 Task: Set up business hours and create a process to update the 'Trainer Category' field in Salesforce.
Action: Mouse moved to (893, 14)
Screenshot: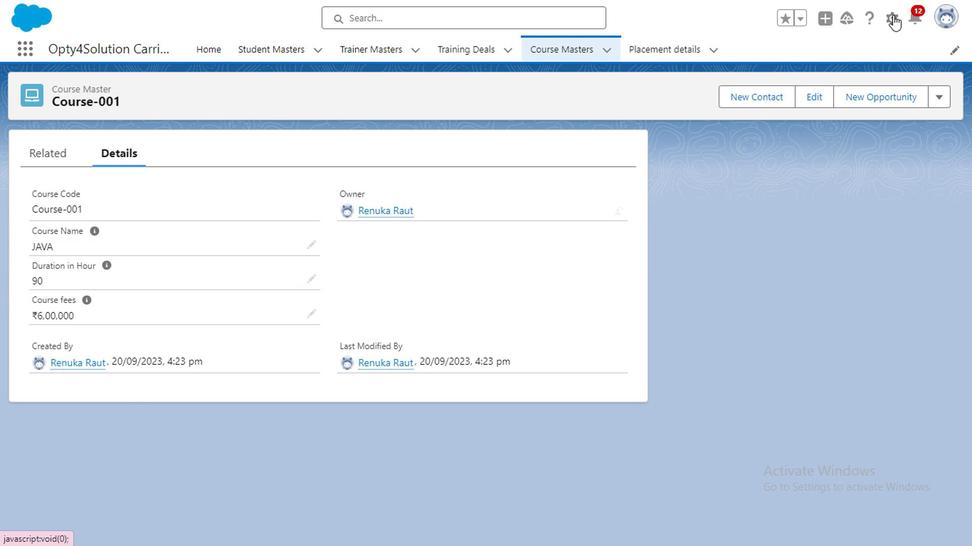 
Action: Mouse pressed left at (893, 14)
Screenshot: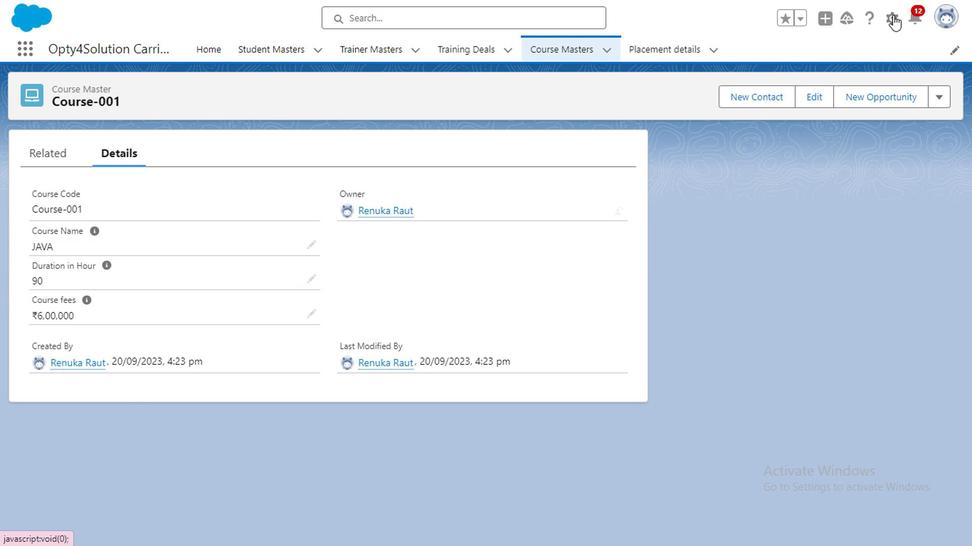 
Action: Mouse moved to (844, 55)
Screenshot: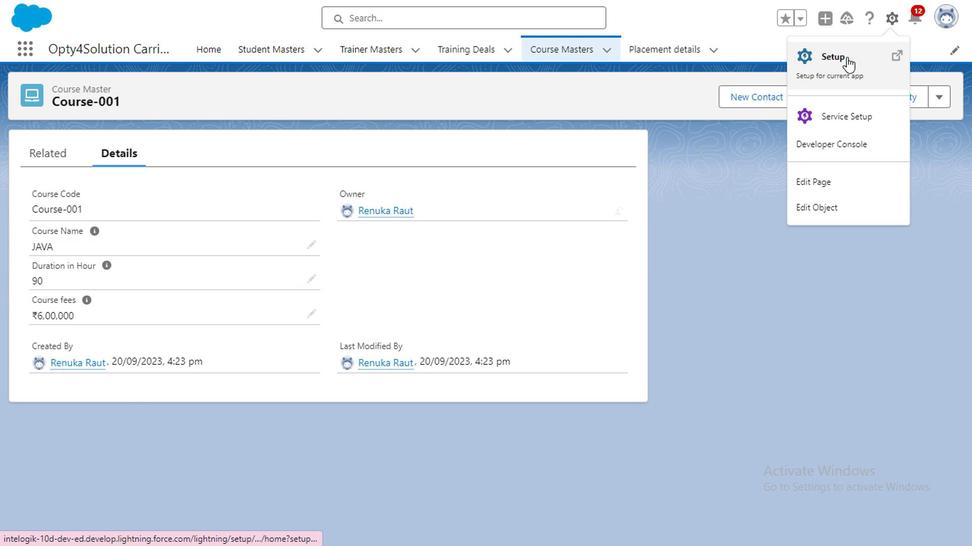 
Action: Mouse pressed left at (844, 55)
Screenshot: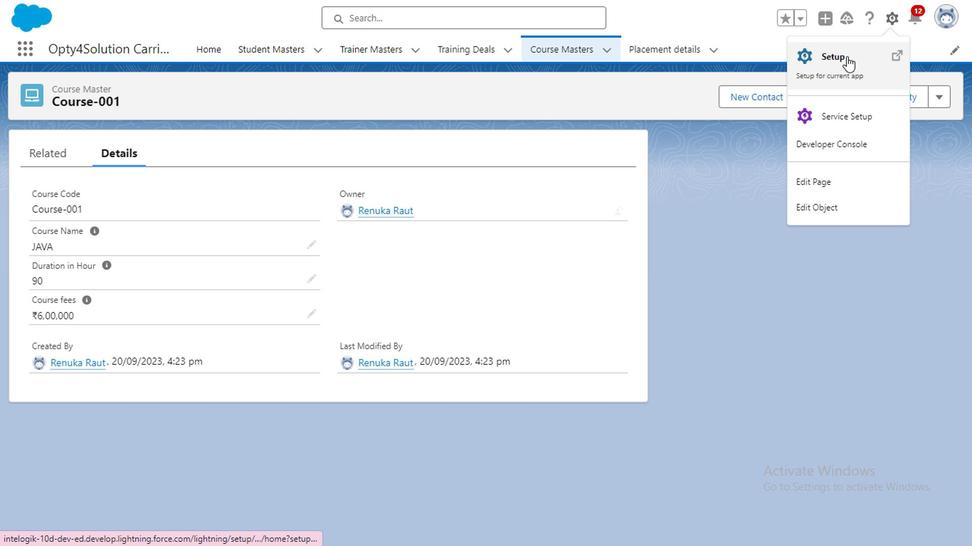
Action: Mouse moved to (85, 86)
Screenshot: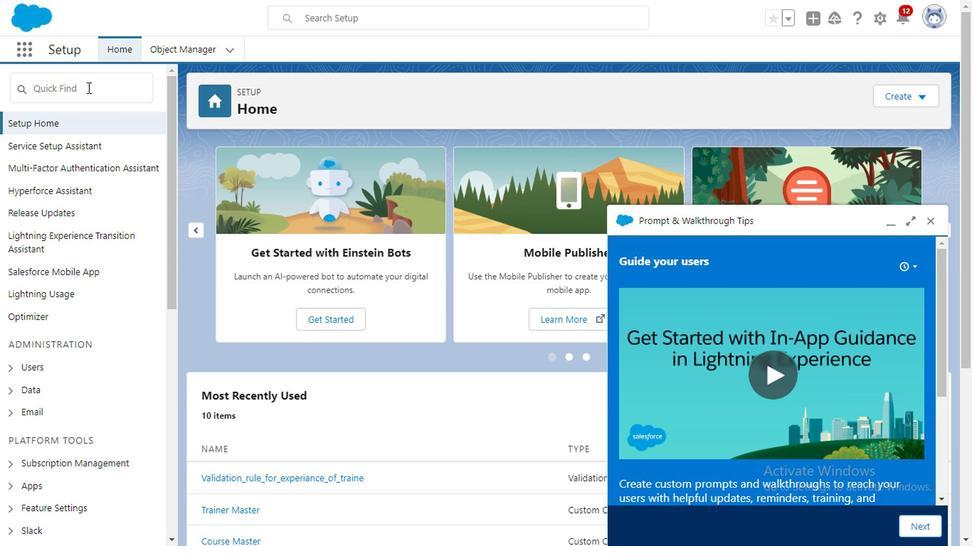 
Action: Mouse pressed left at (85, 86)
Screenshot: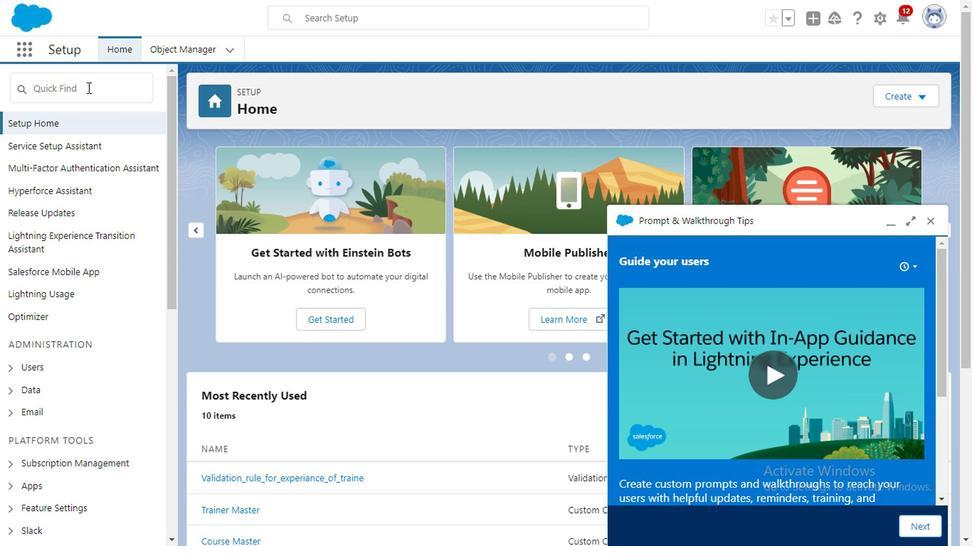 
Action: Mouse moved to (86, 85)
Screenshot: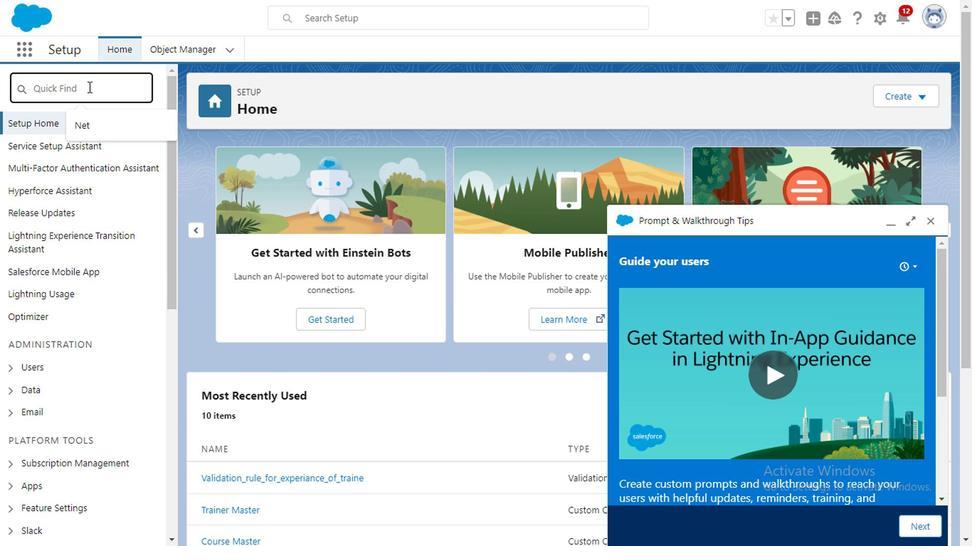 
Action: Key pressed <Key.caps_lock>N<Key.caps_lock>etw
Screenshot: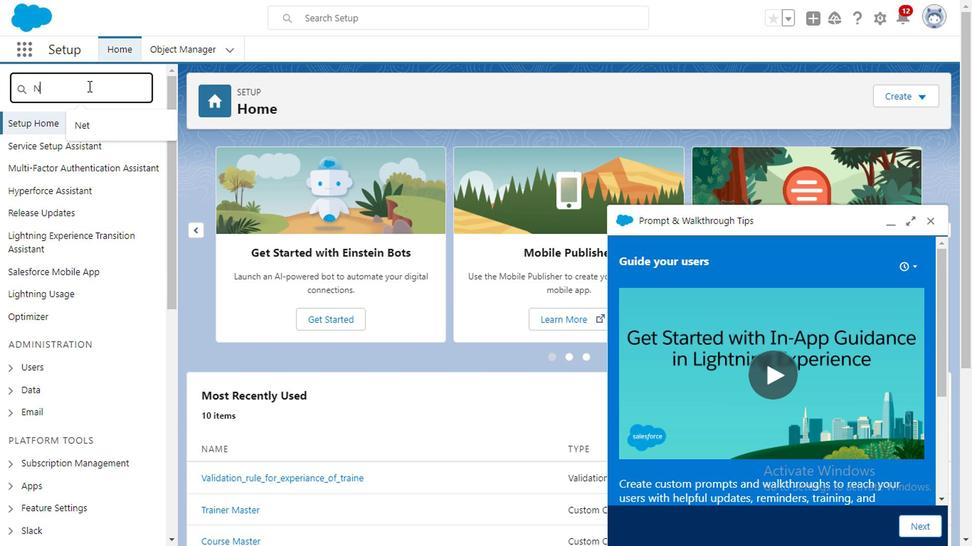 
Action: Mouse moved to (71, 142)
Screenshot: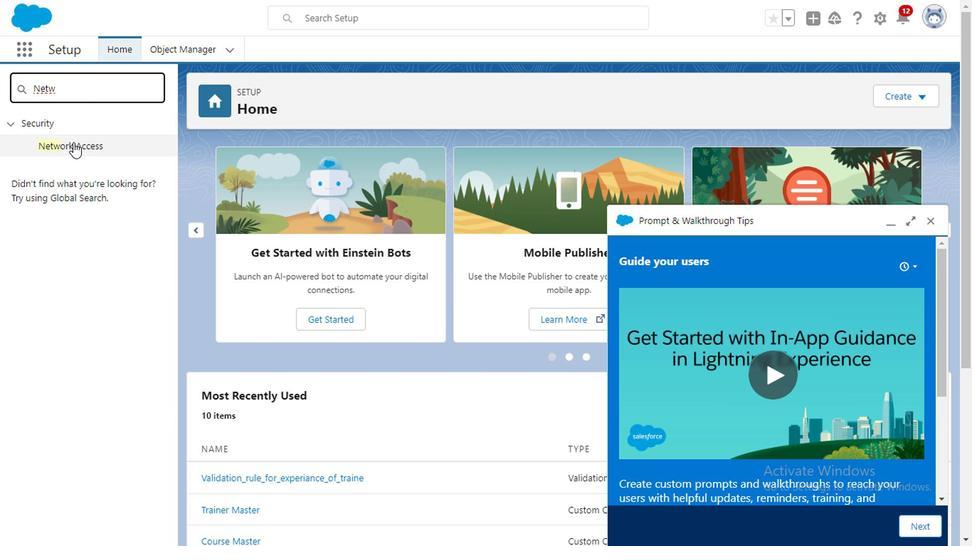 
Action: Mouse pressed left at (71, 142)
Screenshot: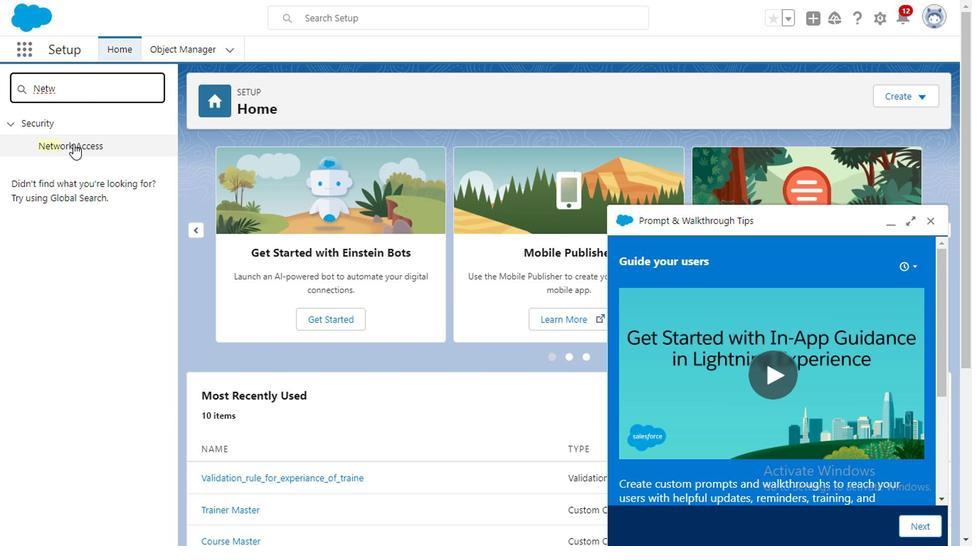 
Action: Mouse moved to (944, 216)
Screenshot: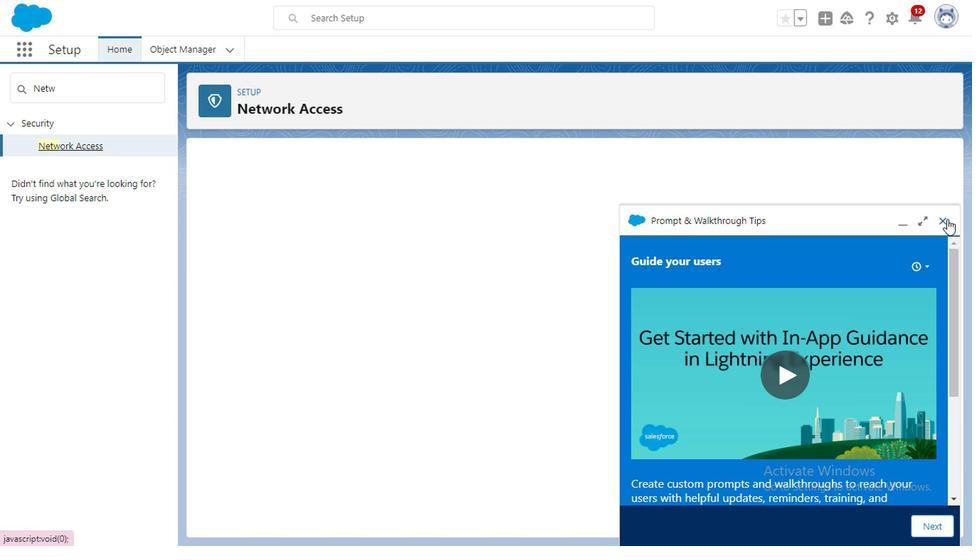 
Action: Mouse pressed left at (944, 216)
Screenshot: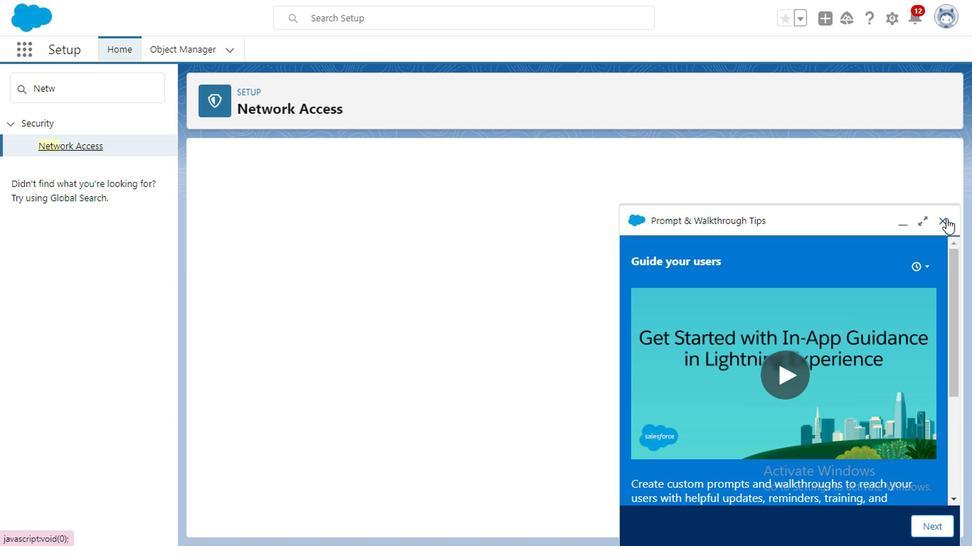 
Action: Mouse moved to (441, 223)
Screenshot: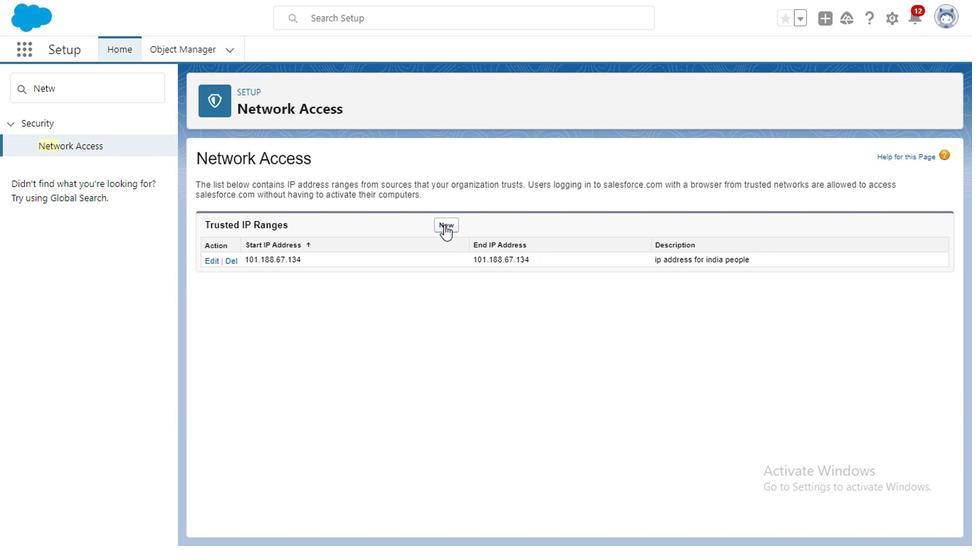 
Action: Mouse pressed left at (441, 223)
Screenshot: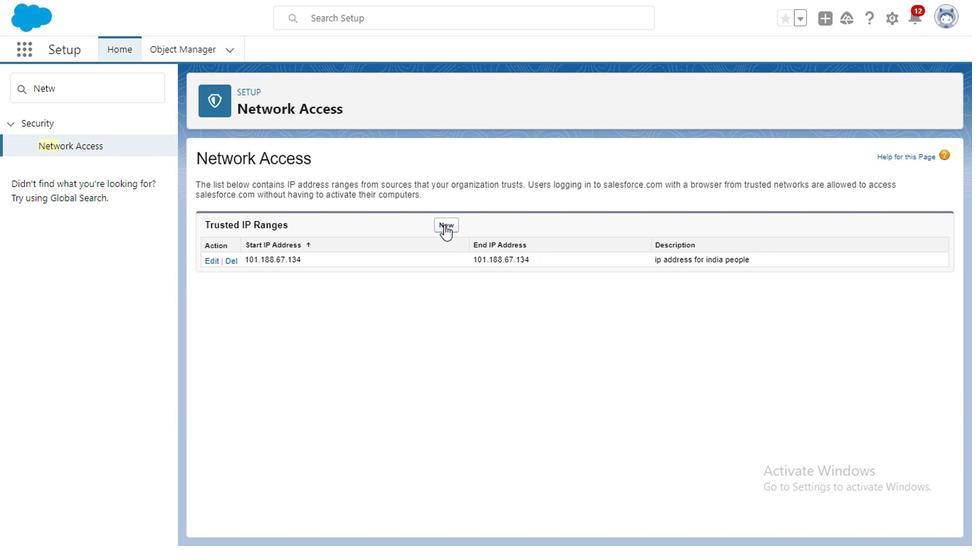 
Action: Mouse moved to (369, 263)
Screenshot: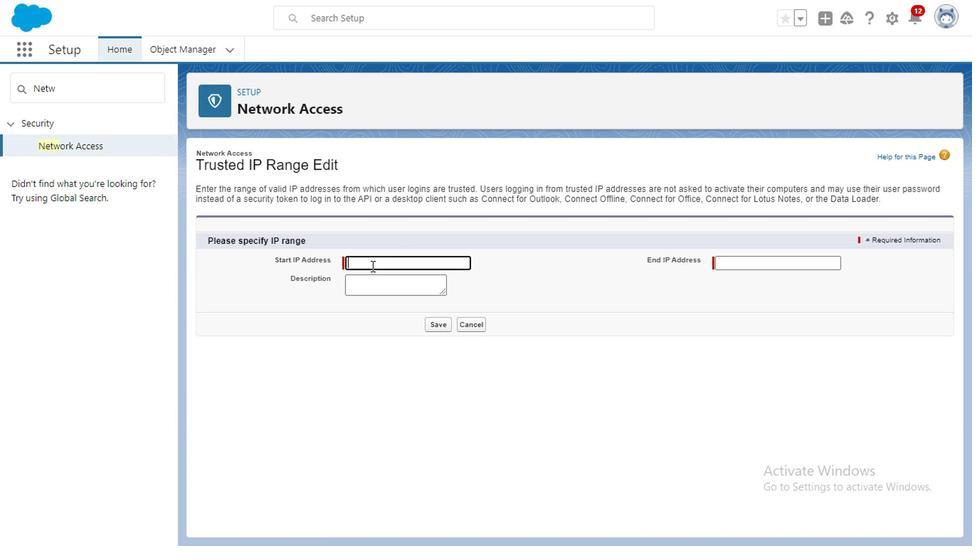 
Action: Key pressed 192.168.1.1
Screenshot: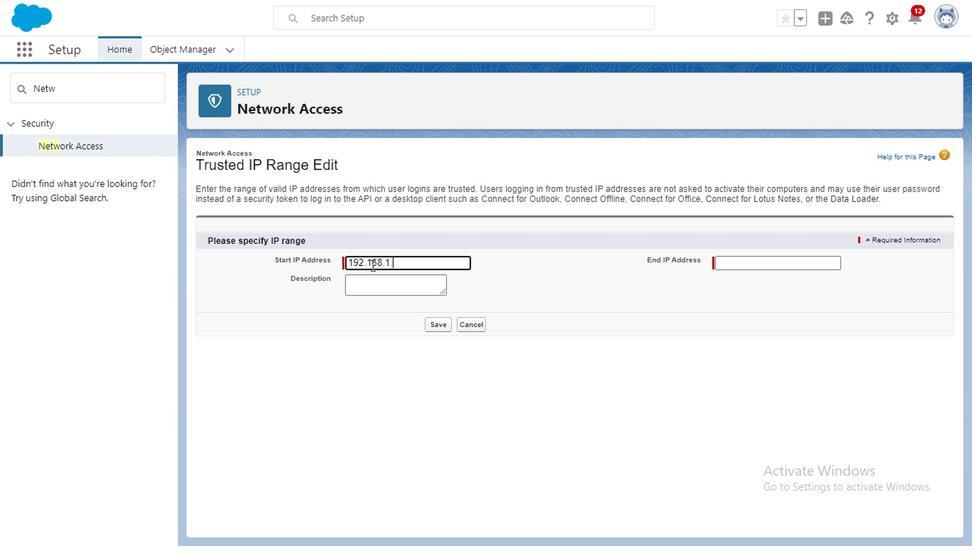 
Action: Mouse moved to (740, 261)
Screenshot: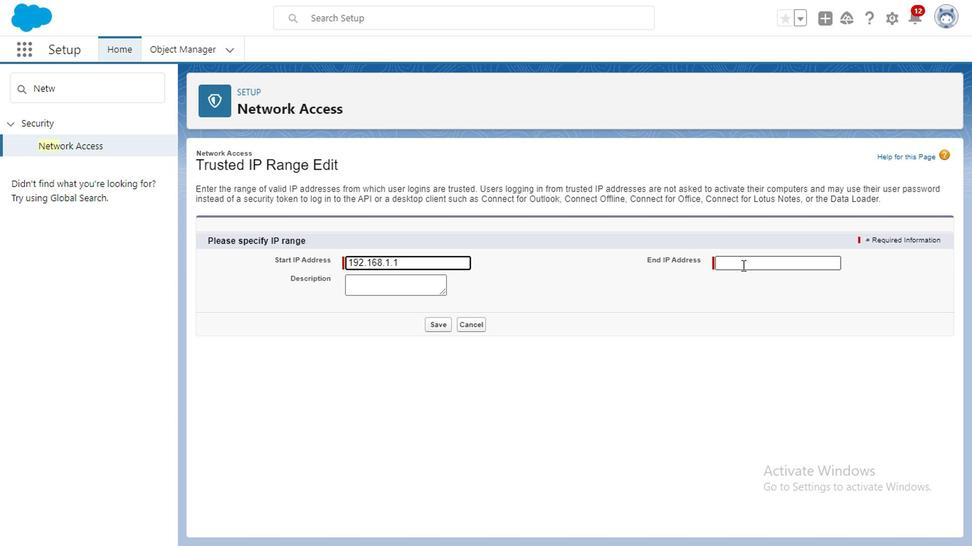 
Action: Mouse pressed left at (740, 261)
Screenshot: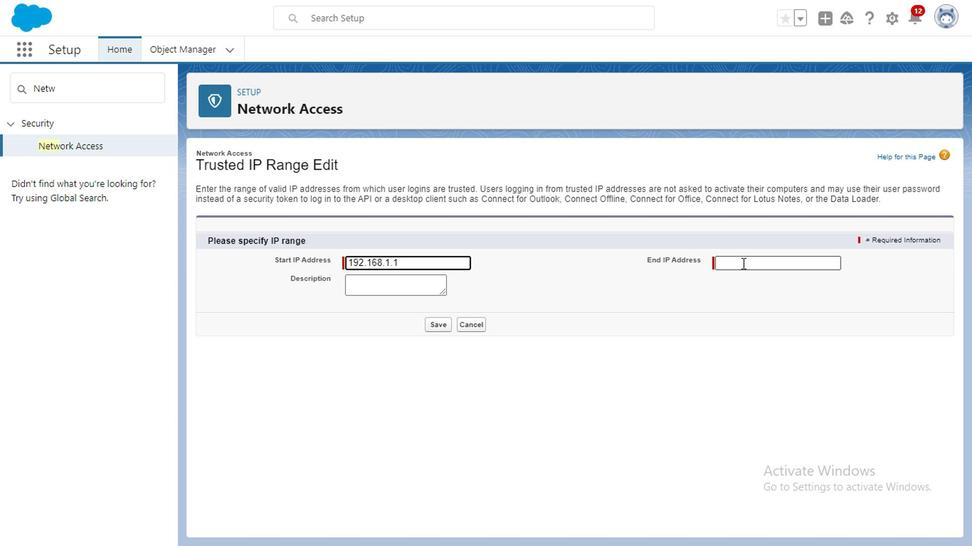 
Action: Mouse moved to (734, 262)
Screenshot: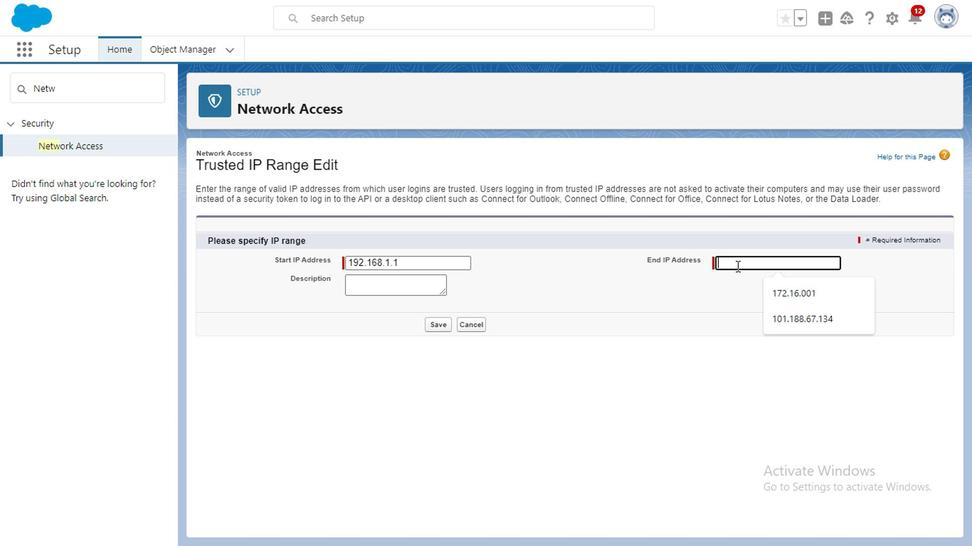 
Action: Key pressed 198<Key.backspace><Key.backspace><Key.backspace>192.168.1.1
Screenshot: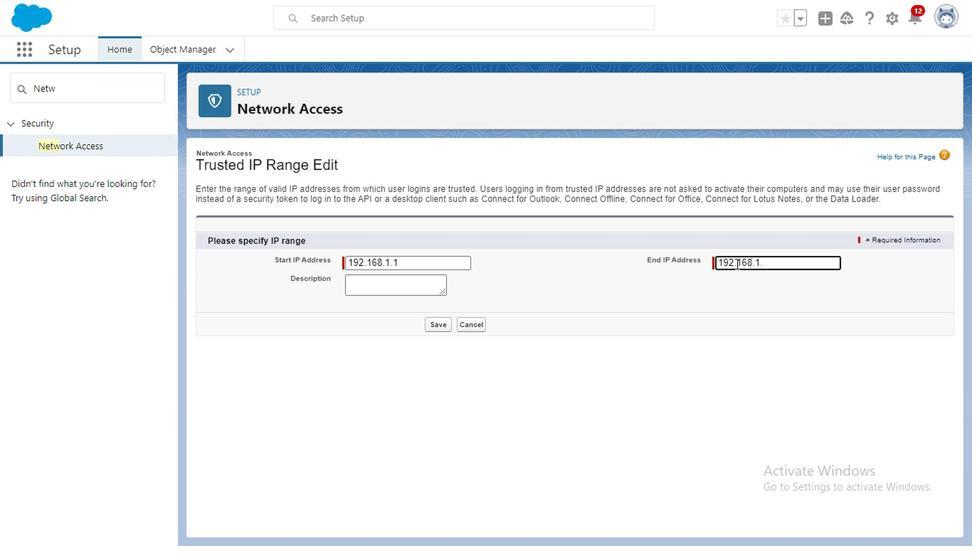 
Action: Mouse moved to (383, 287)
Screenshot: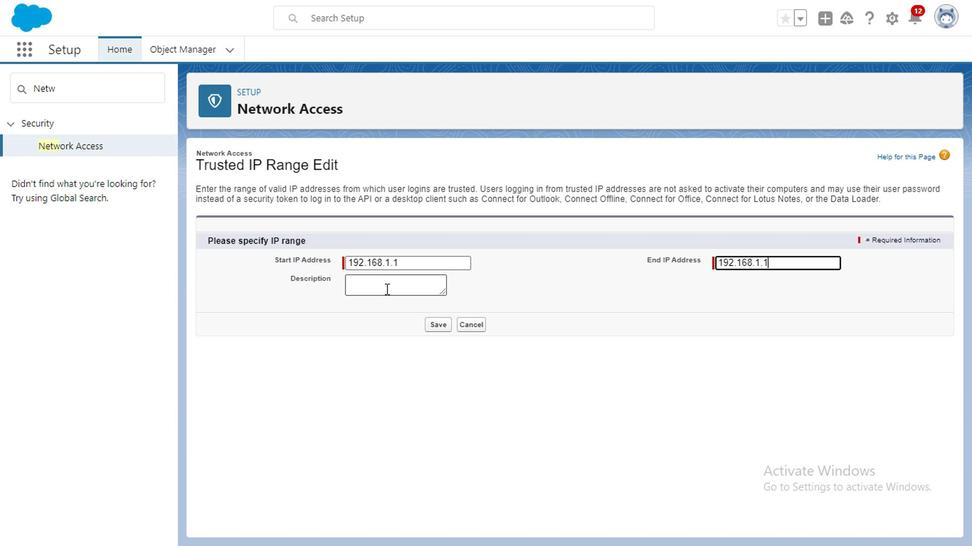 
Action: Mouse pressed left at (383, 287)
Screenshot: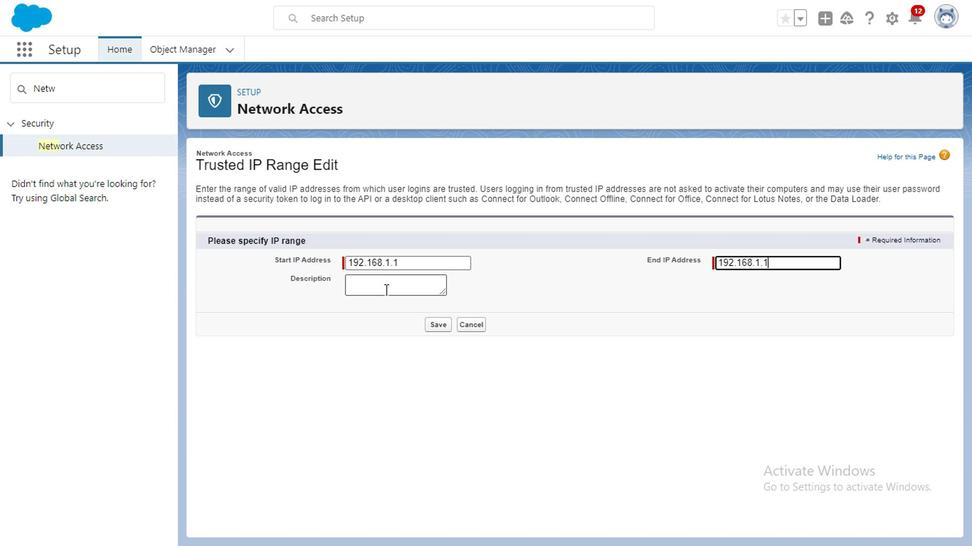 
Action: Mouse moved to (383, 285)
Screenshot: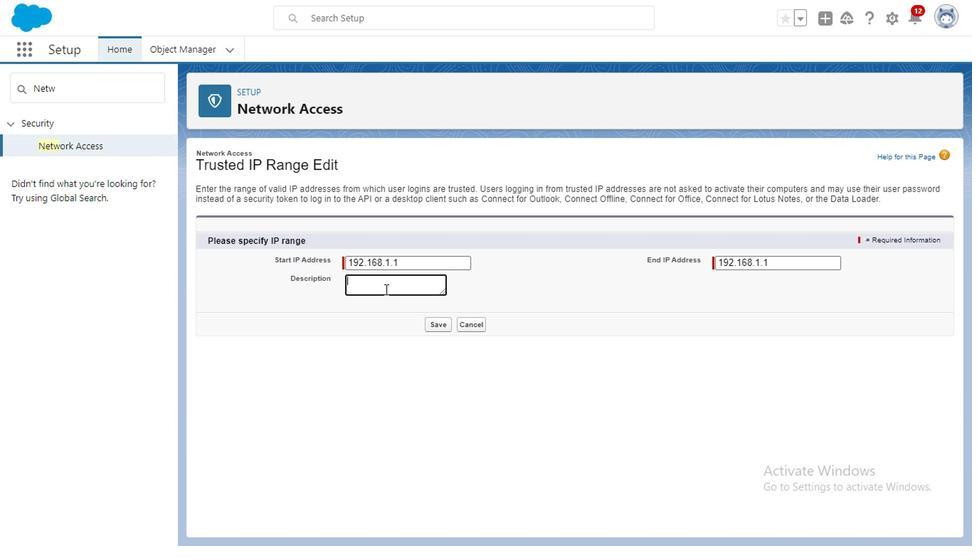 
Action: Key pressed <Key.caps_lock>H<Key.caps_lock>arry<Key.space><Key.caps_lock>D<Key.caps_lock>epartment
Screenshot: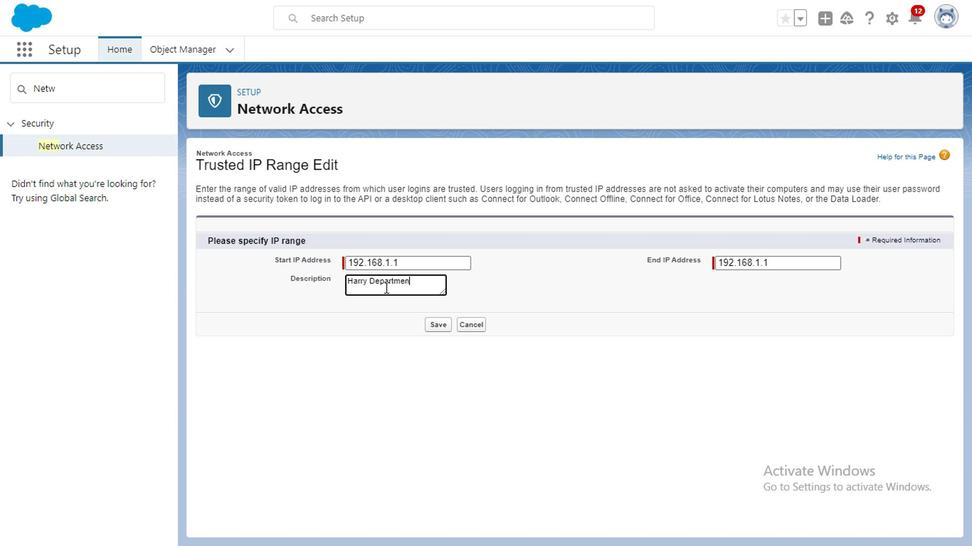 
Action: Mouse moved to (439, 322)
Screenshot: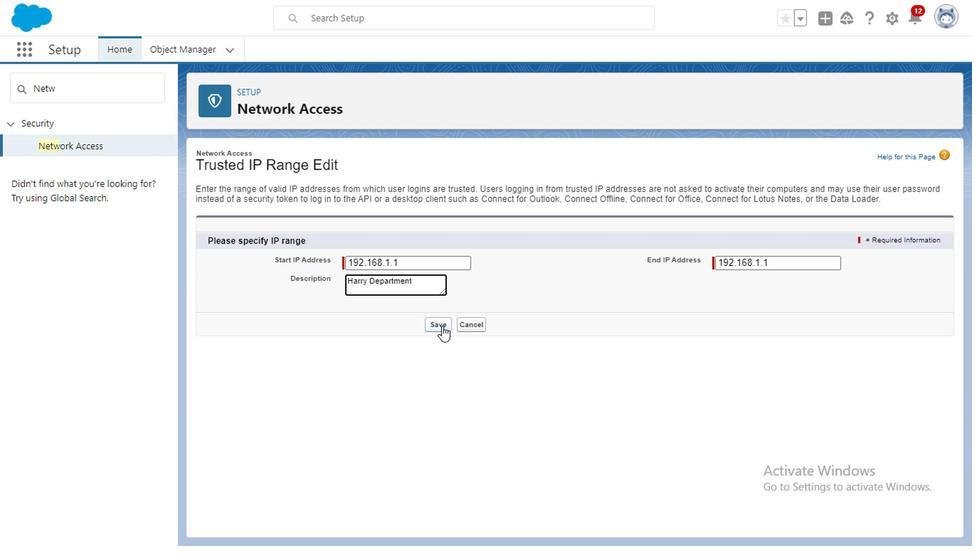 
Action: Mouse pressed left at (439, 322)
Screenshot: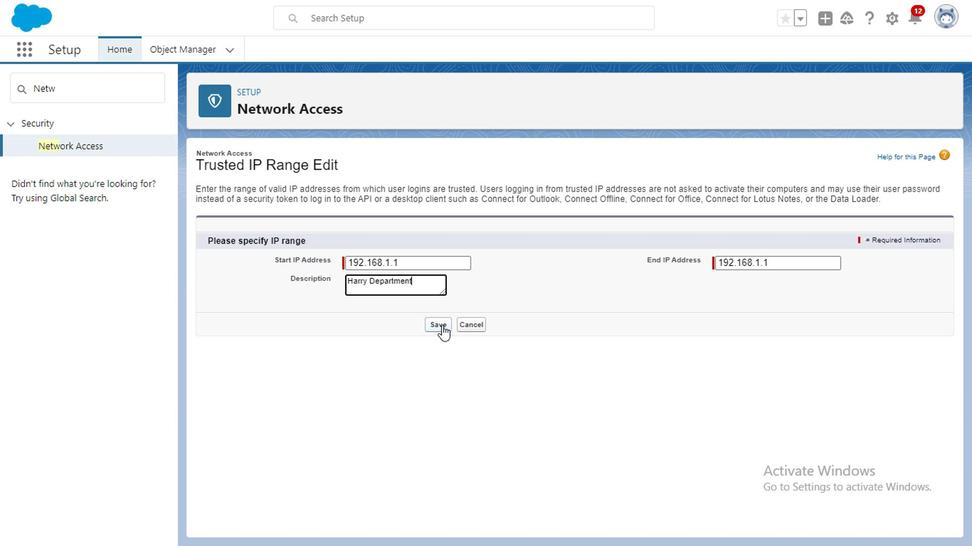 
Action: Mouse moved to (445, 221)
Screenshot: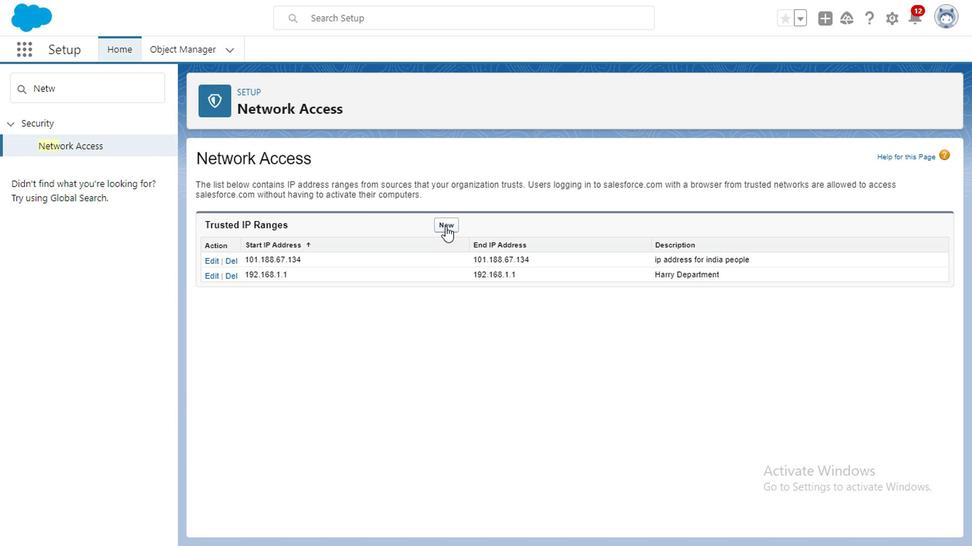 
Action: Mouse pressed left at (445, 221)
Screenshot: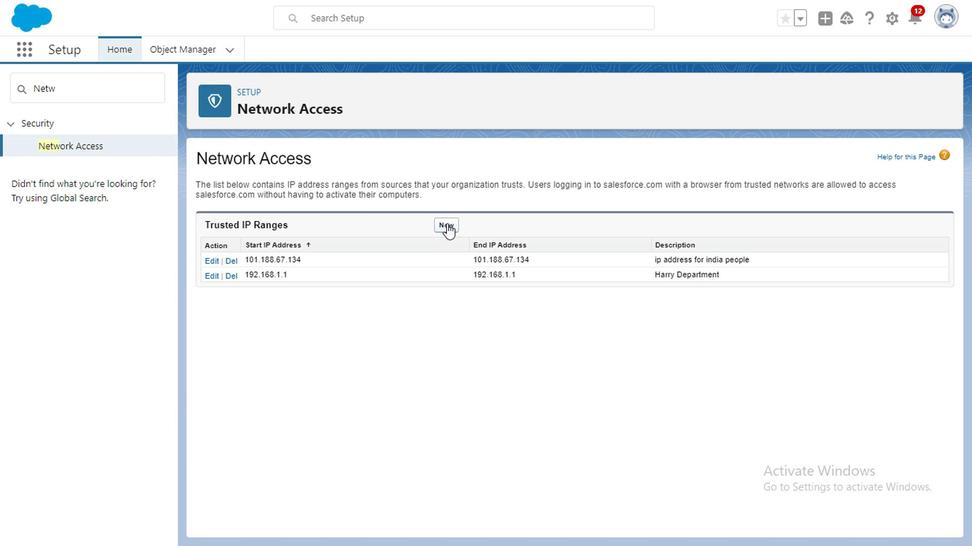 
Action: Mouse moved to (375, 258)
Screenshot: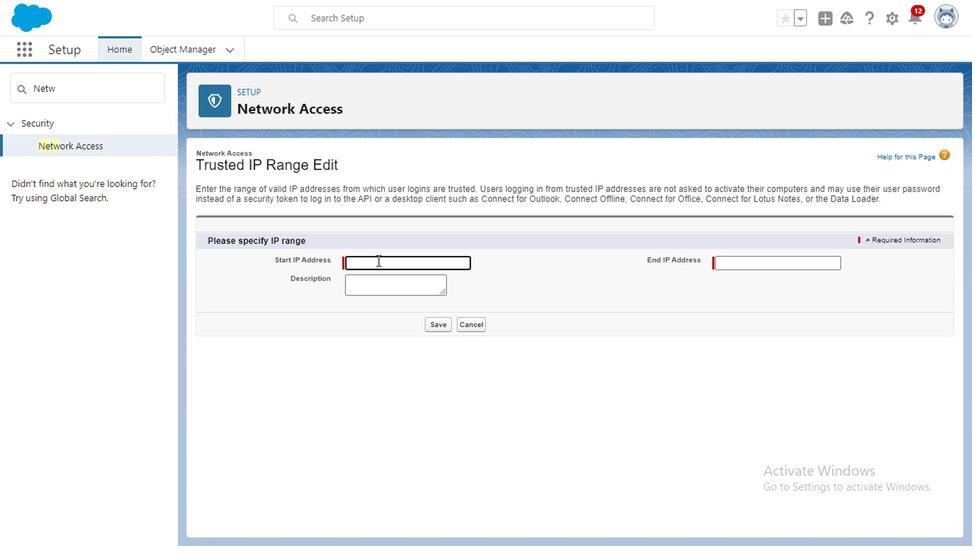 
Action: Mouse pressed left at (375, 258)
Screenshot: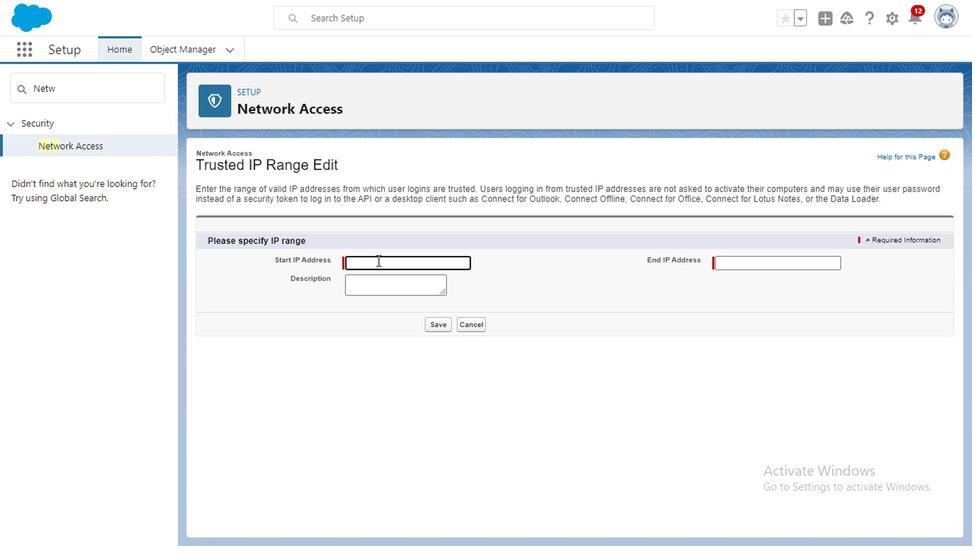 
Action: Mouse moved to (375, 261)
Screenshot: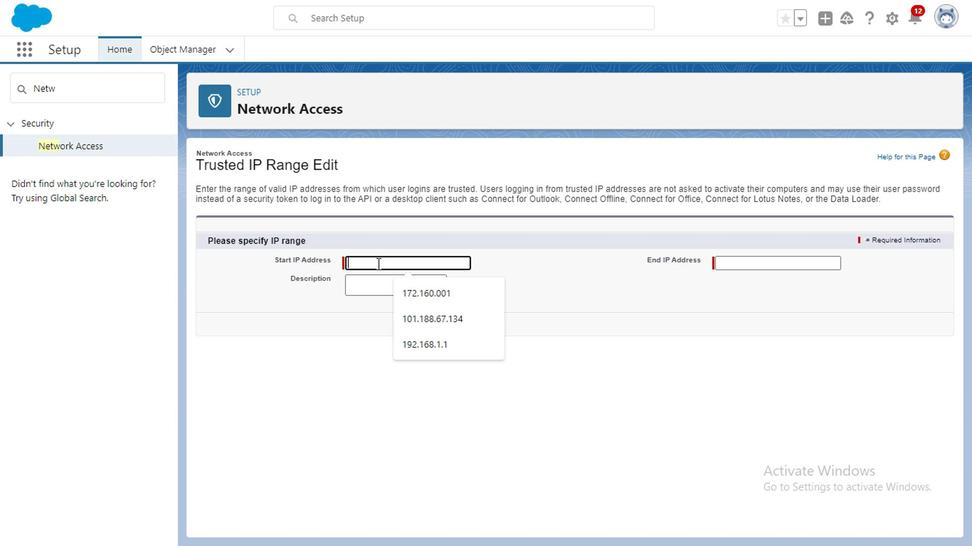 
Action: Key pressed 1<Key.backspace>198<Key.backspace>4.168.15.20
Screenshot: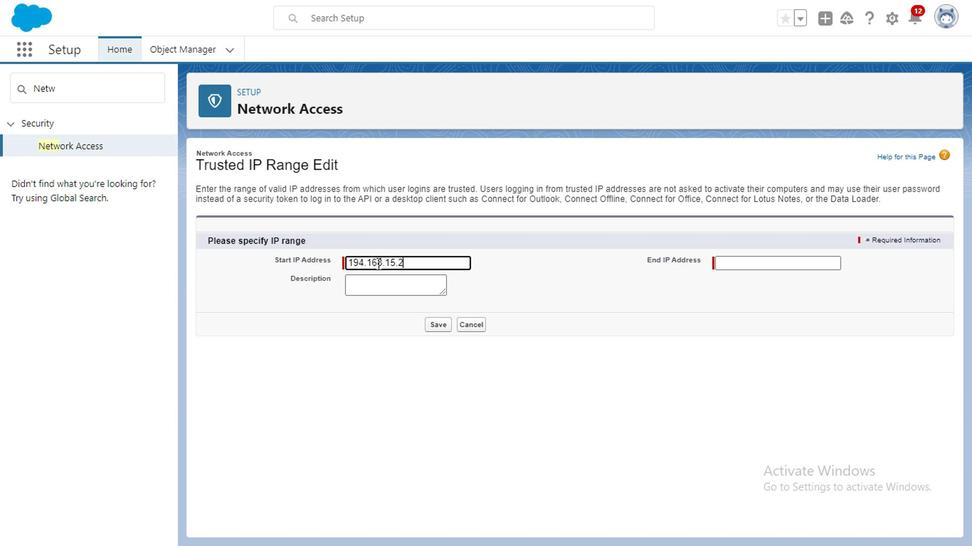
Action: Mouse moved to (761, 261)
Screenshot: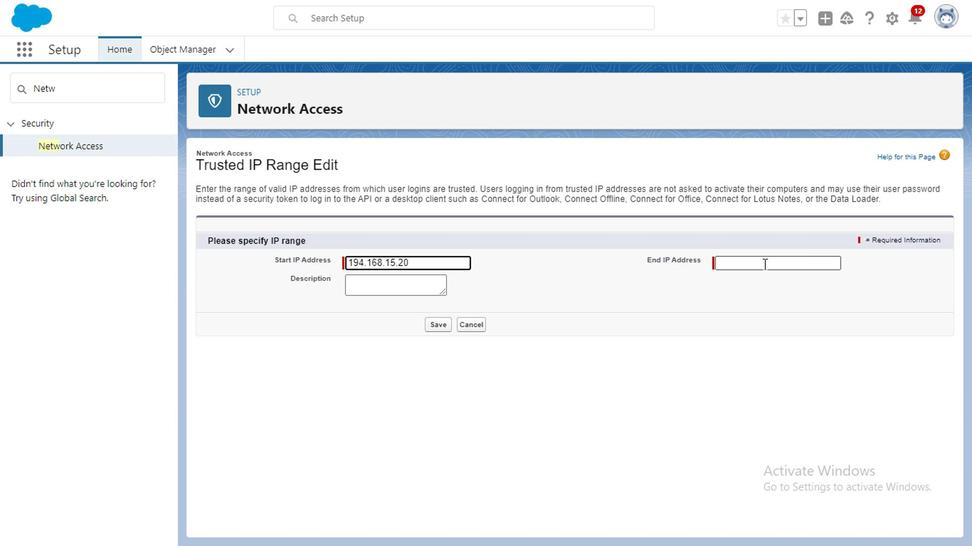 
Action: Mouse pressed left at (761, 261)
Screenshot: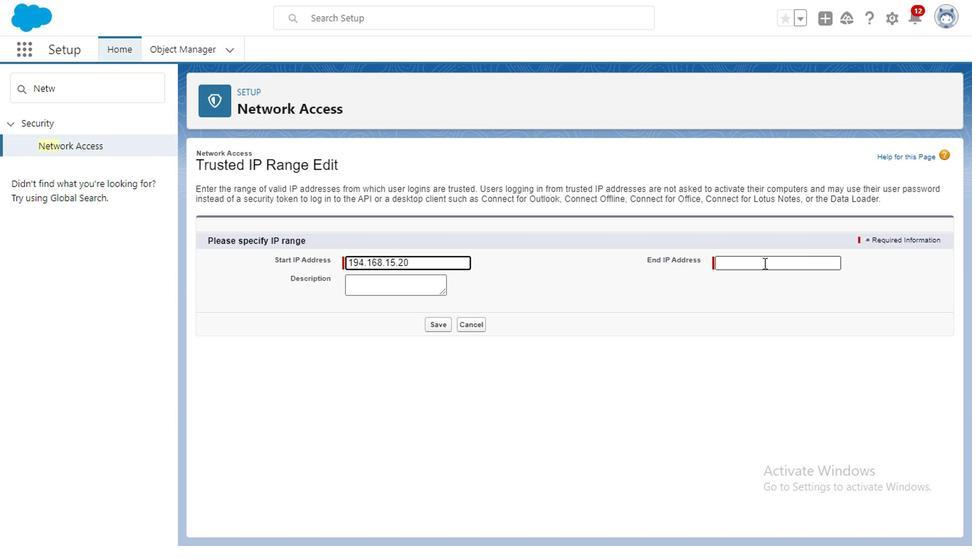 
Action: Mouse moved to (762, 268)
Screenshot: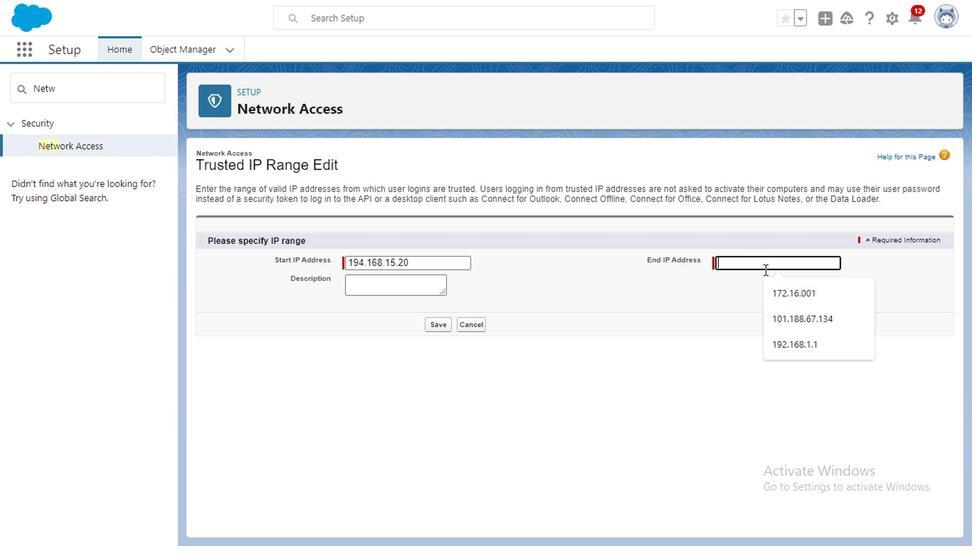 
Action: Key pressed 1
Screenshot: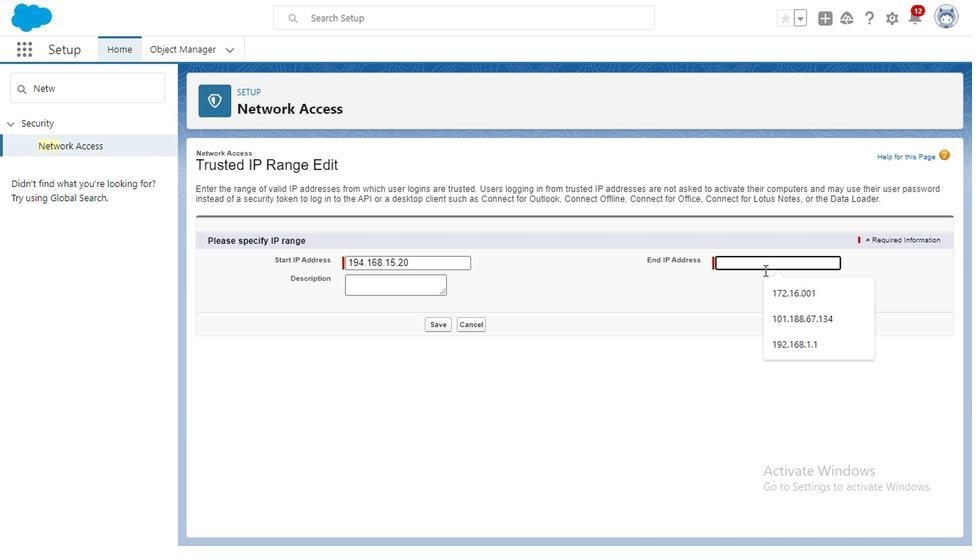 
Action: Mouse moved to (762, 269)
Screenshot: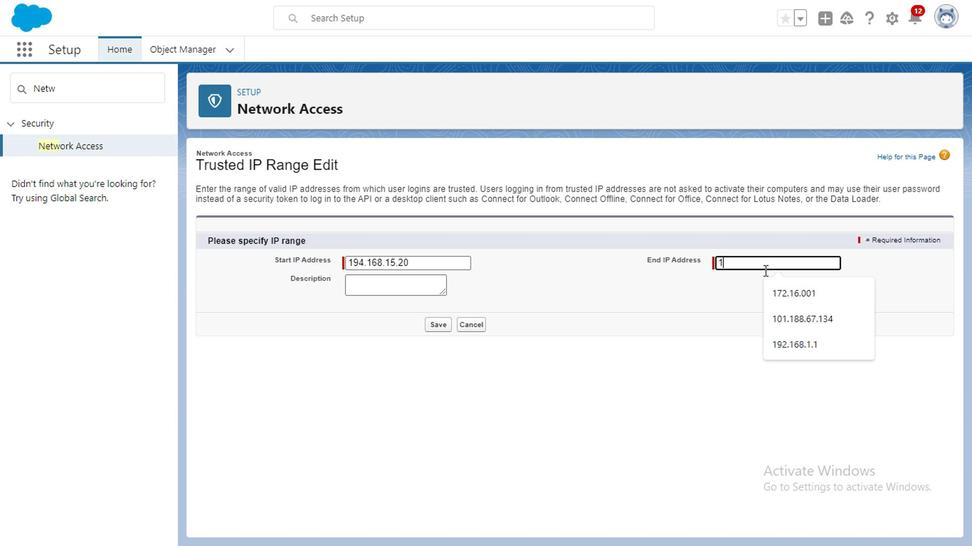 
Action: Key pressed 92
Screenshot: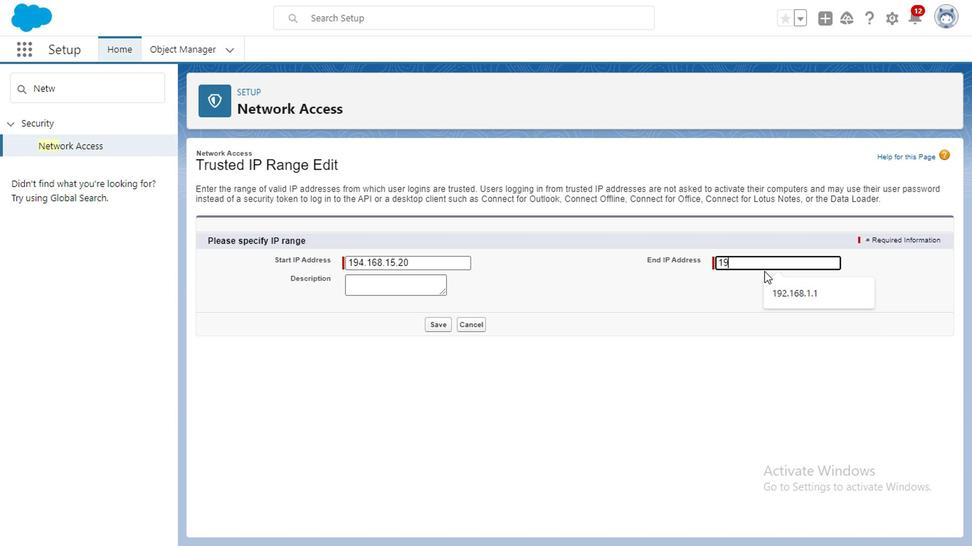 
Action: Mouse moved to (762, 269)
Screenshot: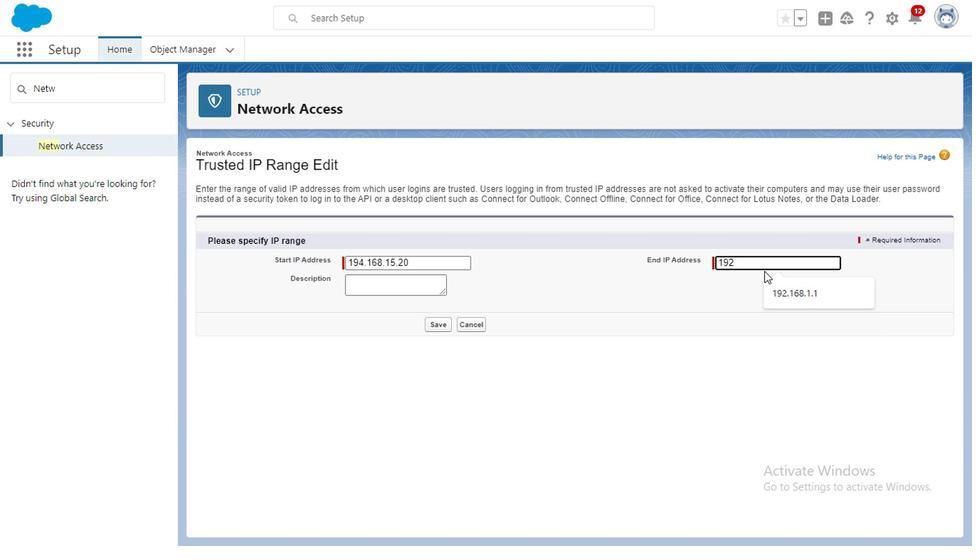 
Action: Key pressed <Key.backspace>4
Screenshot: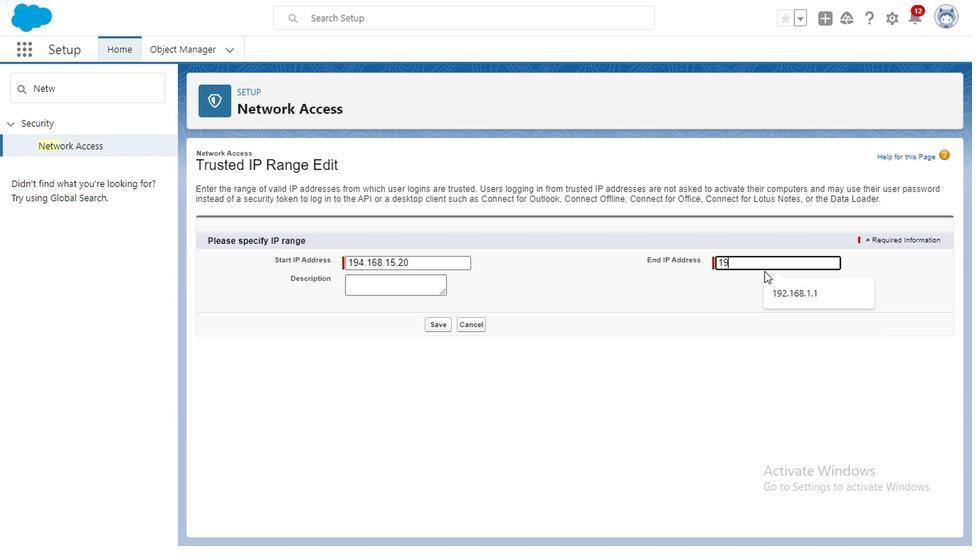 
Action: Mouse moved to (762, 269)
Screenshot: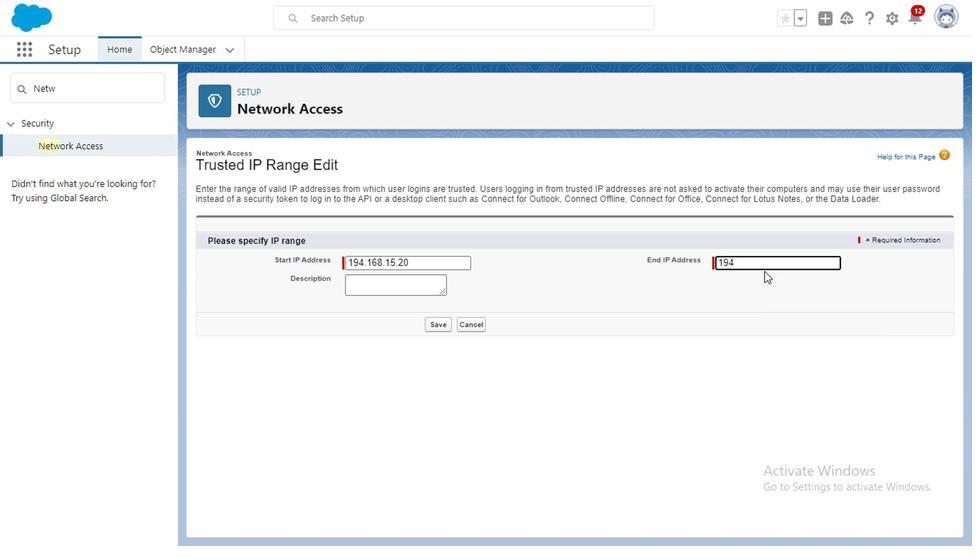 
Action: Key pressed .168.
Screenshot: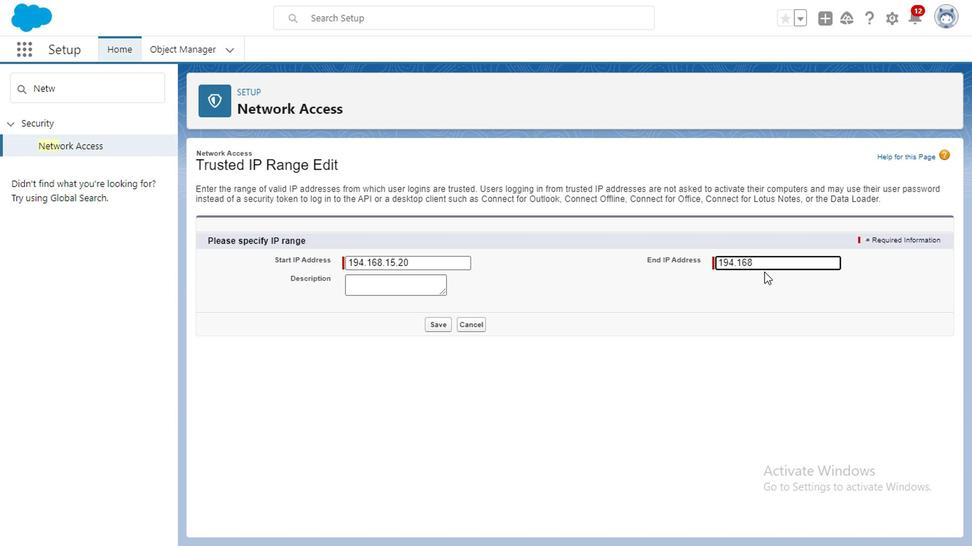 
Action: Mouse moved to (762, 270)
Screenshot: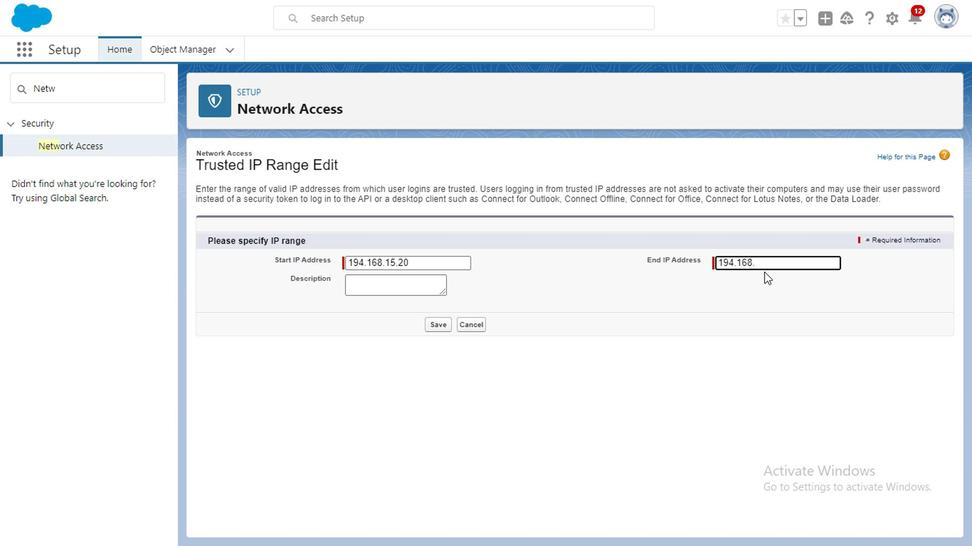 
Action: Key pressed 10.
Screenshot: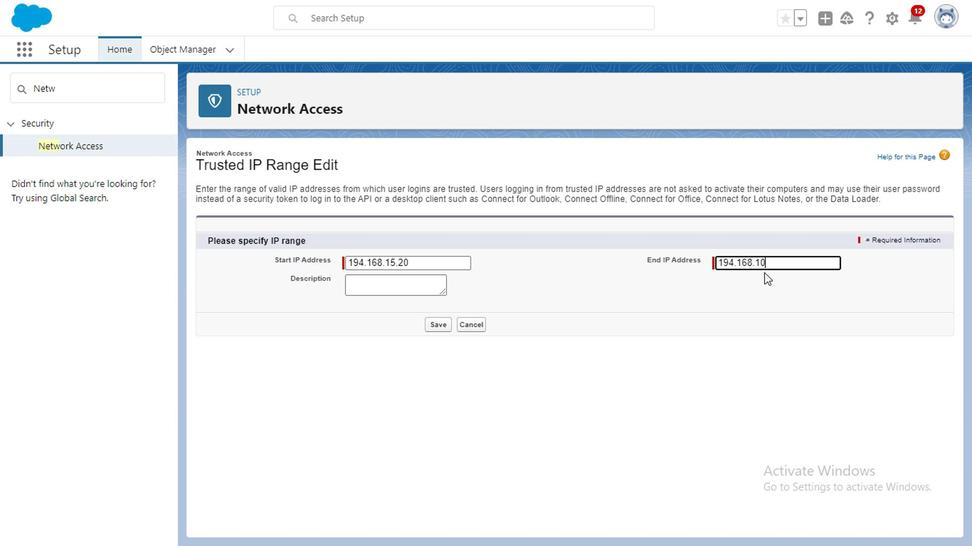 
Action: Mouse moved to (762, 270)
Screenshot: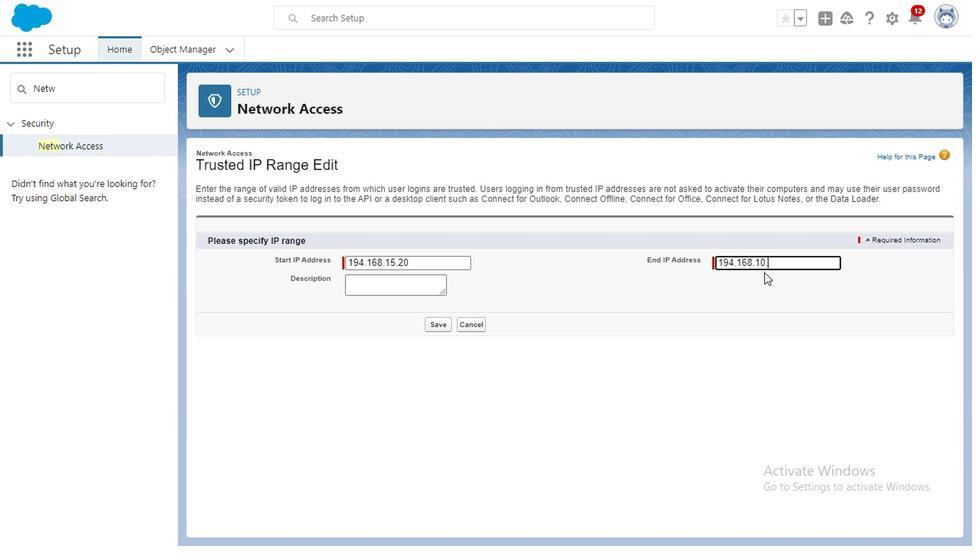 
Action: Key pressed 11
Screenshot: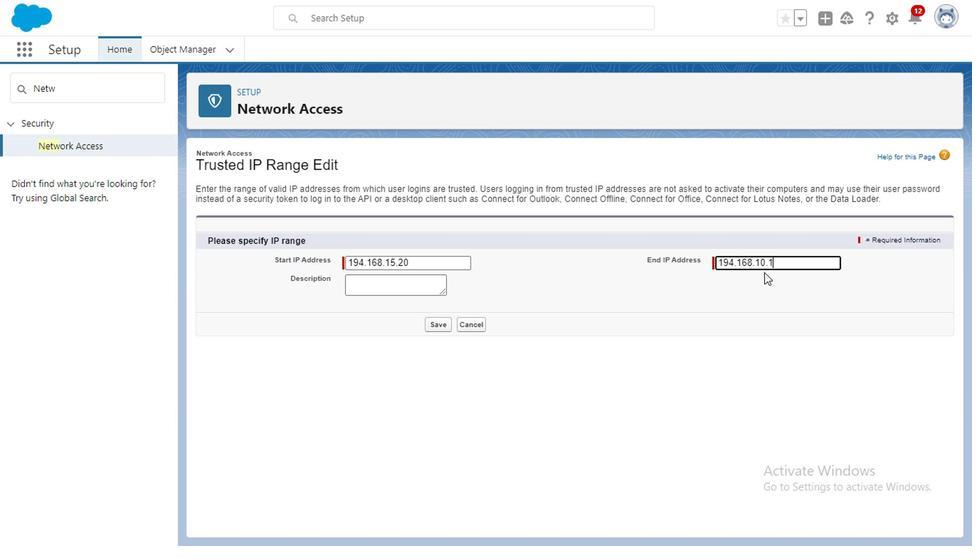 
Action: Mouse moved to (762, 270)
Screenshot: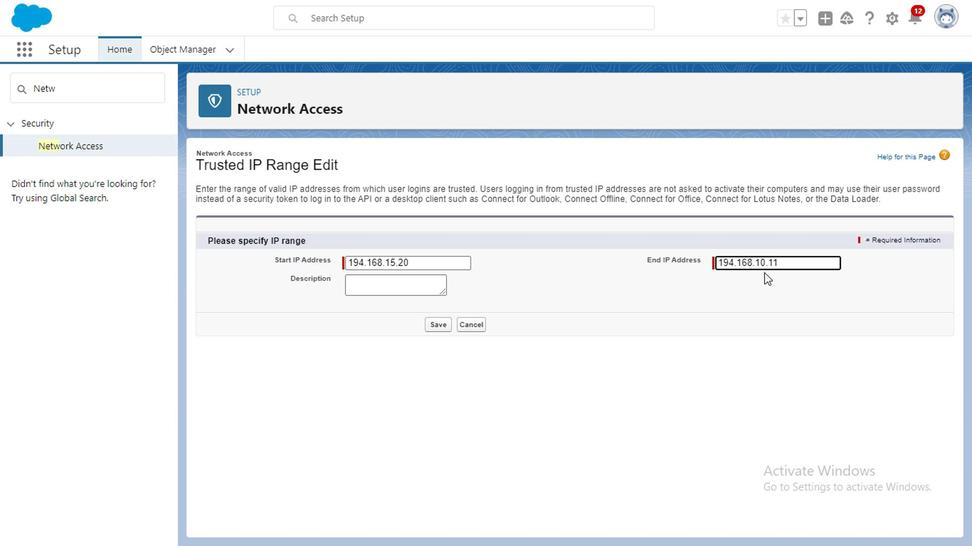 
Action: Key pressed <Key.backspace><Key.backspace><Key.backspace><Key.backspace><Key.backspace><Key.backspace><Key.backspace><Key.backspace><Key.backspace><Key.backspace><Key.backspace><Key.backspace><Key.backspace><Key.backspace><Key.backspace><Key.backspace><Key.backspace><Key.backspace><Key.backspace><Key.backspace>194.168.15.20
Screenshot: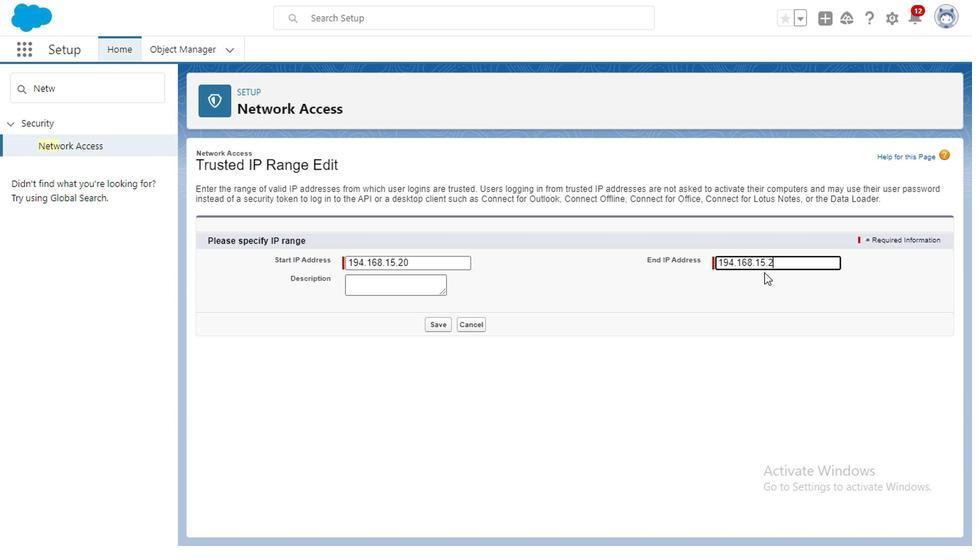 
Action: Mouse moved to (399, 282)
Screenshot: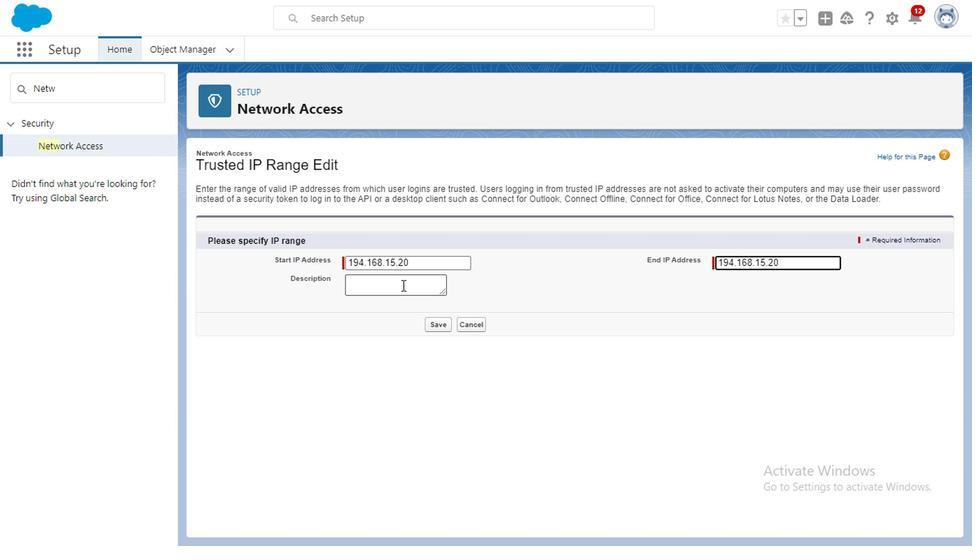 
Action: Mouse pressed left at (399, 282)
Screenshot: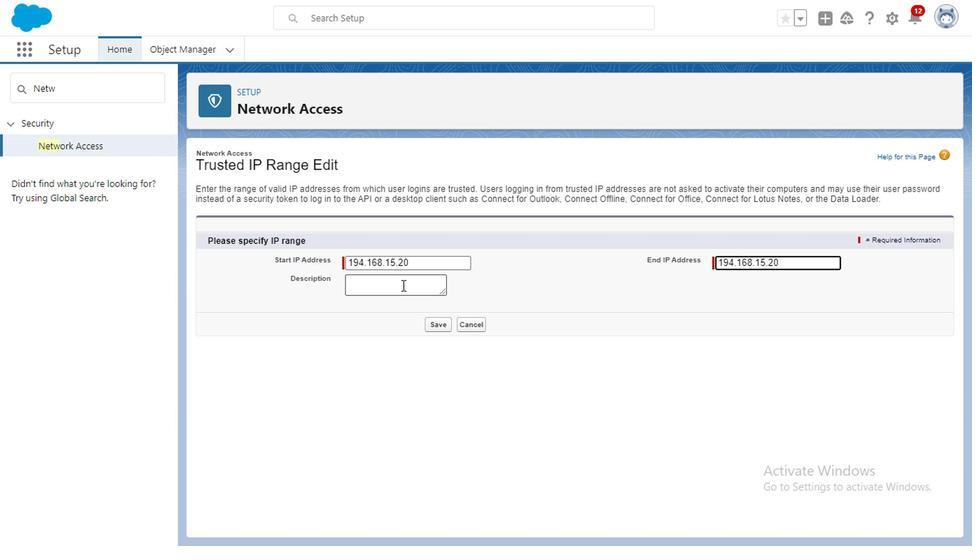 
Action: Mouse moved to (399, 284)
Screenshot: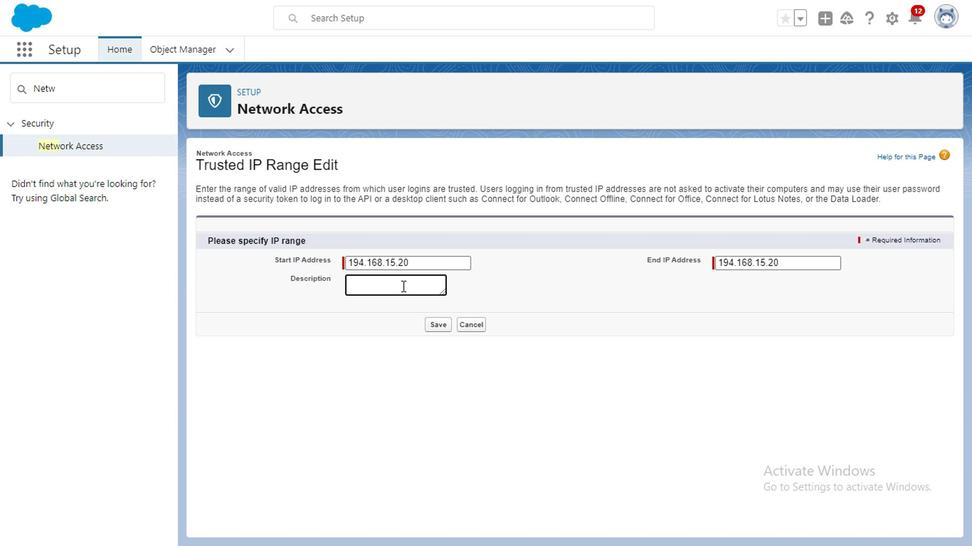 
Action: Key pressed <Key.caps_lock>P<Key.caps_lock>eter<Key.space>depa<Key.caps_lock>RT<Key.backspace><Key.backspace><Key.caps_lock>a<Key.backspace>rt<Key.space><Key.backspace><Key.backspace>tment
Screenshot: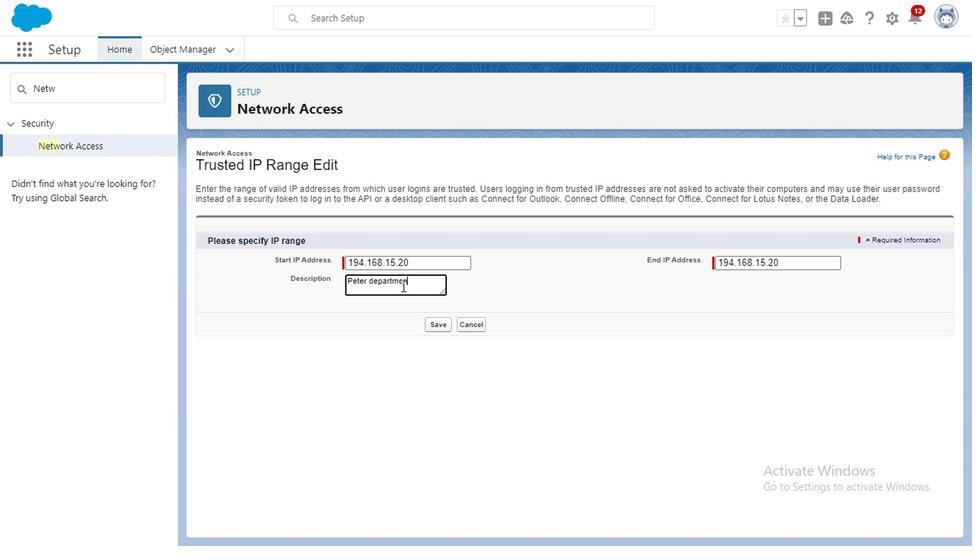 
Action: Mouse moved to (434, 320)
Screenshot: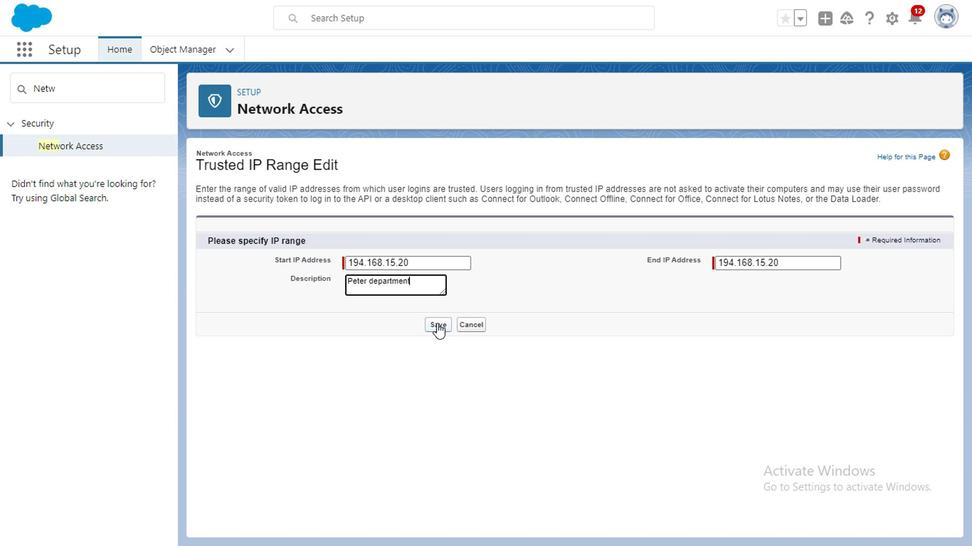 
Action: Mouse pressed left at (434, 320)
Screenshot: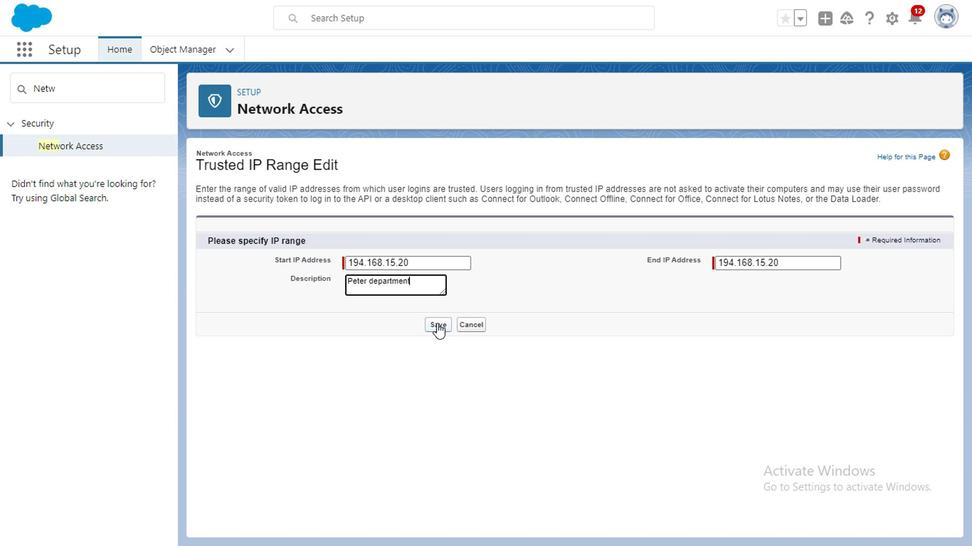 
Action: Mouse moved to (447, 216)
Screenshot: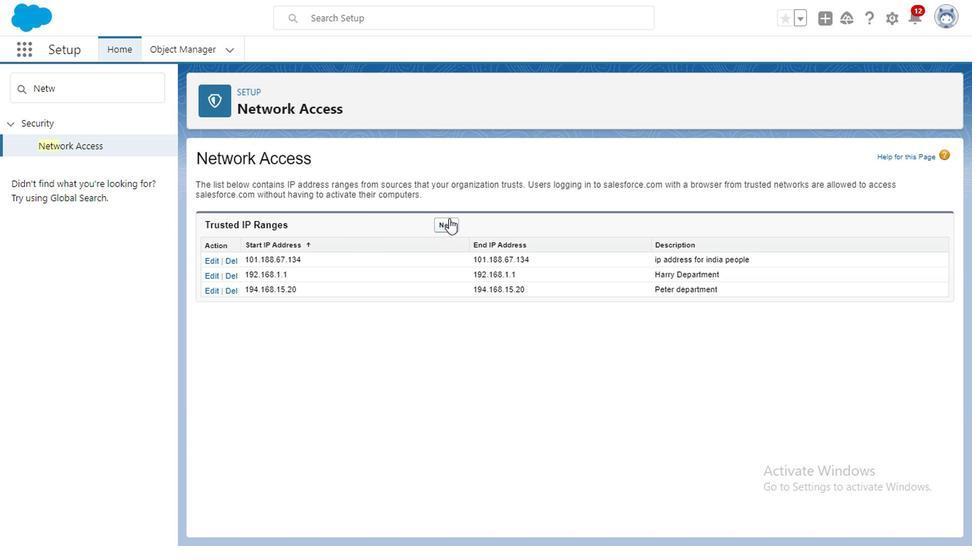 
Action: Mouse pressed left at (447, 216)
Screenshot: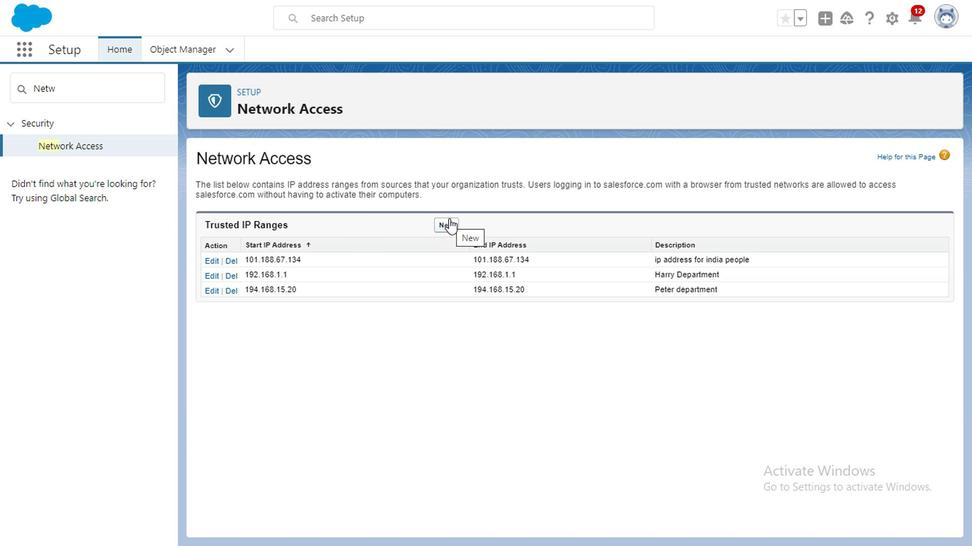 
Action: Mouse moved to (377, 295)
Screenshot: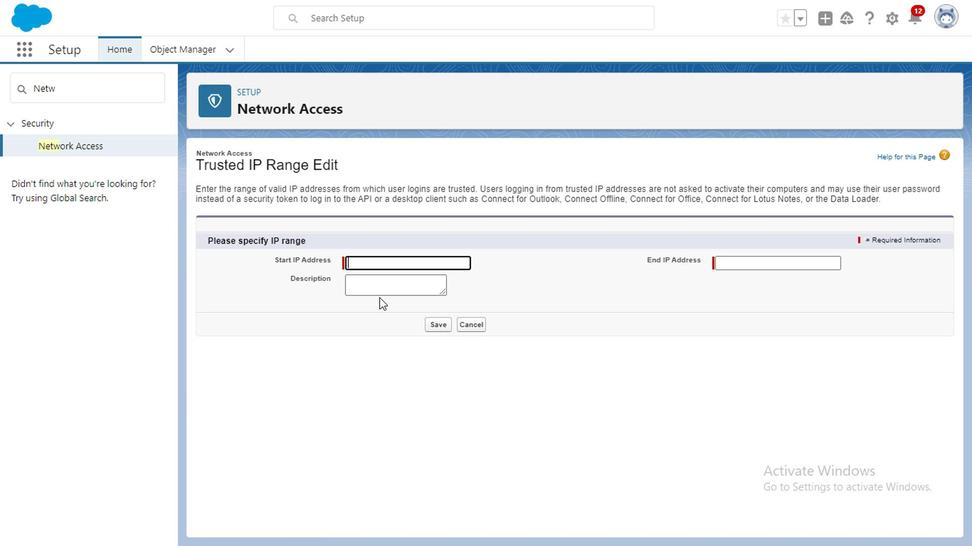 
Action: Key pressed 194.168.10.11
Screenshot: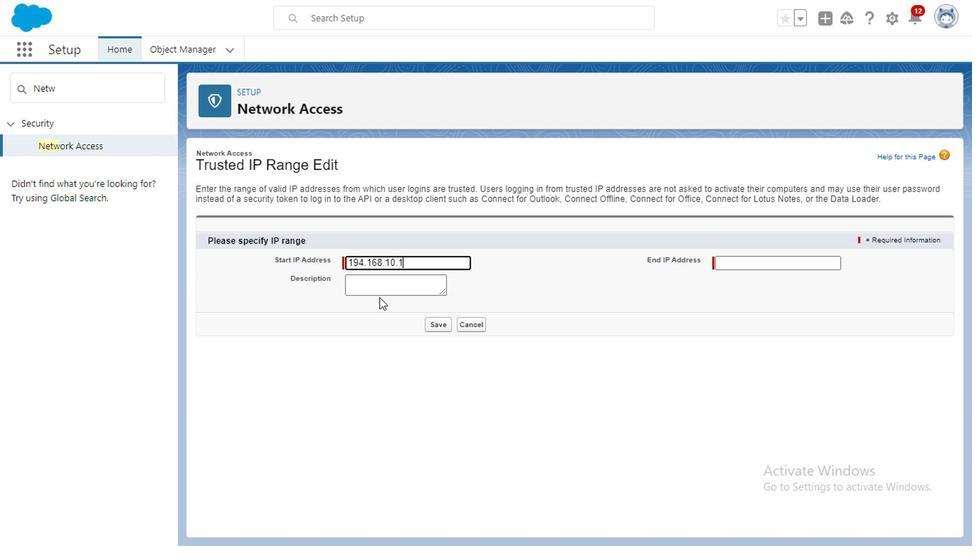 
Action: Mouse moved to (756, 265)
Screenshot: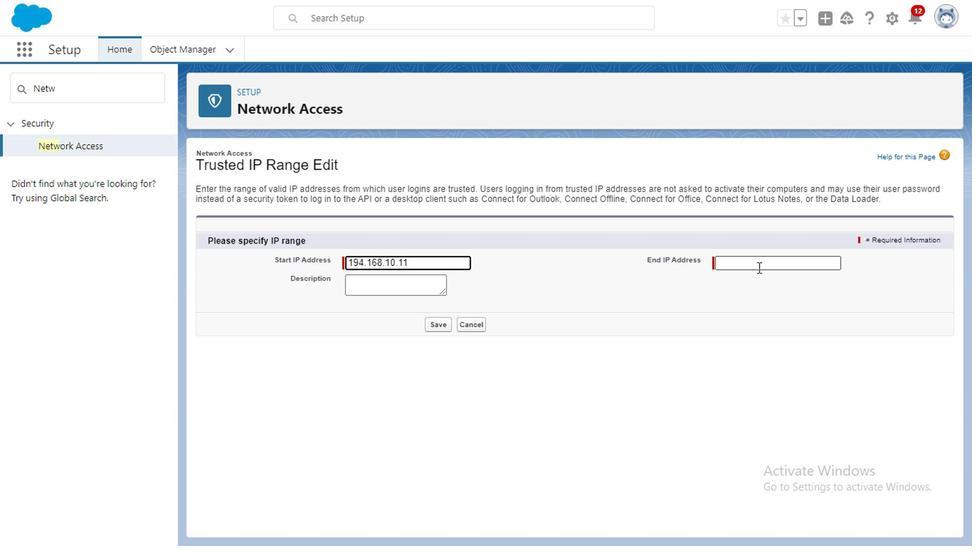 
Action: Mouse pressed left at (756, 265)
Screenshot: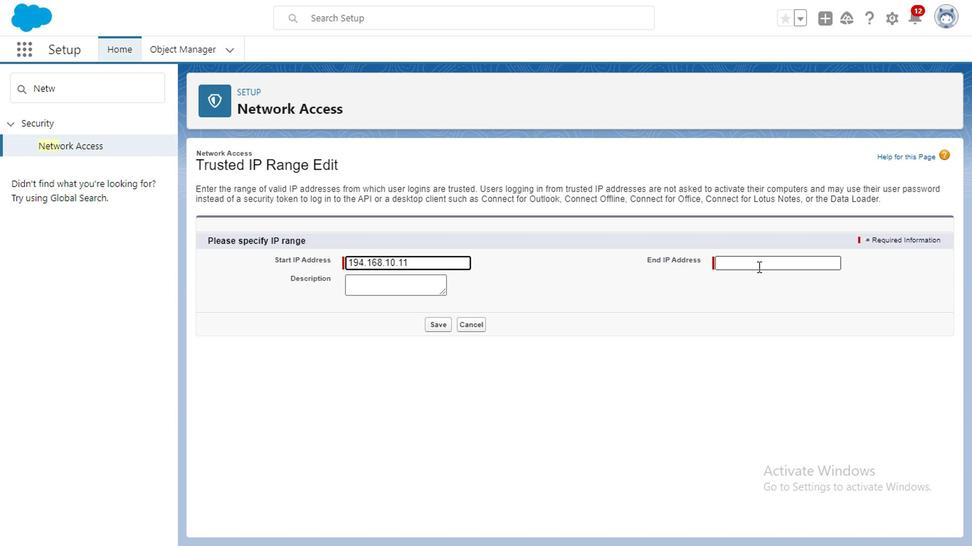 
Action: Mouse moved to (756, 266)
Screenshot: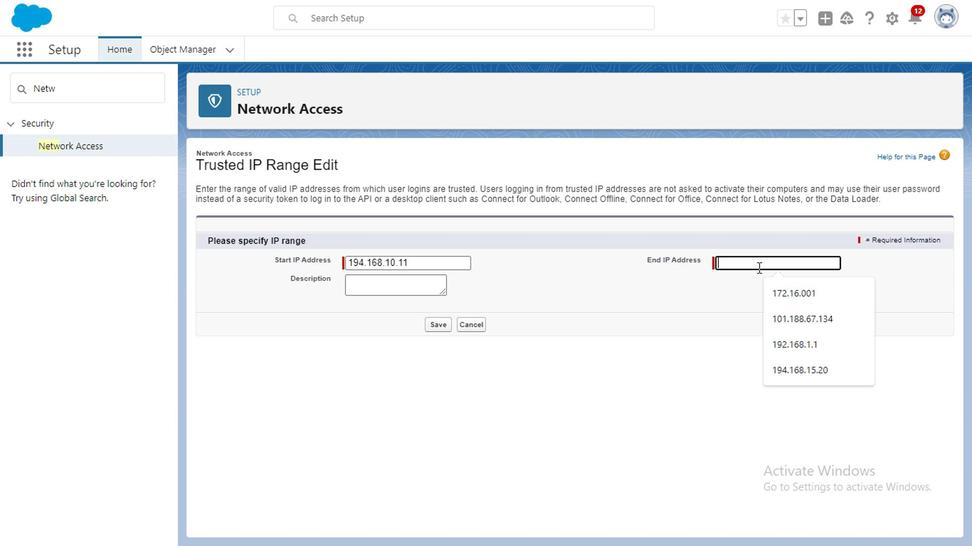 
Action: Key pressed 194.168.10.11
Screenshot: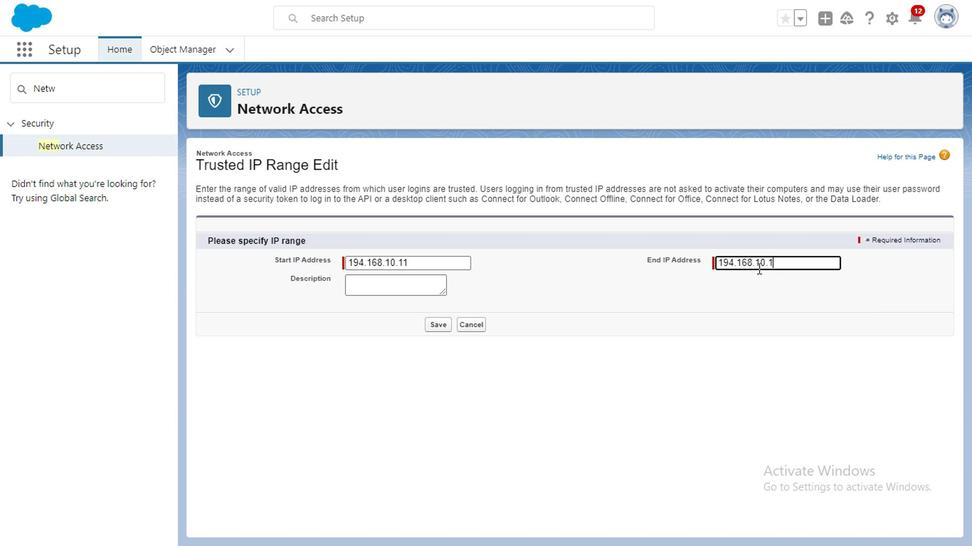 
Action: Mouse moved to (402, 281)
Screenshot: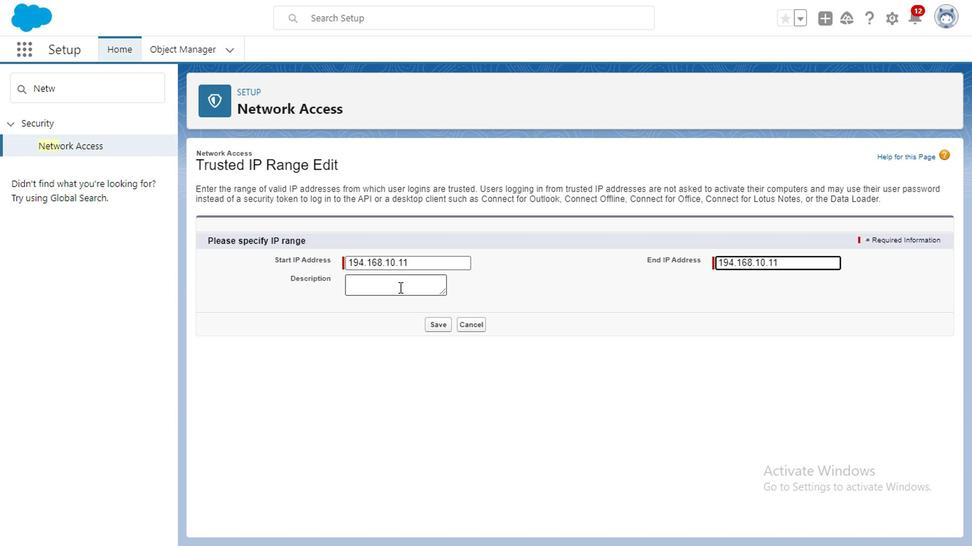 
Action: Mouse pressed left at (402, 281)
Screenshot: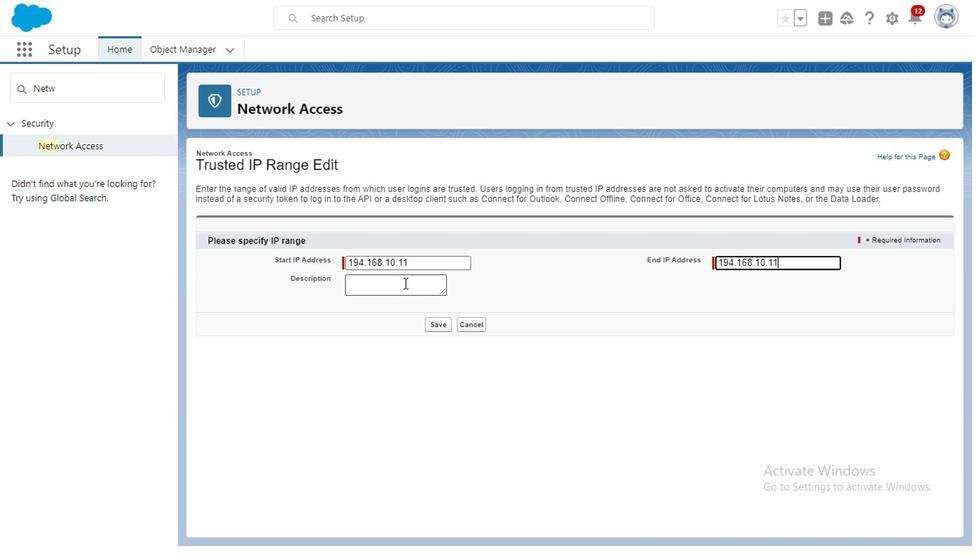 
Action: Mouse moved to (402, 279)
Screenshot: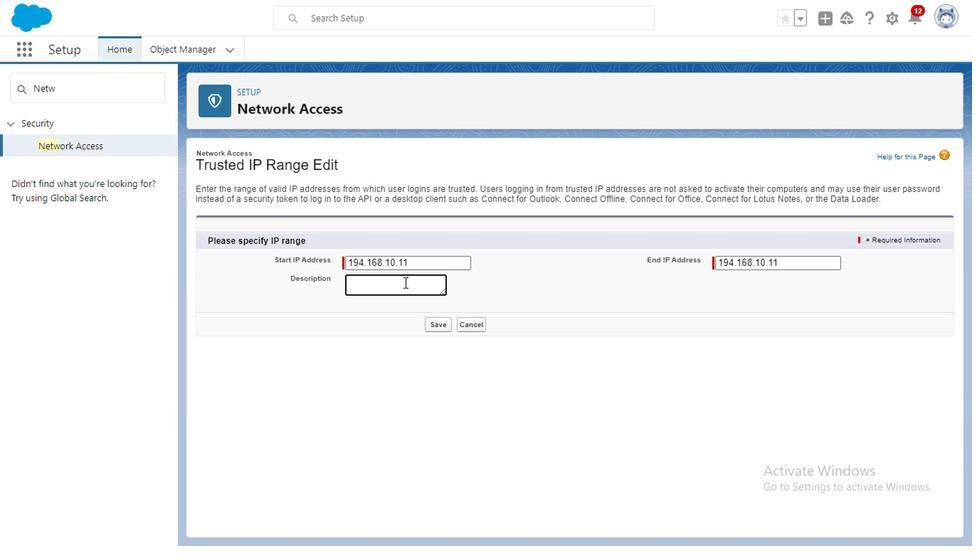 
Action: Key pressed <Key.caps_lock>P<Key.caps_lock>eter<Key.space>department
Screenshot: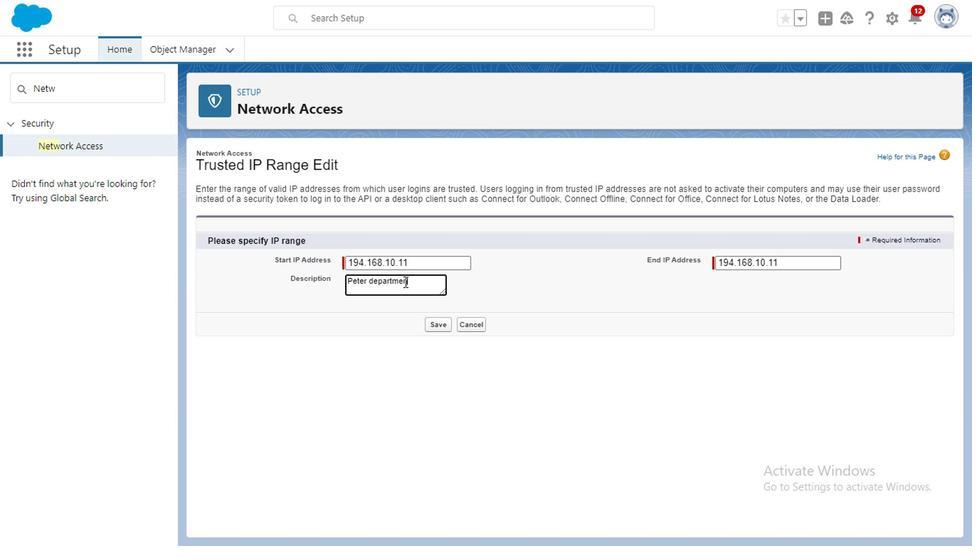 
Action: Mouse moved to (430, 324)
Screenshot: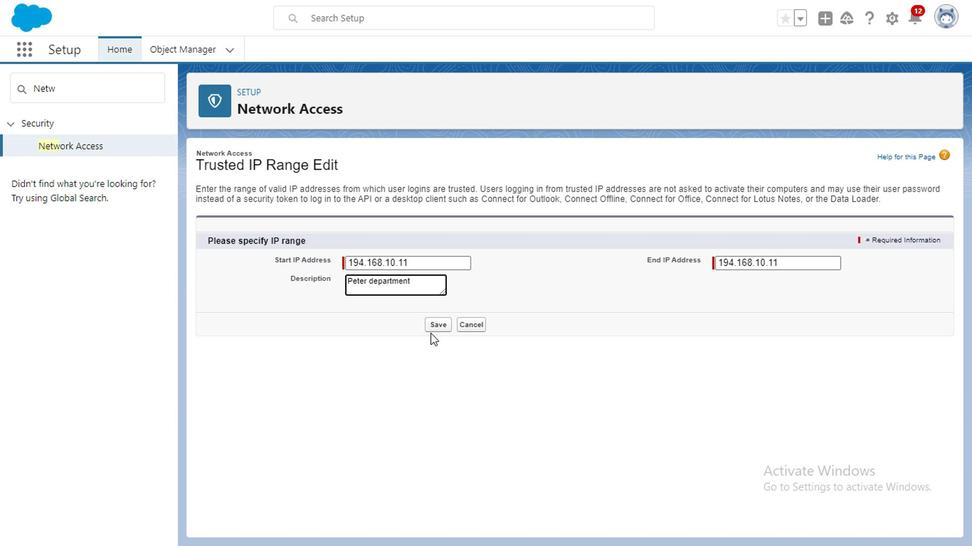 
Action: Mouse pressed left at (430, 324)
Screenshot: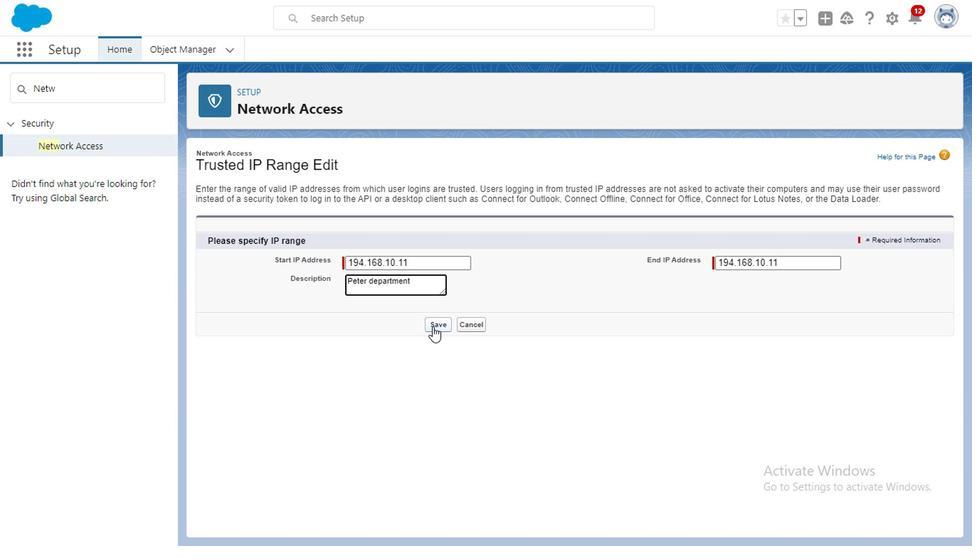 
Action: Mouse moved to (449, 221)
Screenshot: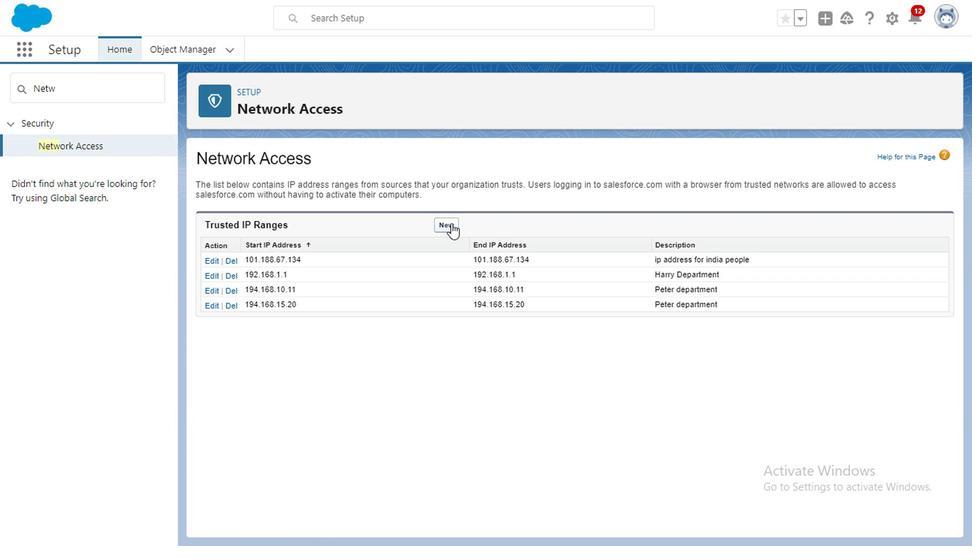 
Action: Mouse pressed left at (449, 221)
Screenshot: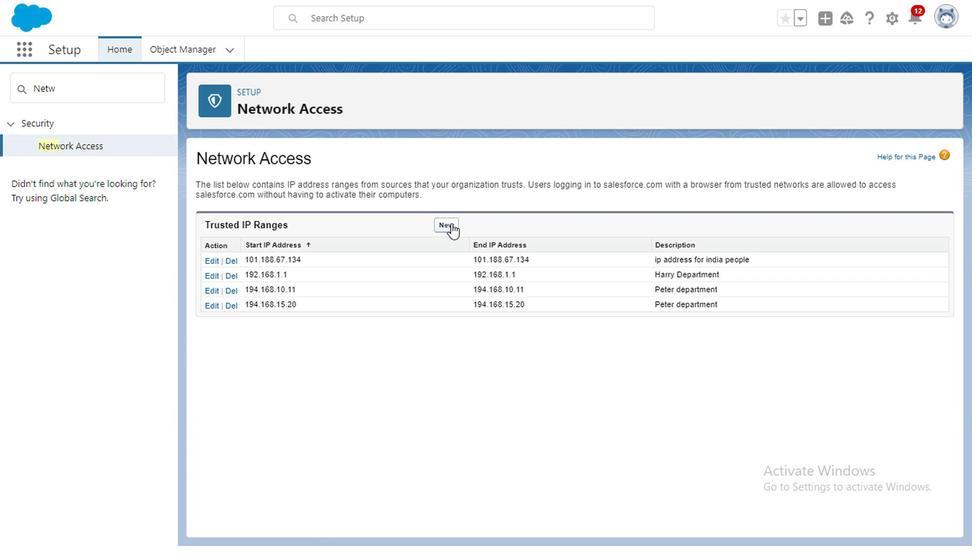 
Action: Mouse moved to (352, 256)
Screenshot: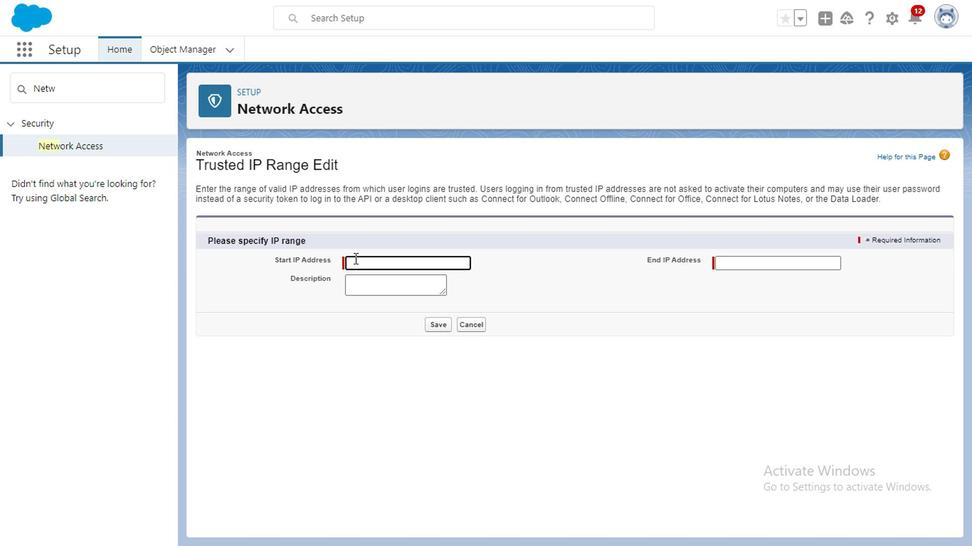 
Action: Key pressed 198.168.15.20
Screenshot: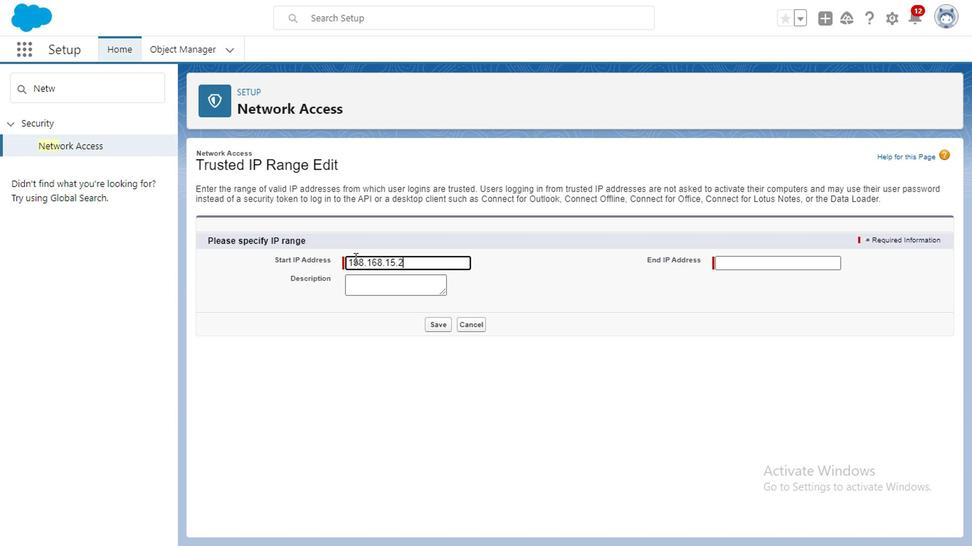 
Action: Mouse moved to (741, 262)
Screenshot: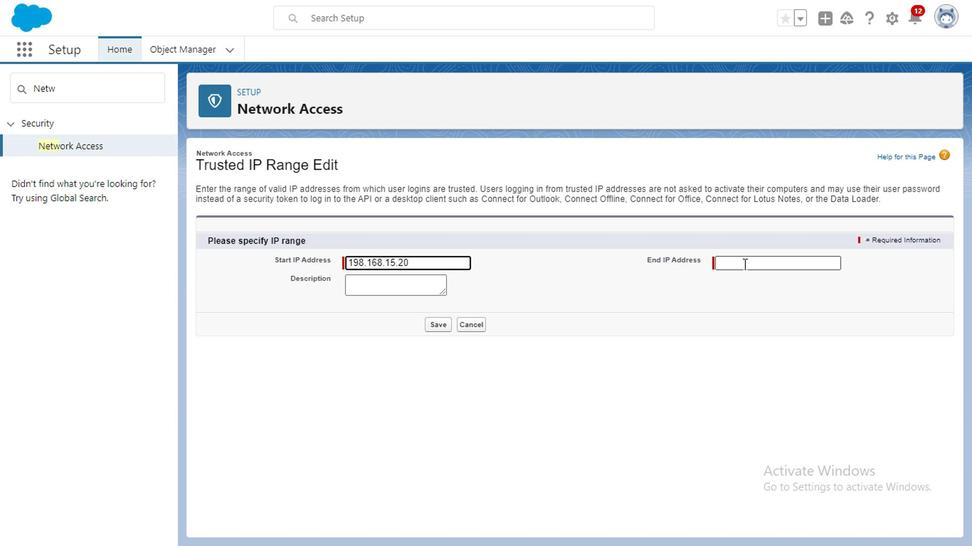 
Action: Mouse pressed left at (741, 262)
Screenshot: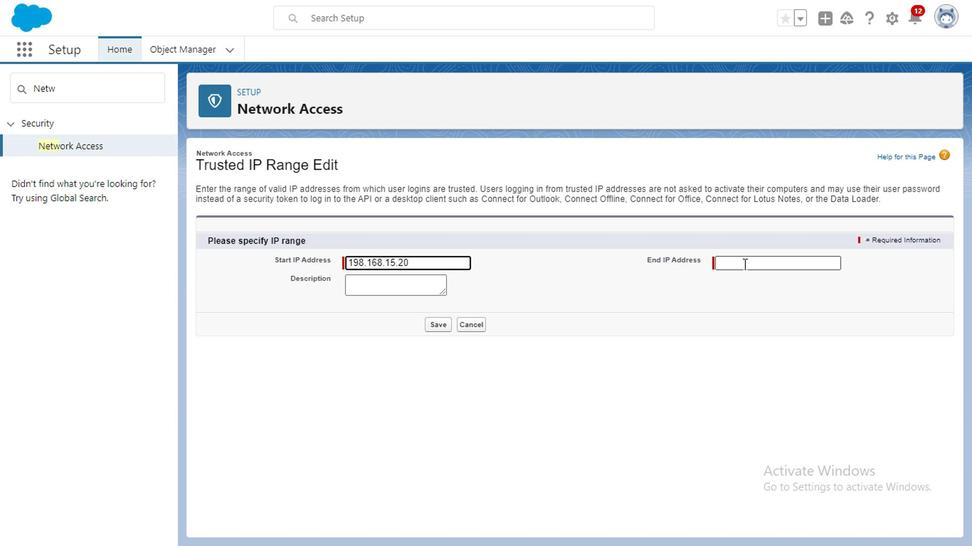 
Action: Mouse moved to (739, 273)
Screenshot: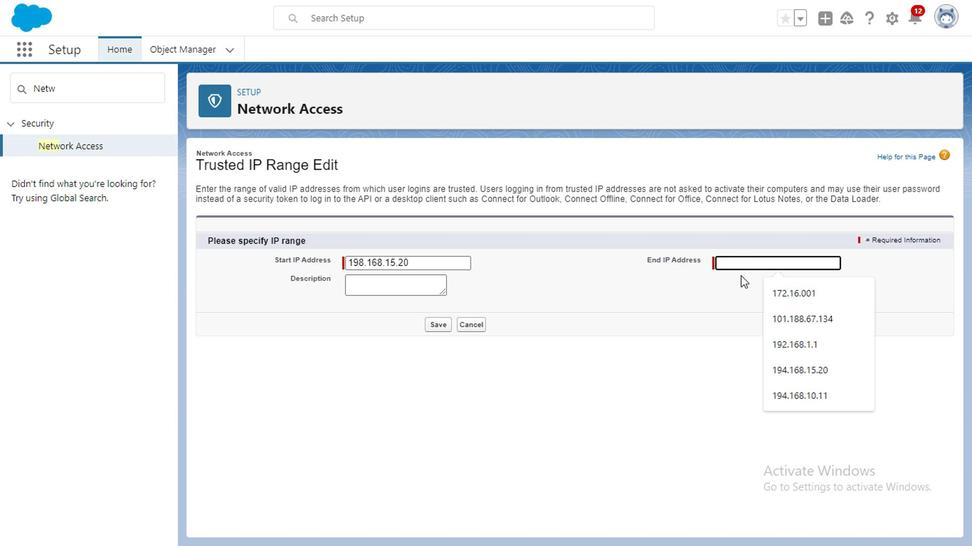 
Action: Key pressed 198.168
Screenshot: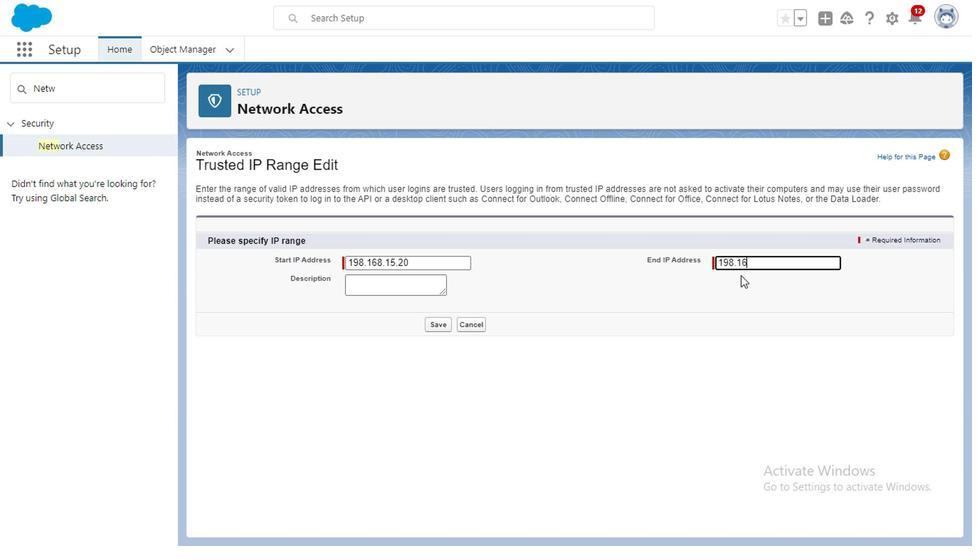 
Action: Mouse moved to (739, 273)
Screenshot: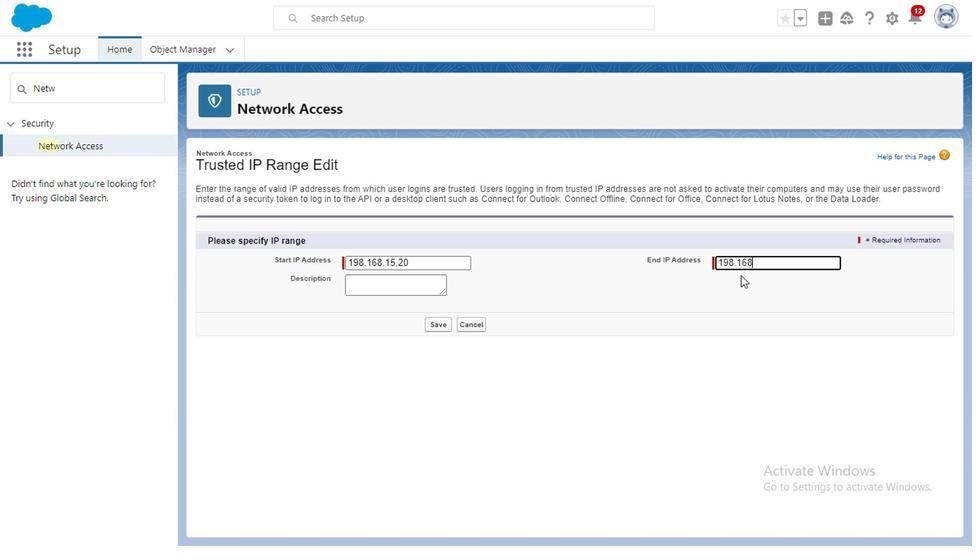 
Action: Key pressed .15.20
Screenshot: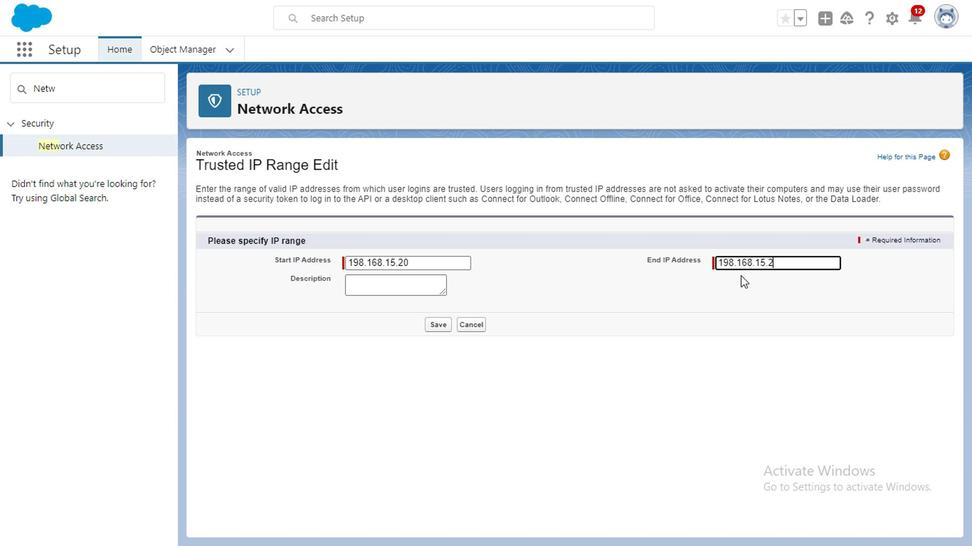 
Action: Mouse moved to (399, 281)
Screenshot: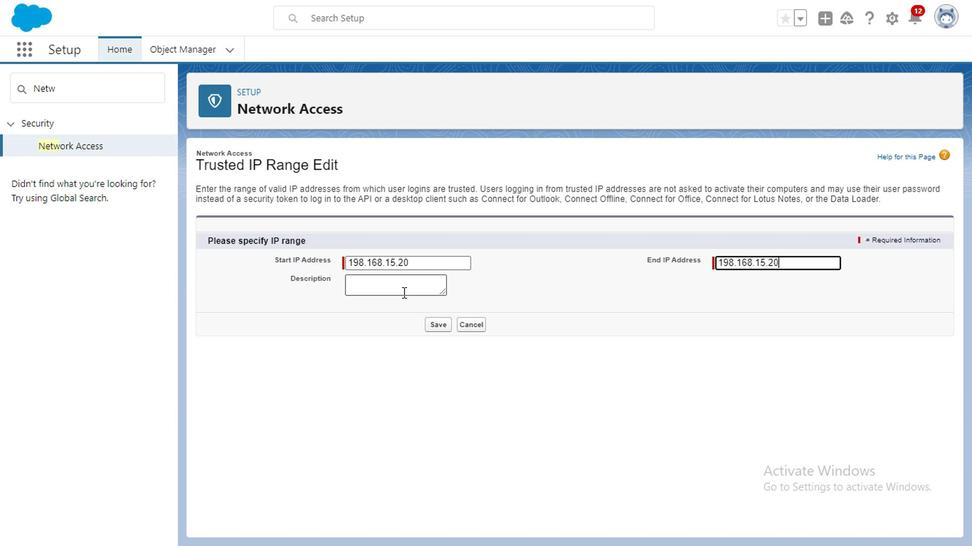 
Action: Mouse pressed left at (399, 281)
Screenshot: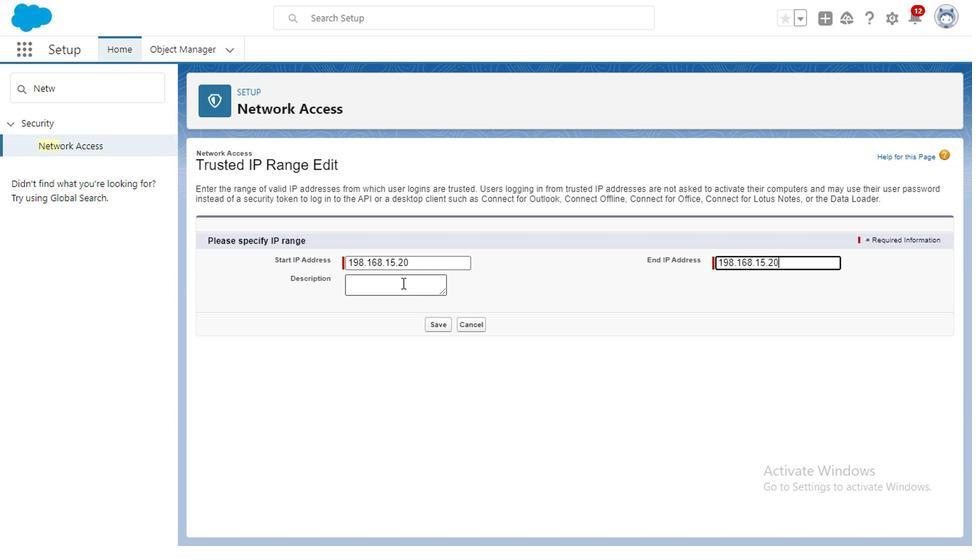 
Action: Mouse moved to (399, 283)
Screenshot: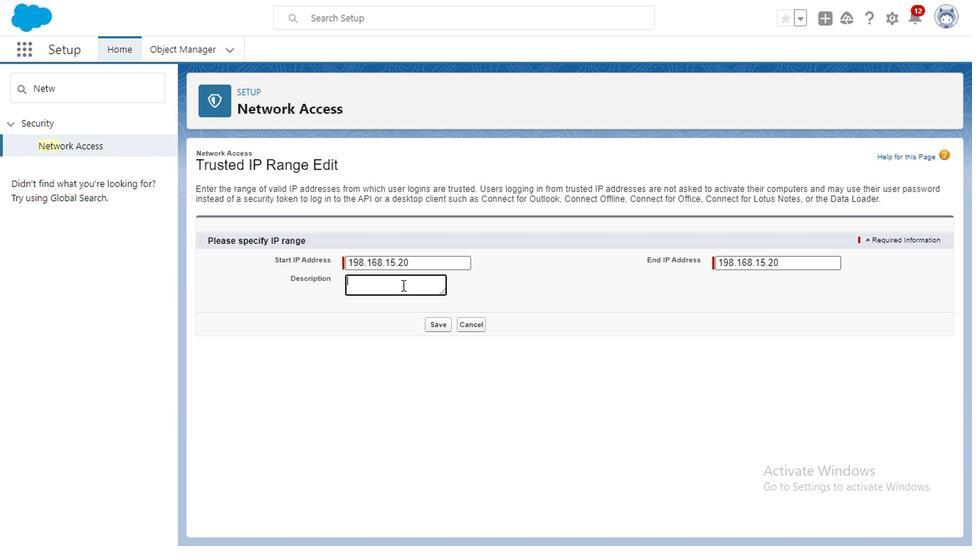 
Action: Key pressed <Key.caps_lock>H<Key.caps_lock>arry<Key.space>department
Screenshot: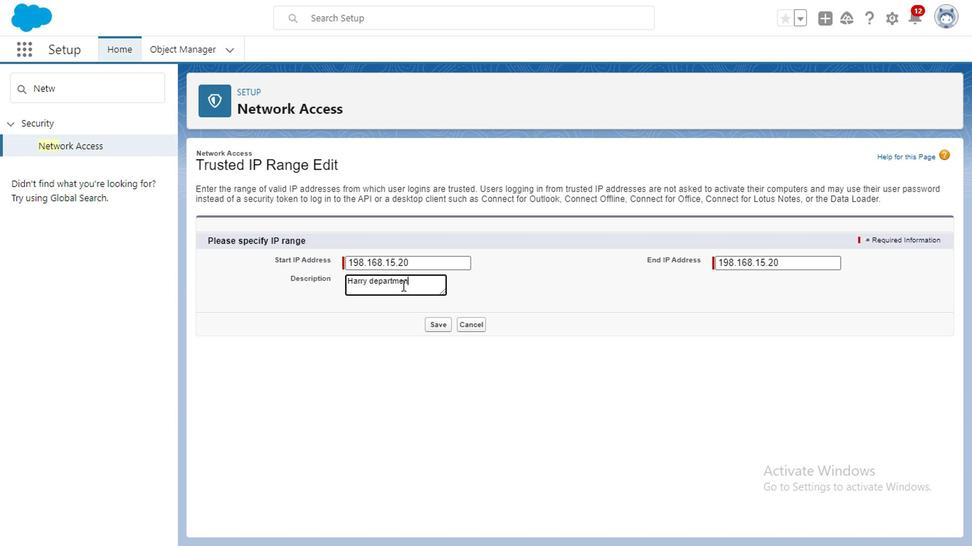 
Action: Mouse moved to (436, 324)
Screenshot: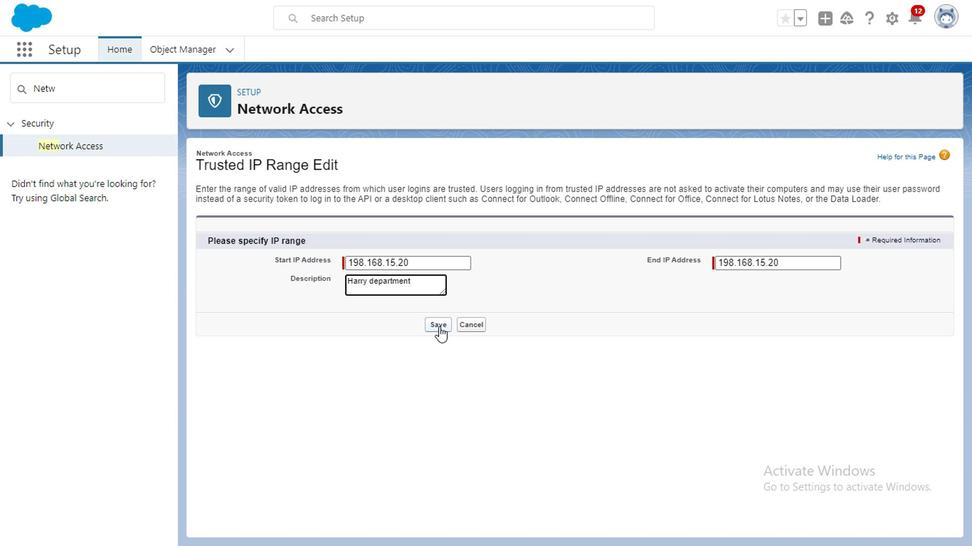 
Action: Mouse pressed left at (436, 324)
Screenshot: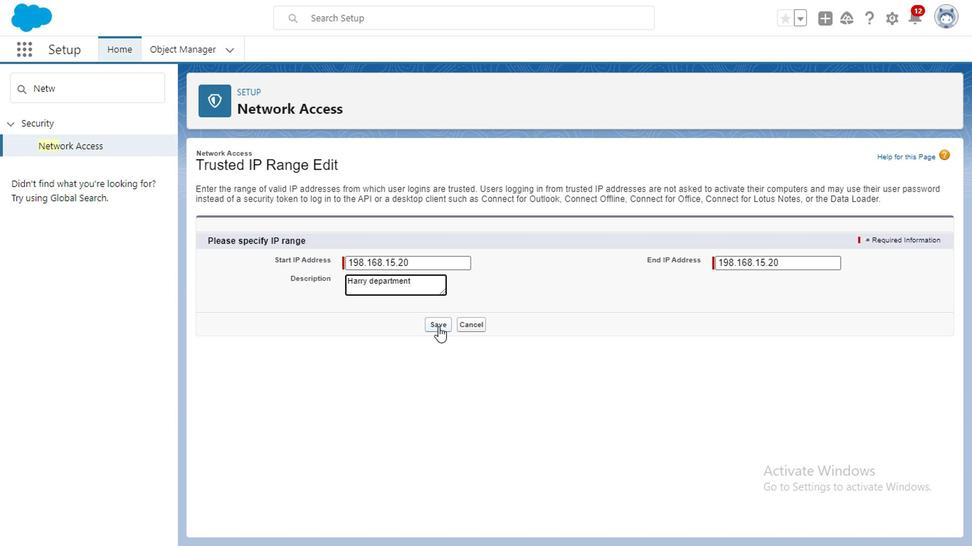 
Action: Mouse moved to (125, 84)
Screenshot: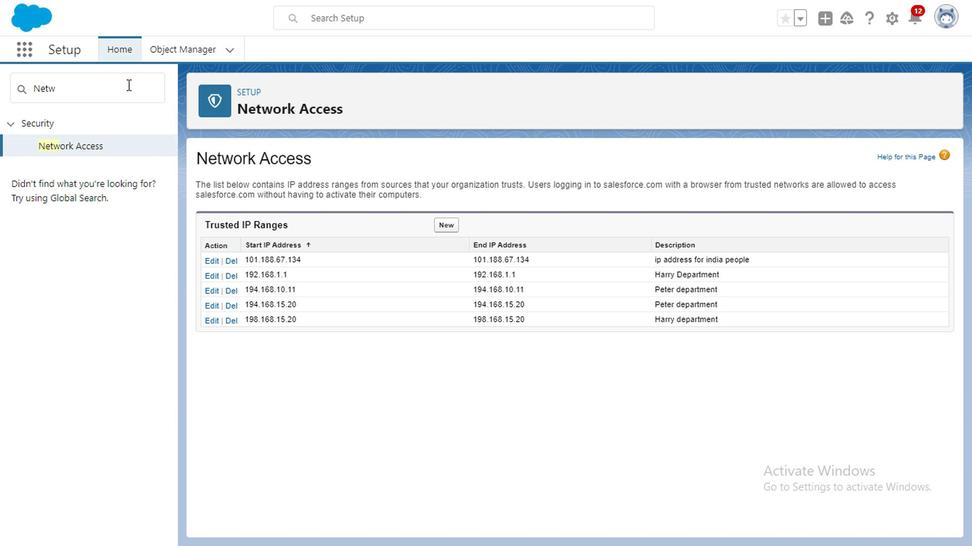 
Action: Mouse pressed left at (125, 84)
Screenshot: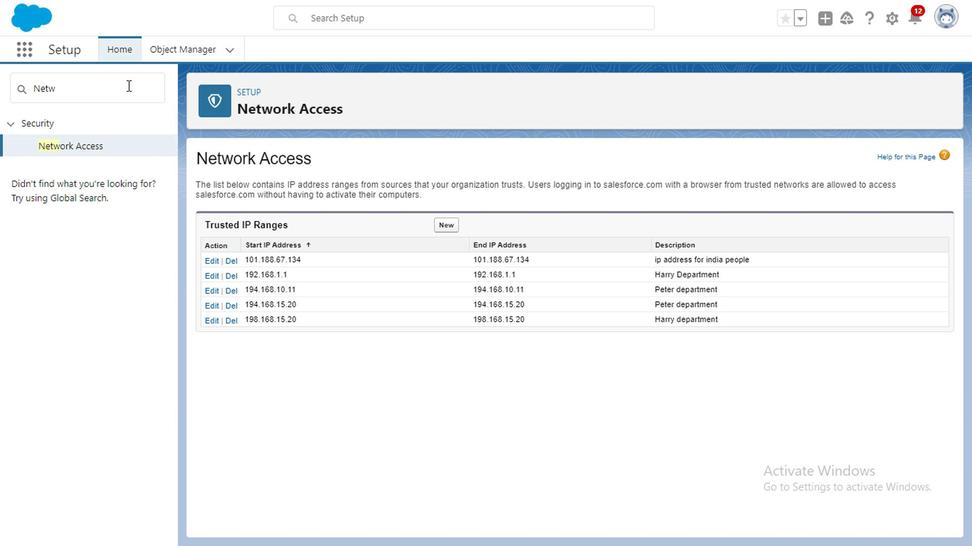 
Action: Mouse moved to (125, 83)
Screenshot: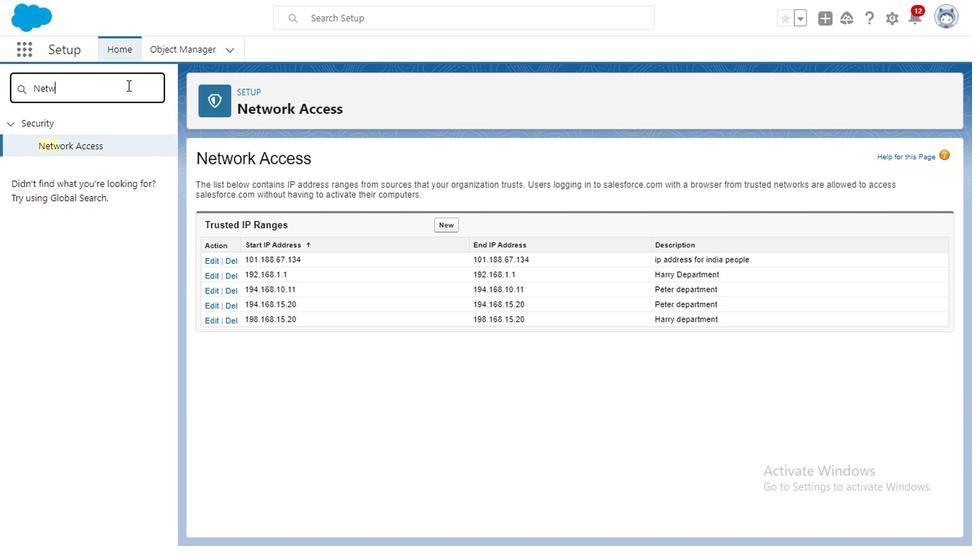 
Action: Key pressed <Key.backspace><Key.backspace><Key.backspace><Key.backspace><Key.backspace><Key.backspace><Key.backspace><Key.backspace><Key.backspace><Key.backspace><Key.backspace><Key.backspace><Key.backspace><Key.backspace><Key.backspace><Key.backspace><Key.backspace><Key.backspace><Key.backspace><Key.backspace><Key.caps_lock>H<Key.caps_lock>ol
Screenshot: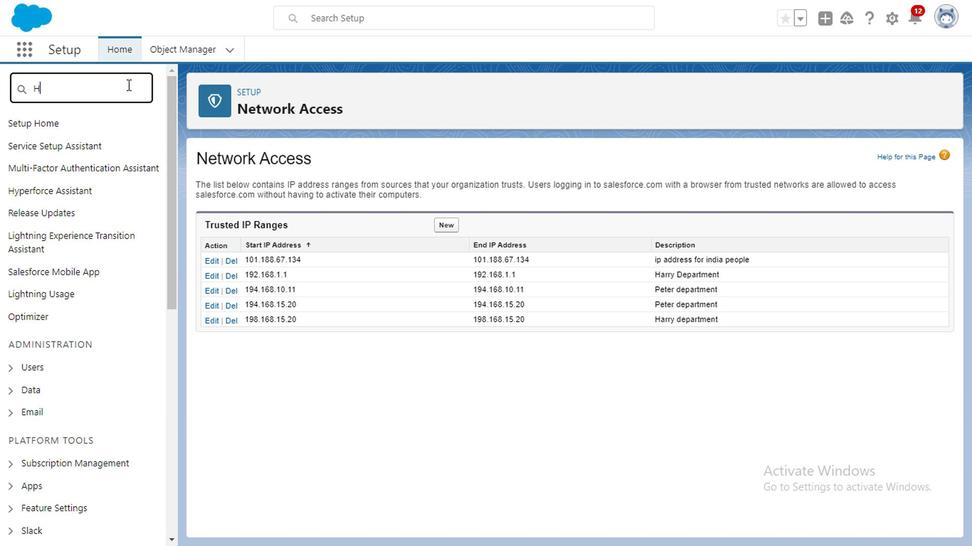 
Action: Mouse moved to (49, 139)
Screenshot: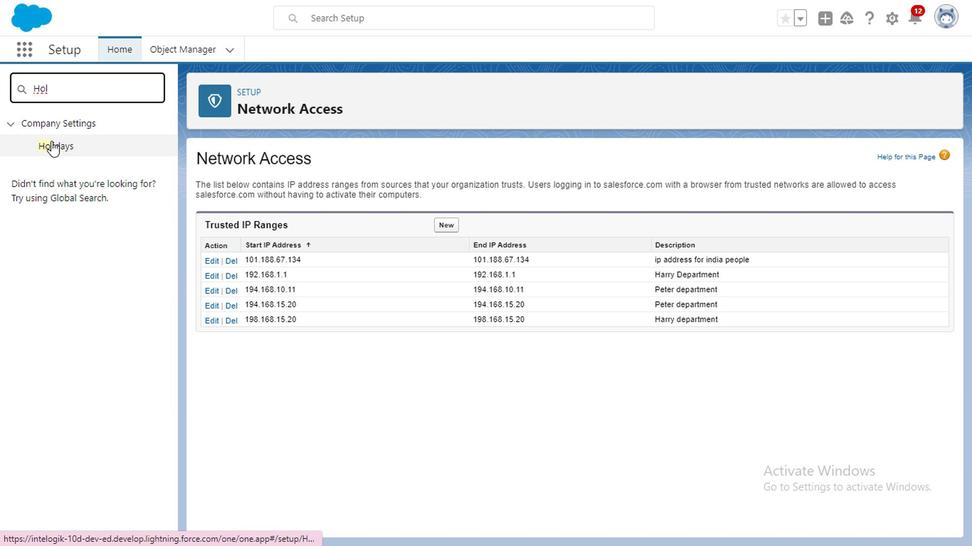 
Action: Mouse pressed left at (49, 139)
Screenshot: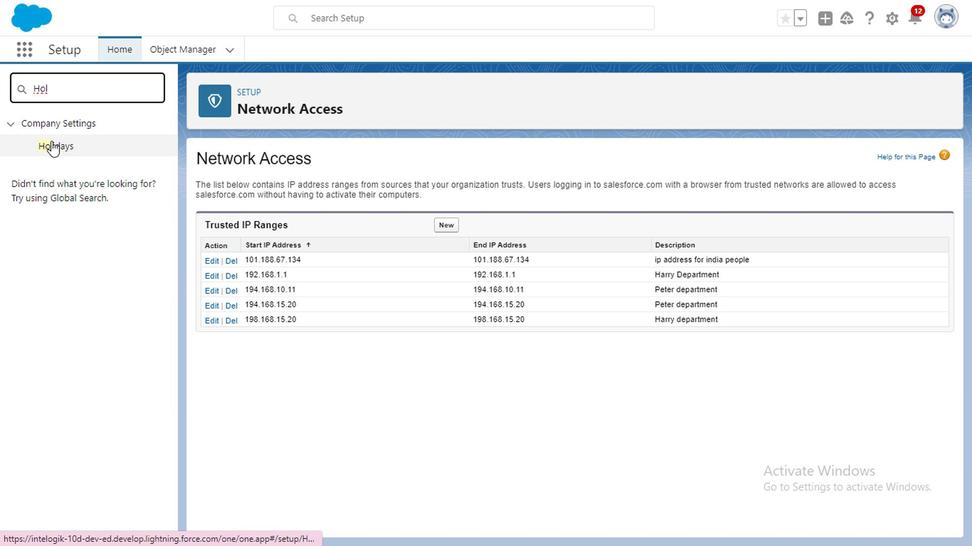 
Action: Mouse moved to (441, 220)
Screenshot: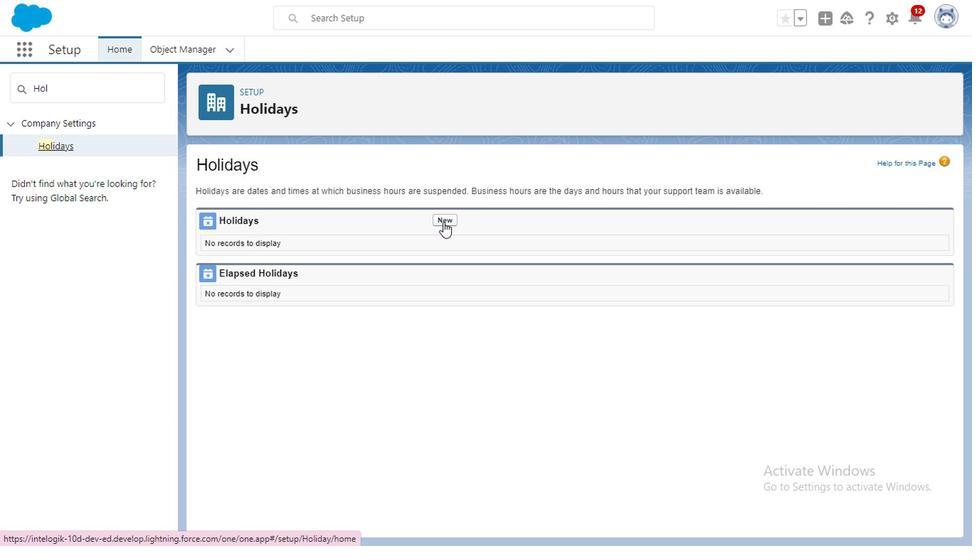 
Action: Mouse pressed left at (441, 220)
Screenshot: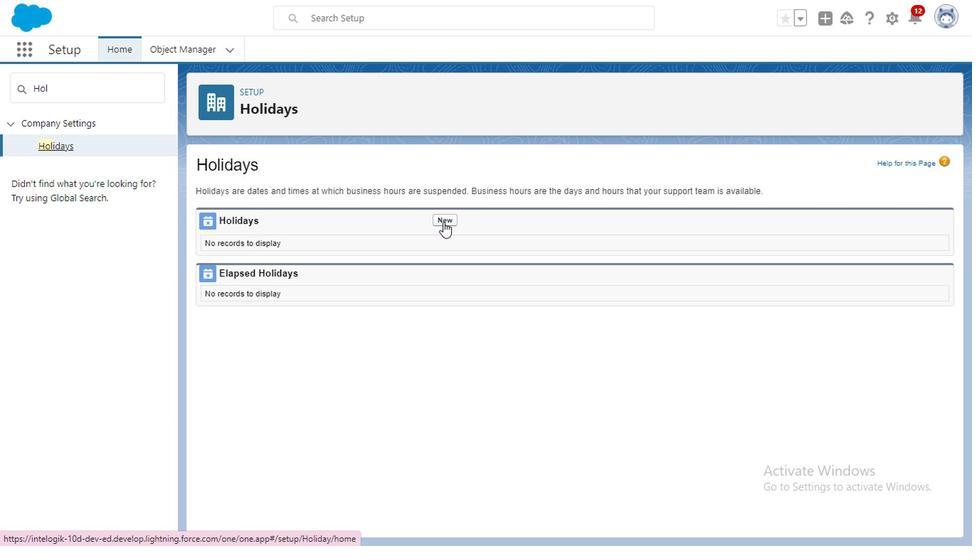 
Action: Mouse moved to (385, 313)
Screenshot: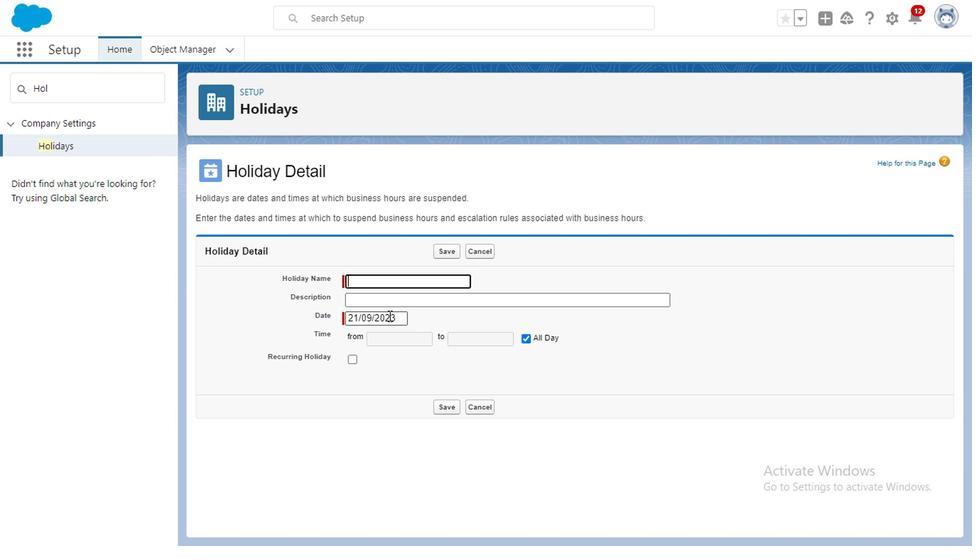 
Action: Mouse pressed left at (385, 313)
Screenshot: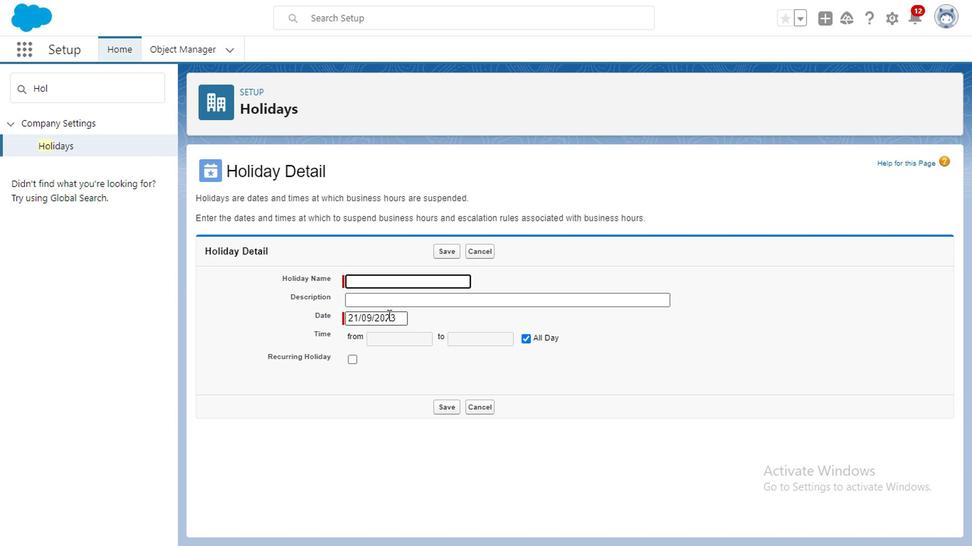 
Action: Mouse moved to (356, 279)
Screenshot: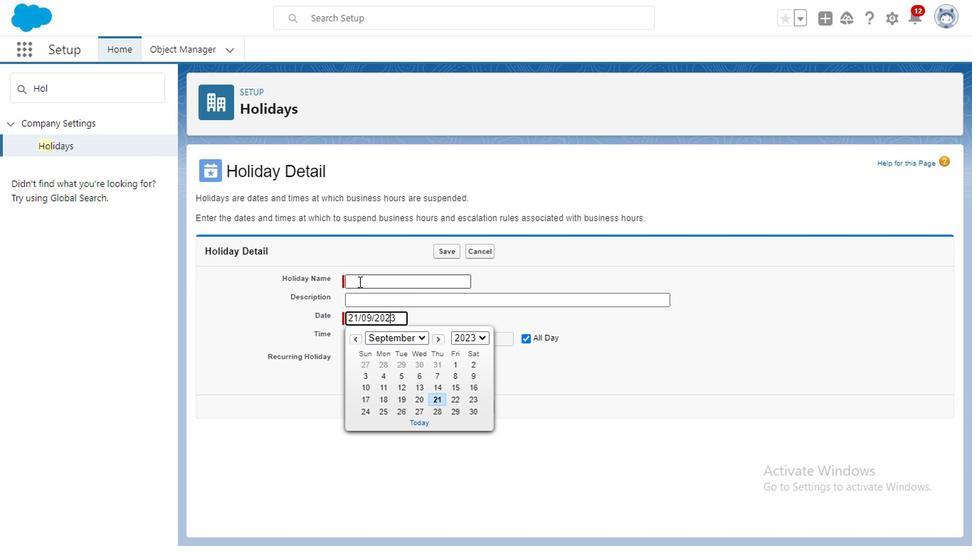 
Action: Mouse pressed left at (356, 279)
Screenshot: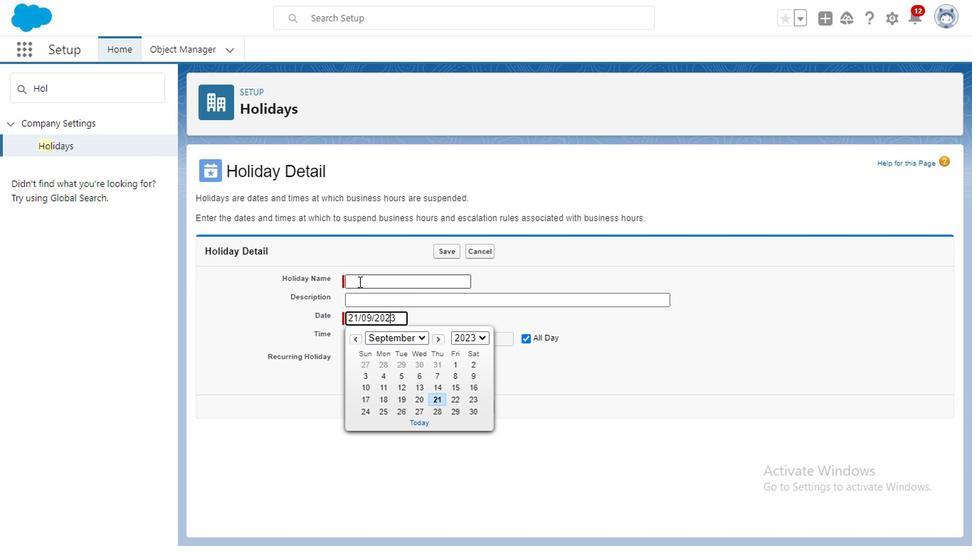 
Action: Mouse moved to (356, 281)
Screenshot: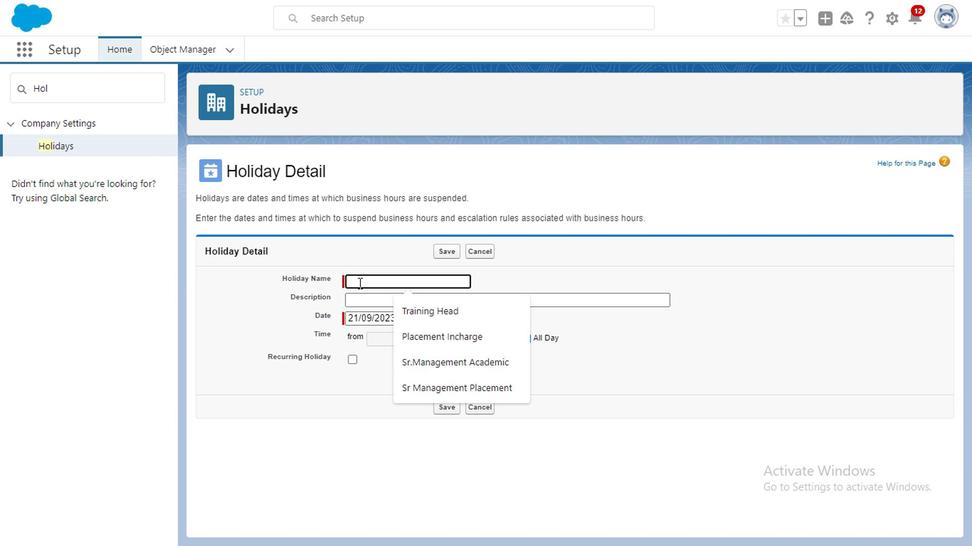 
Action: Key pressed <Key.caps_lock>J<Key.caps_lock>uly<Key.space><Key.backspace><Key.backspace><Key.backspace><Key.backspace><Key.backspace><Key.backspace><Key.backspace><Key.backspace><Key.backspace><Key.backspace><Key.caps_lock>C<Key.caps_lock>anada<Key.space><Key.caps_lock>D<Key.caps_lock>ay
Screenshot: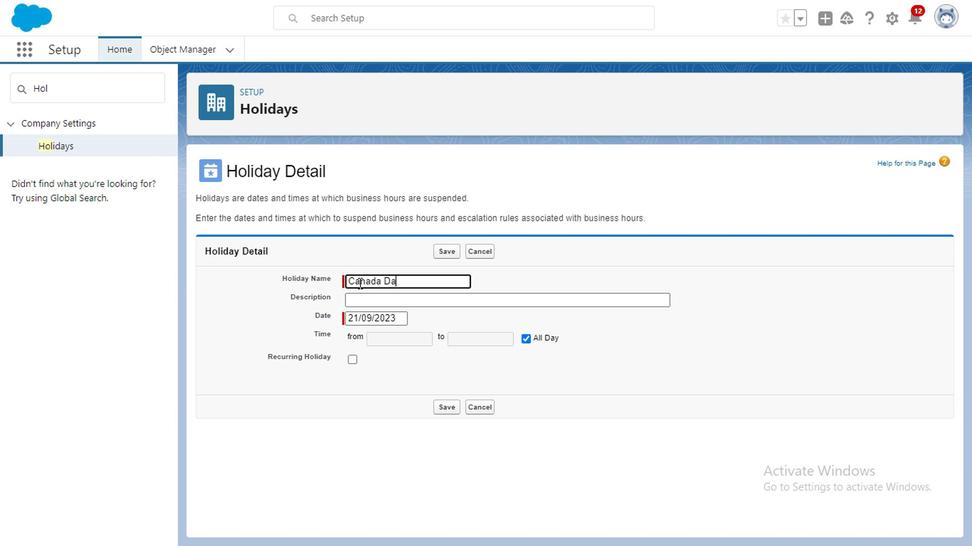 
Action: Mouse moved to (362, 296)
Screenshot: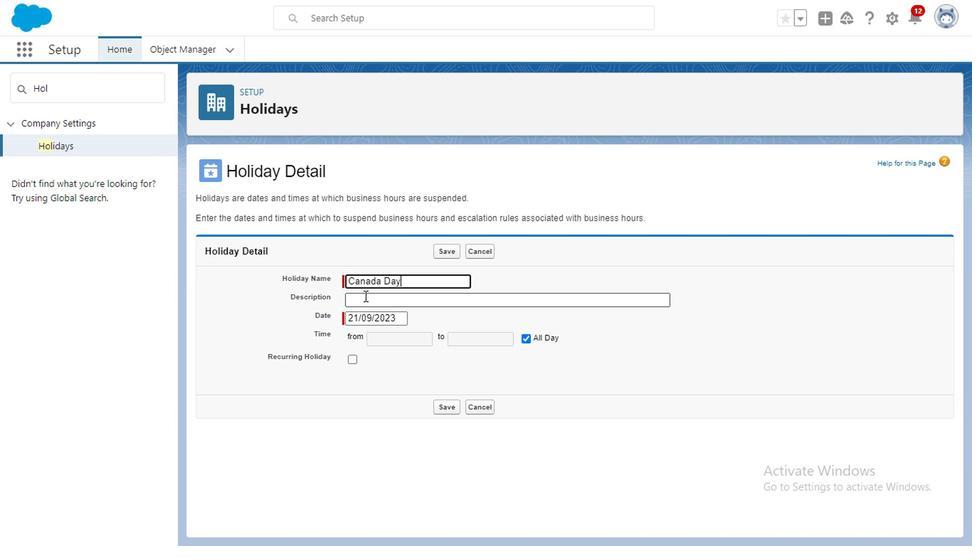 
Action: Mouse pressed left at (362, 296)
Screenshot: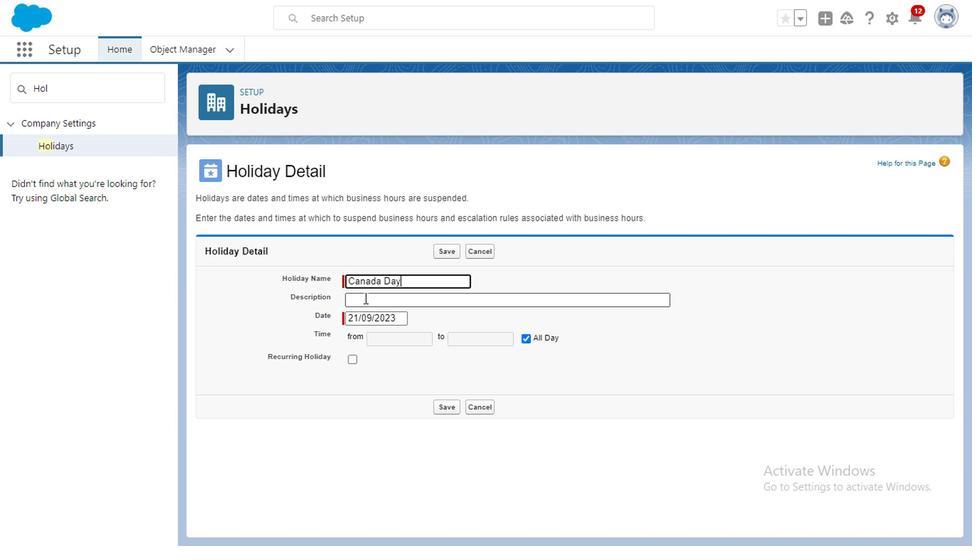 
Action: Mouse moved to (363, 320)
Screenshot: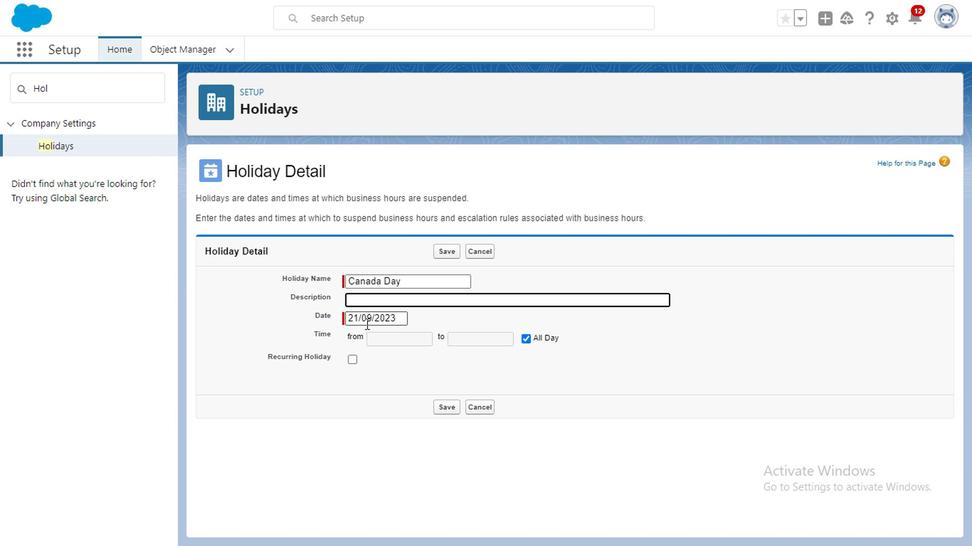 
Action: Mouse pressed left at (363, 320)
Screenshot: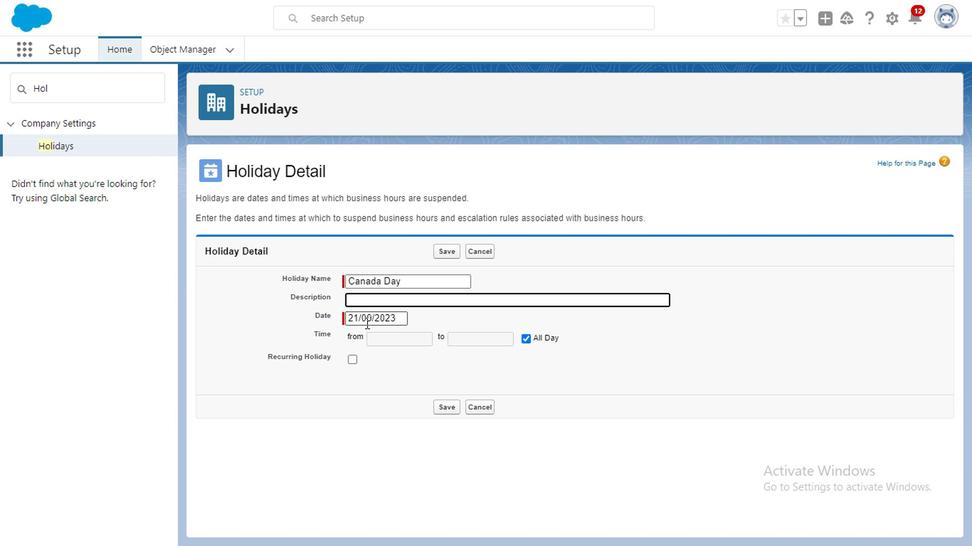 
Action: Mouse moved to (408, 333)
Screenshot: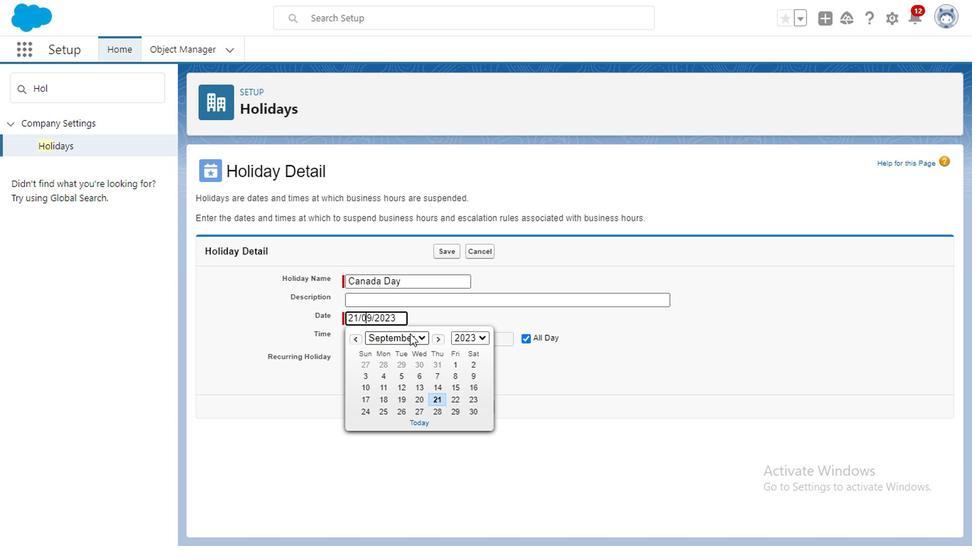 
Action: Mouse pressed left at (408, 333)
Screenshot: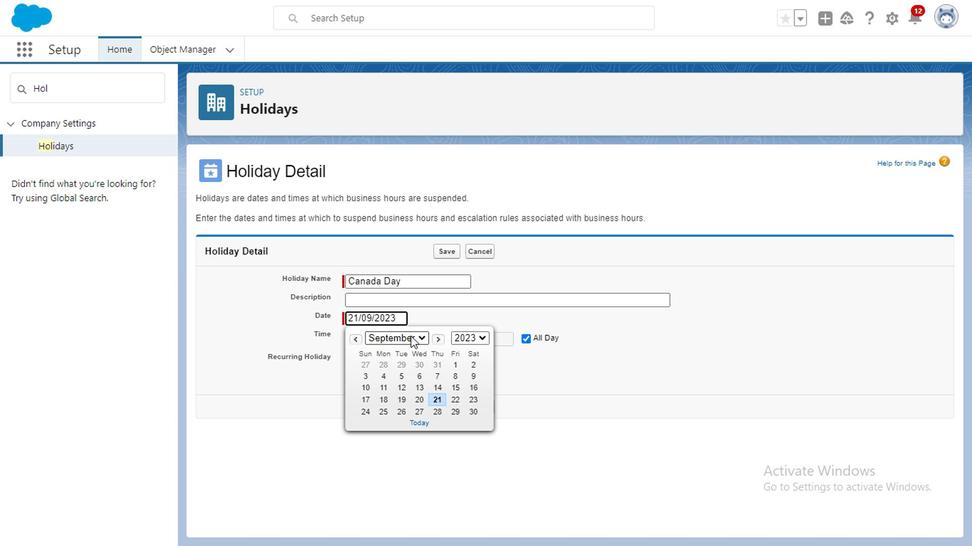 
Action: Mouse moved to (386, 419)
Screenshot: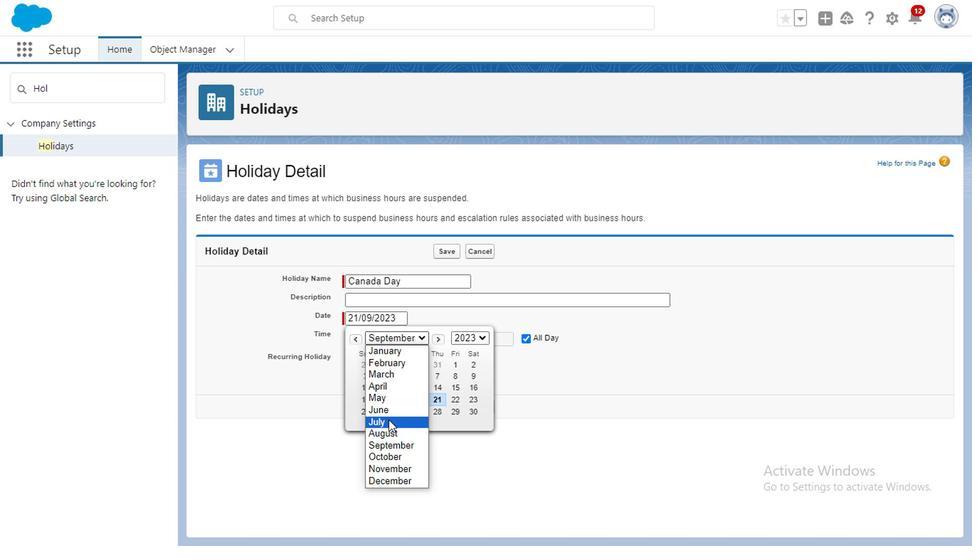 
Action: Mouse pressed left at (386, 419)
Screenshot: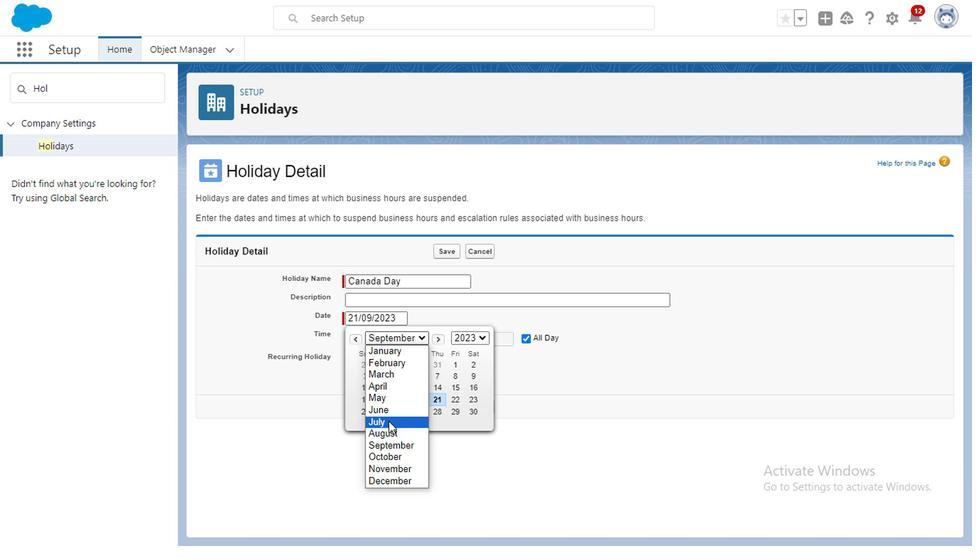 
Action: Mouse moved to (470, 362)
Screenshot: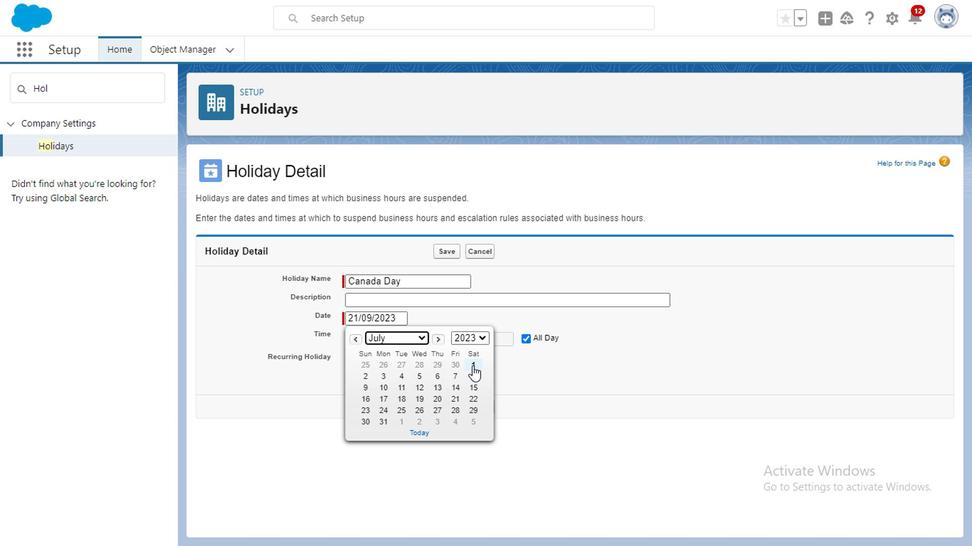 
Action: Mouse pressed left at (470, 362)
Screenshot: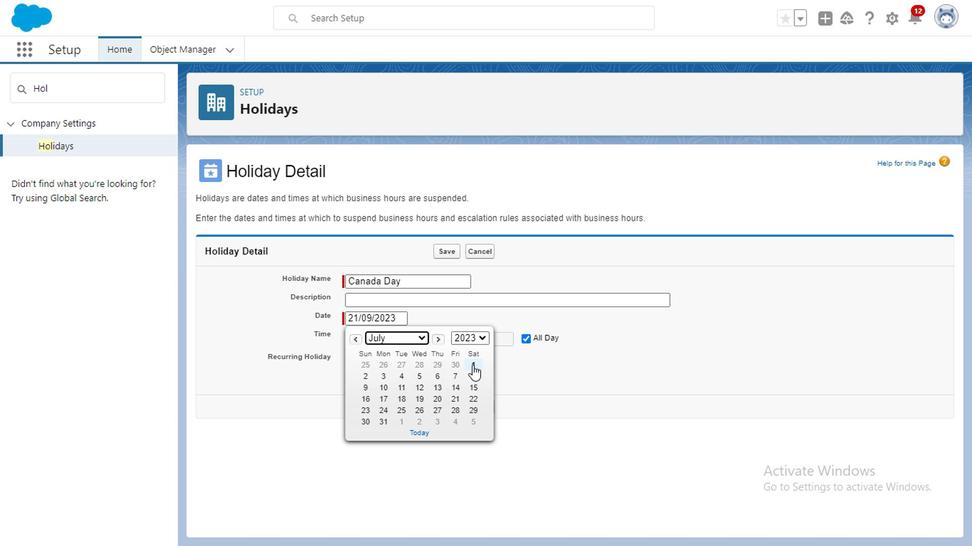 
Action: Mouse moved to (350, 355)
Screenshot: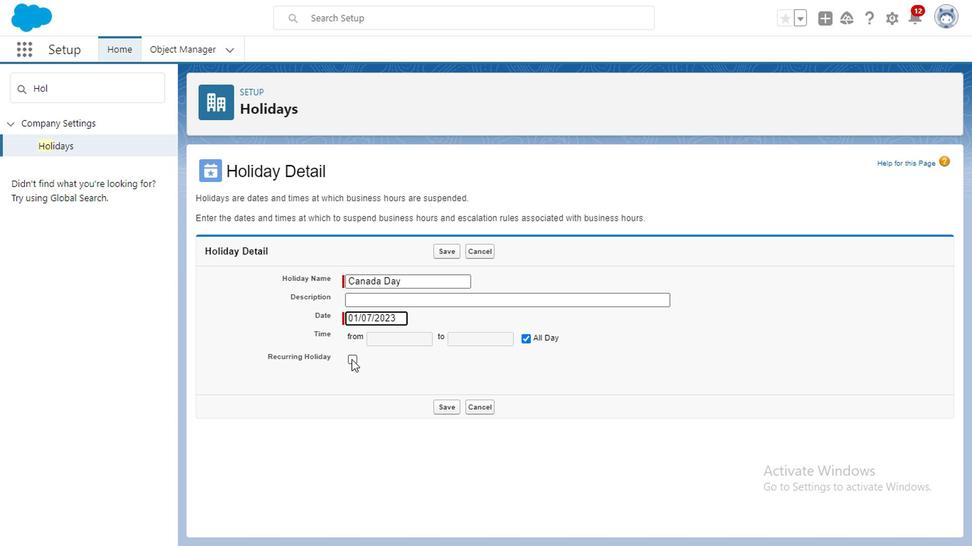 
Action: Mouse pressed left at (350, 355)
Screenshot: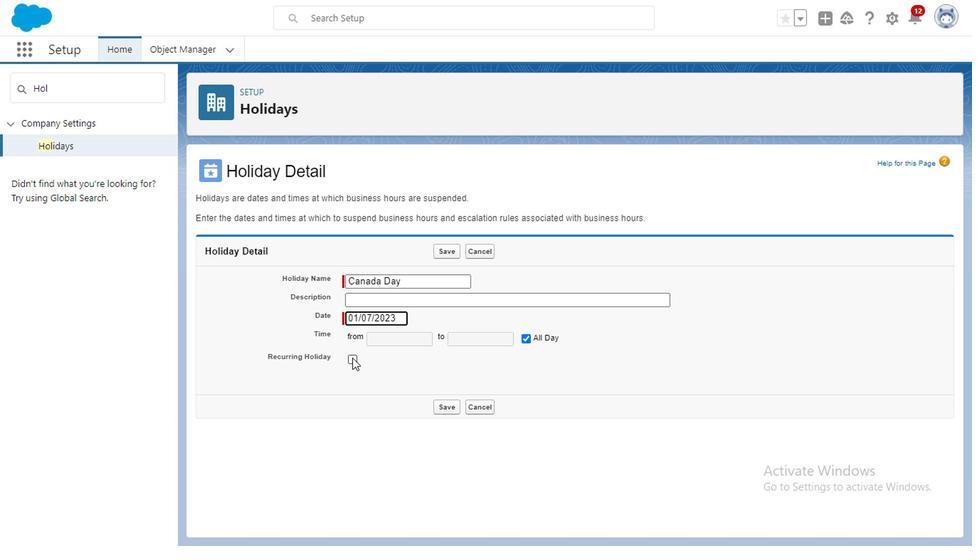 
Action: Mouse moved to (443, 509)
Screenshot: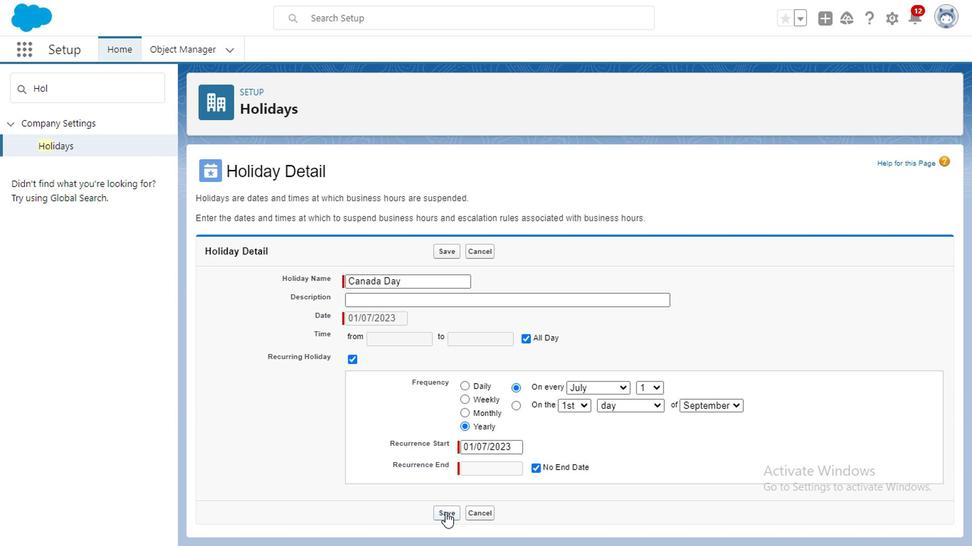 
Action: Mouse pressed left at (443, 509)
Screenshot: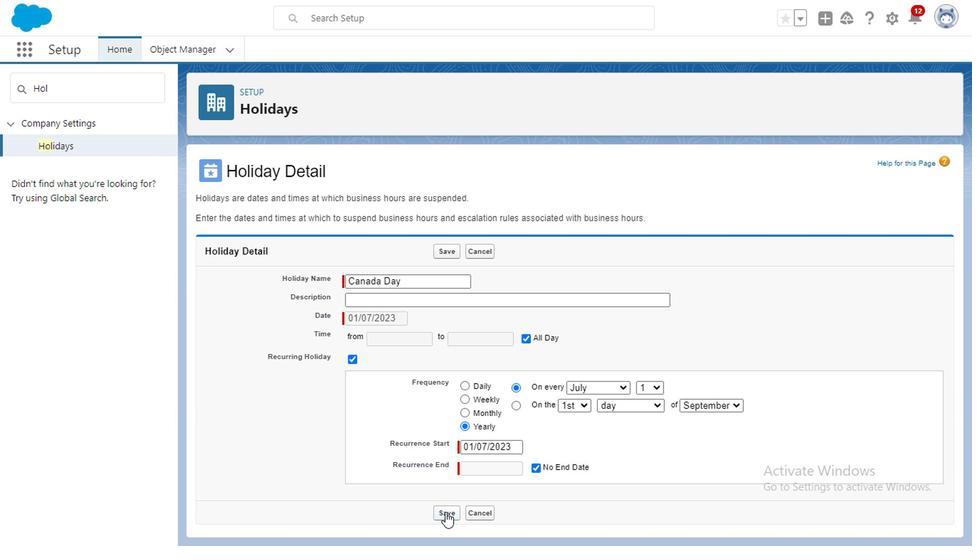 
Action: Mouse moved to (455, 396)
Screenshot: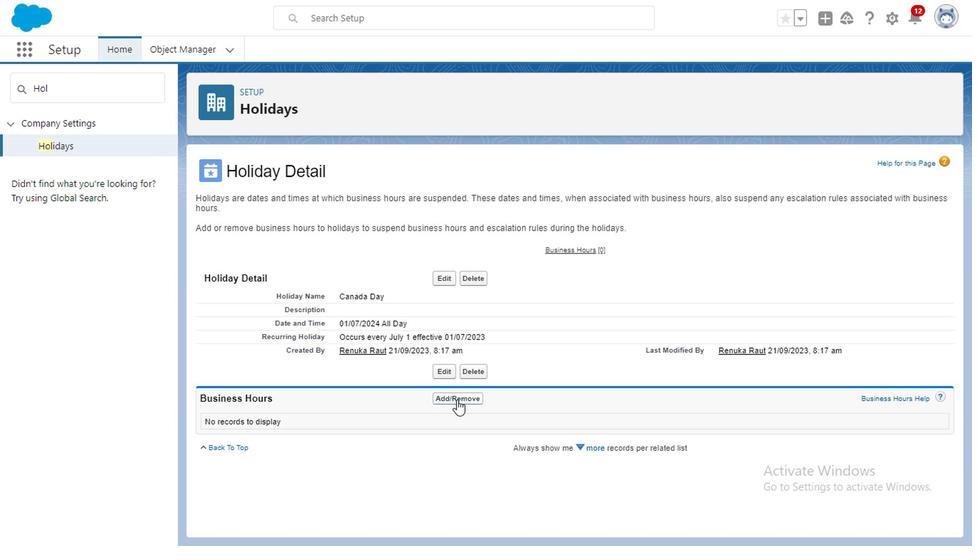 
Action: Mouse pressed left at (455, 396)
Screenshot: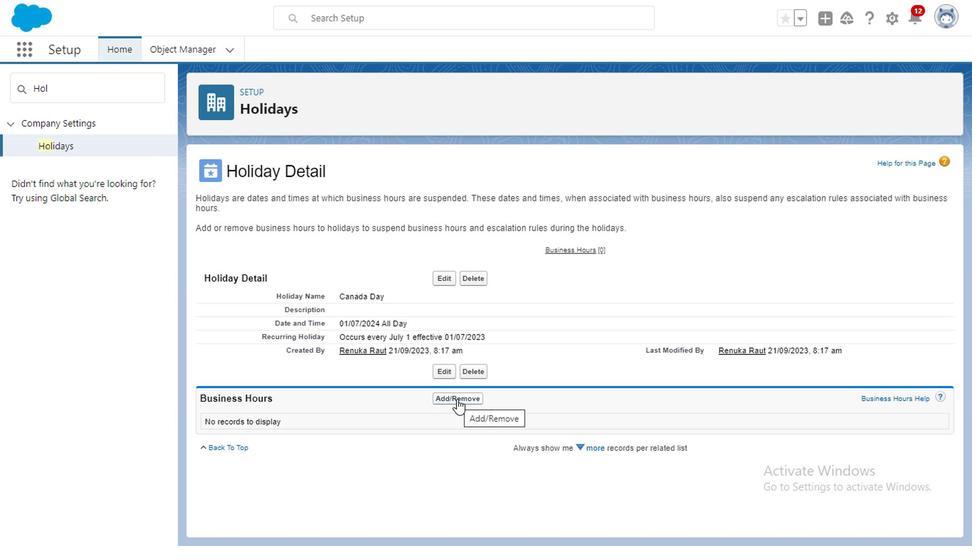 
Action: Mouse moved to (65, 89)
Screenshot: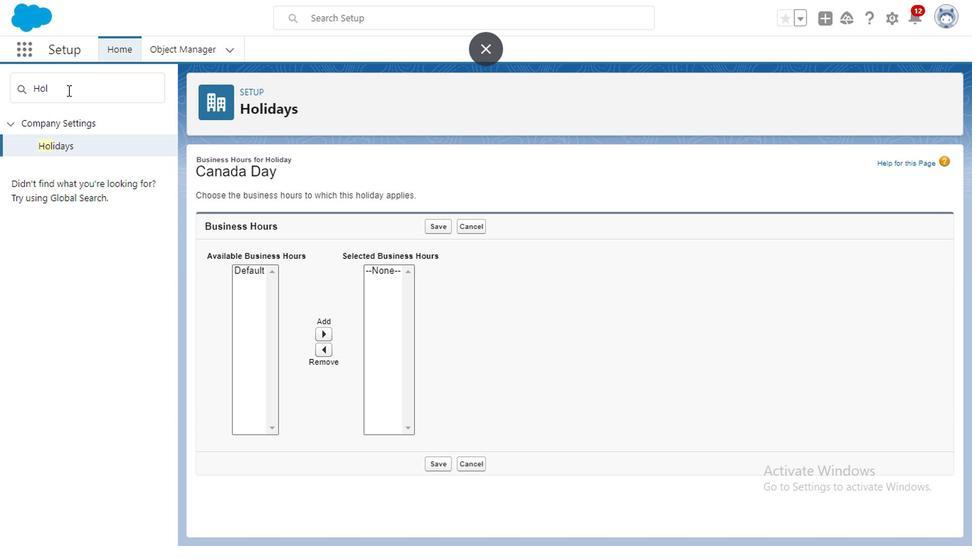 
Action: Mouse pressed left at (65, 89)
Screenshot: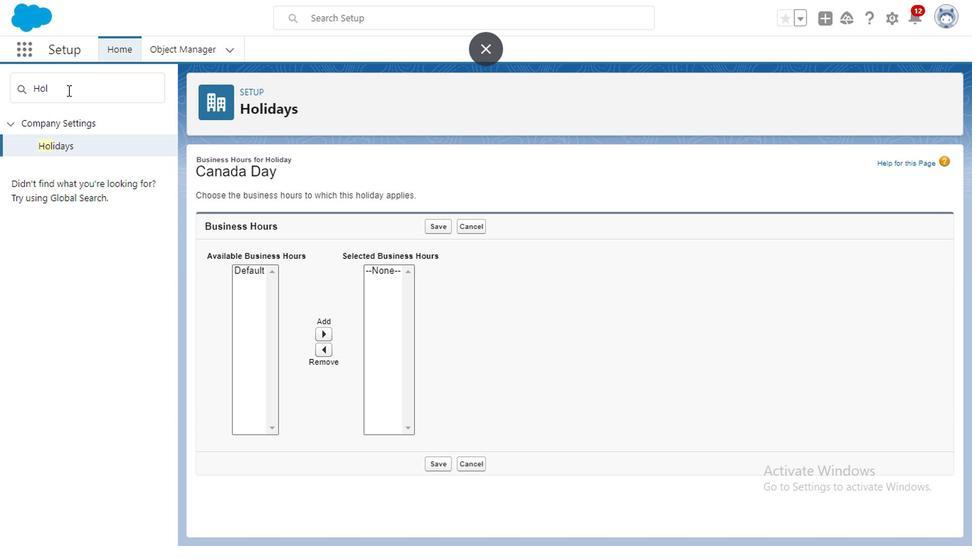 
Action: Mouse moved to (65, 86)
Screenshot: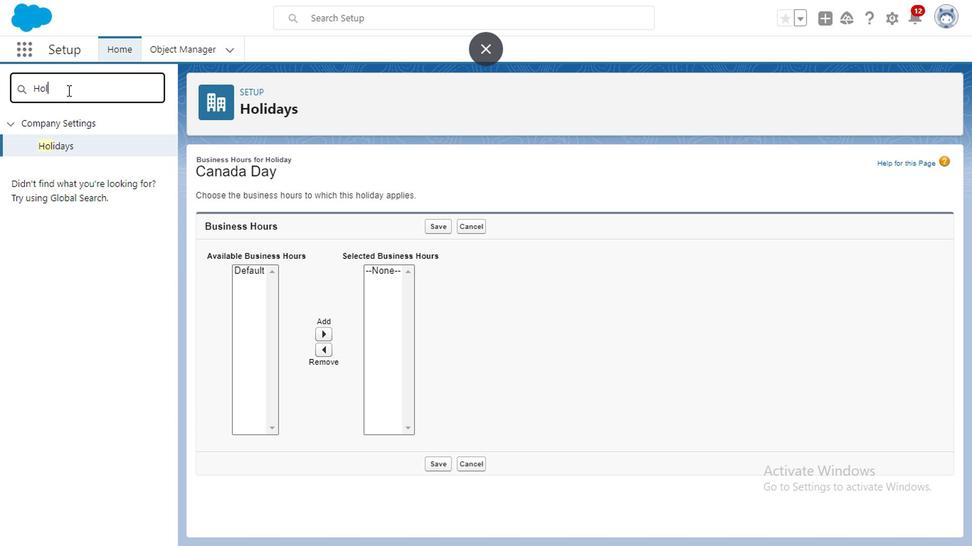 
Action: Key pressed <Key.backspace><Key.backspace><Key.backspace><Key.backspace><Key.backspace><Key.backspace><Key.backspace><Key.backspace><Key.backspace><Key.backspace><Key.backspace><Key.backspace><Key.backspace><Key.backspace><Key.caps_lock>B<Key.caps_lock>us
Screenshot: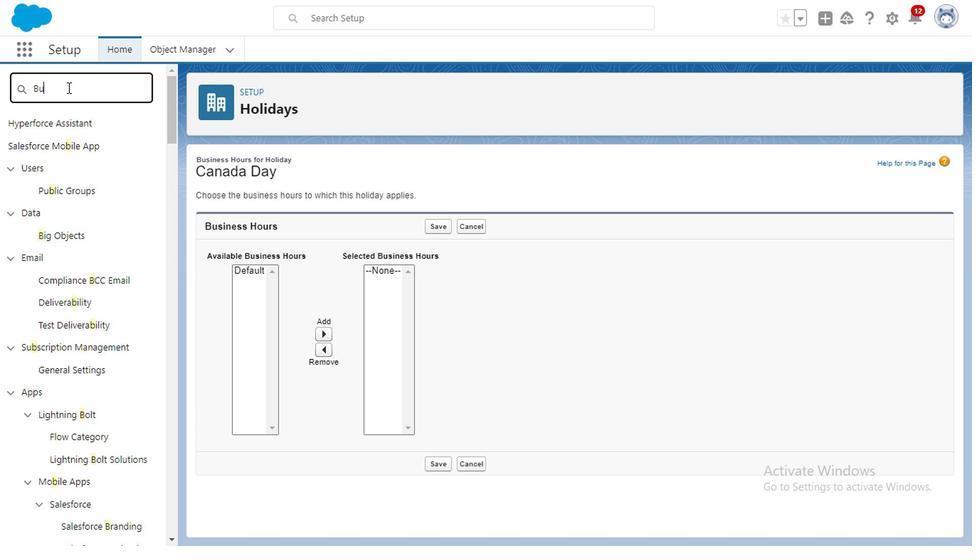 
Action: Mouse moved to (67, 143)
Screenshot: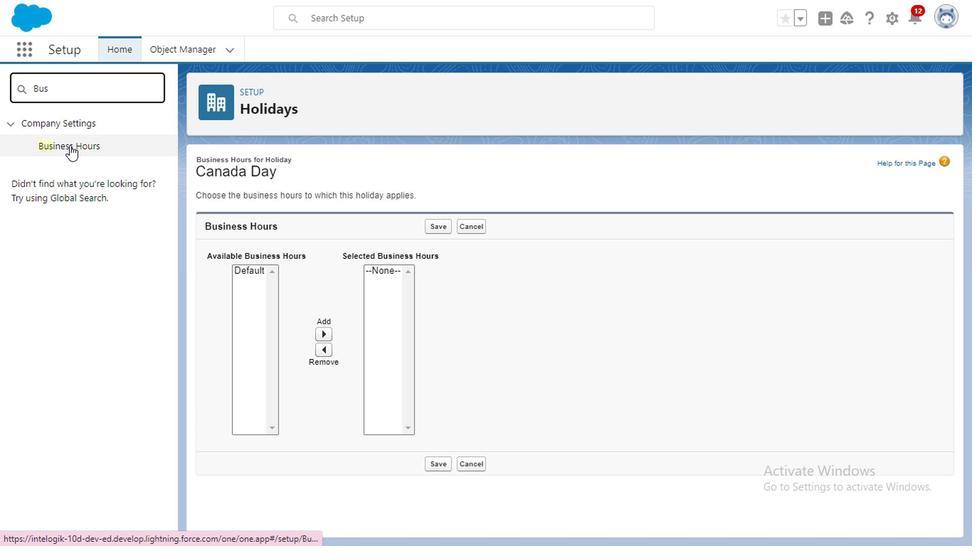
Action: Mouse pressed left at (67, 143)
Screenshot: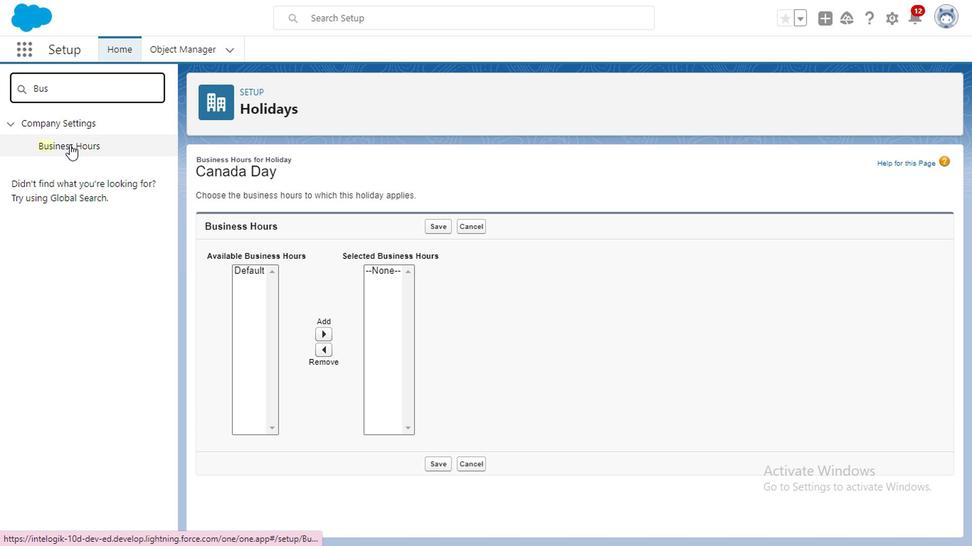 
Action: Mouse moved to (573, 209)
Screenshot: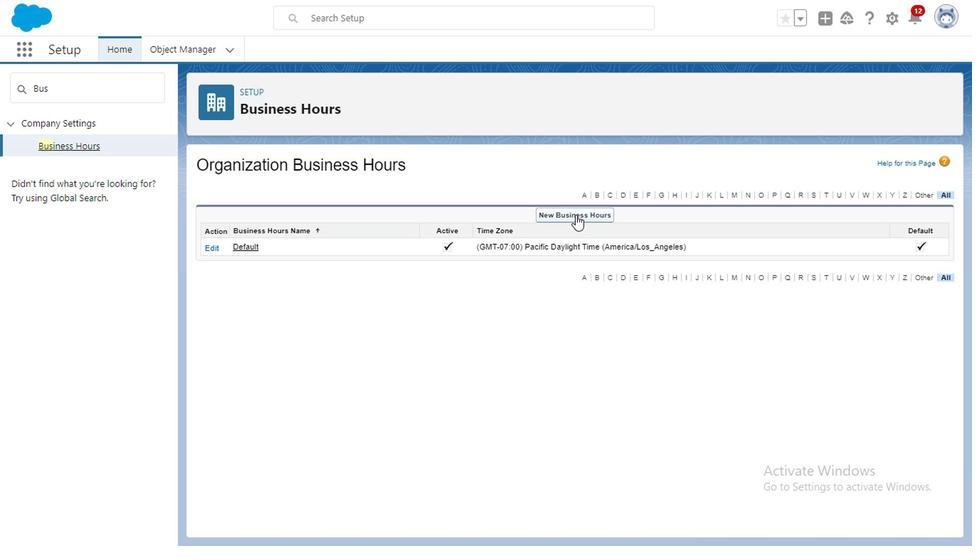 
Action: Mouse pressed left at (573, 209)
Screenshot: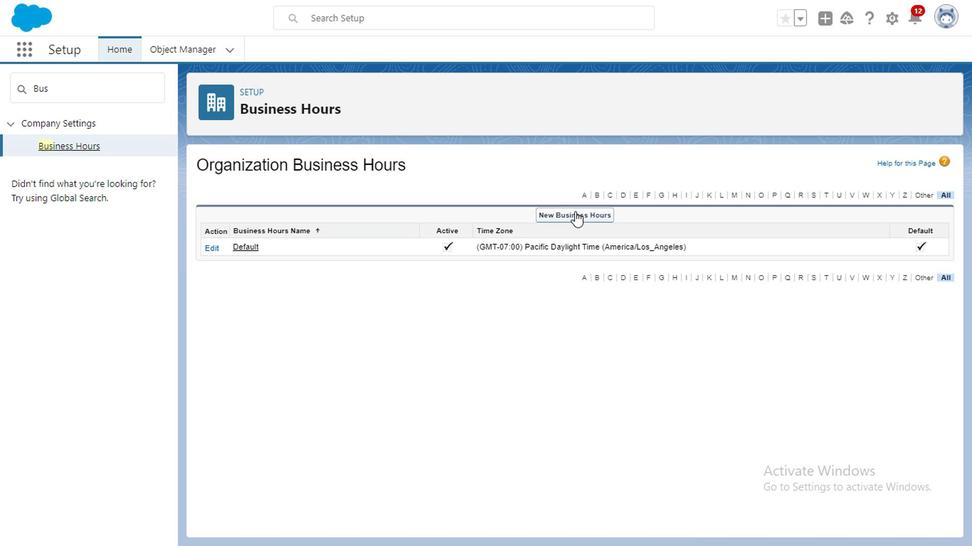 
Action: Mouse moved to (379, 280)
Screenshot: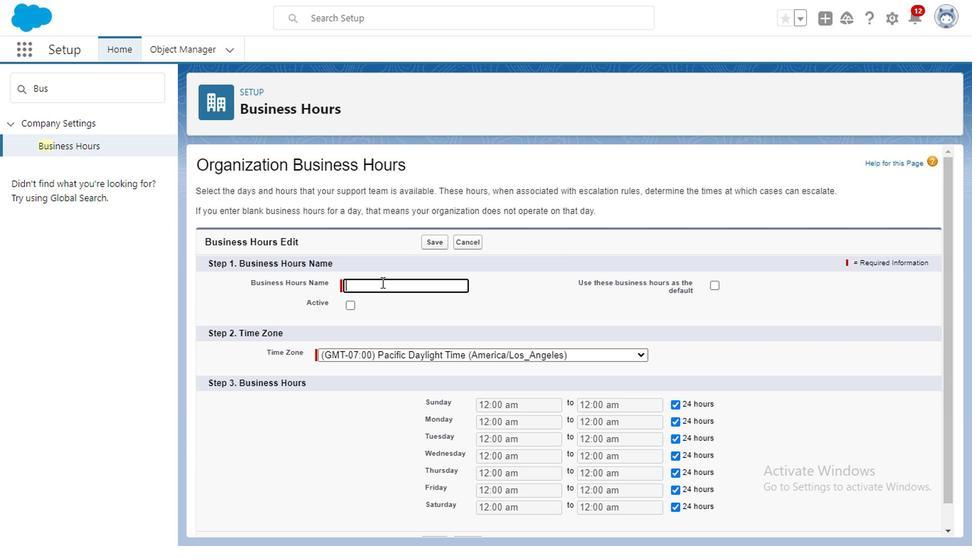 
Action: Mouse pressed left at (379, 280)
Screenshot: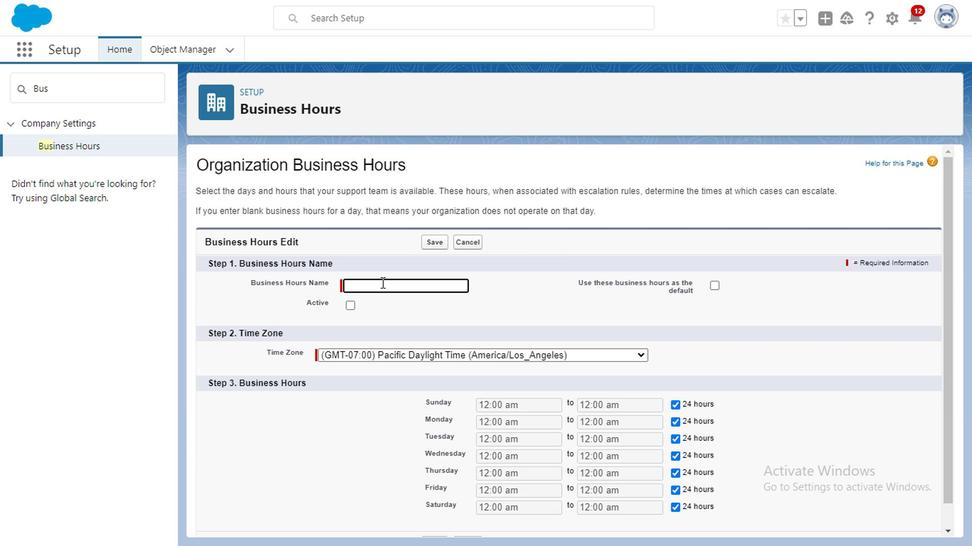 
Action: Mouse moved to (378, 281)
Screenshot: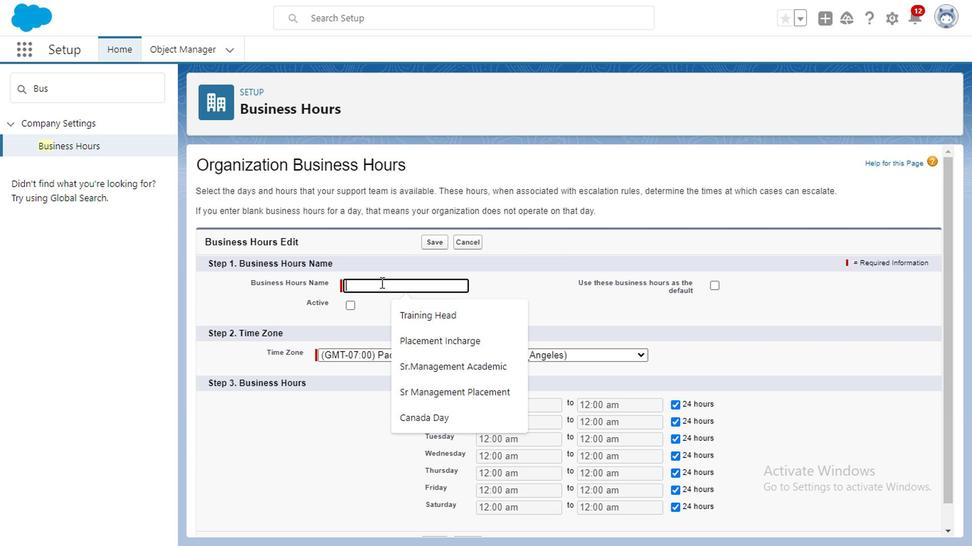 
Action: Key pressed <Key.caps_lock>B<Key.caps_lock>udiness<Key.space>hour<Key.backspace><Key.backspace><Key.backspace><Key.backspace><Key.backspace><Key.backspace><Key.backspace><Key.backspace><Key.backspace><Key.backspace><Key.backspace><Key.backspace><Key.backspace><Key.backspace><Key.backspace><Key.backspace><Key.backspace><Key.backspace><Key.backspace><Key.backspace><Key.backspace><Key.backspace><Key.backspace><Key.caps_lock>O<Key.caps_lock>pty4solution
Screenshot: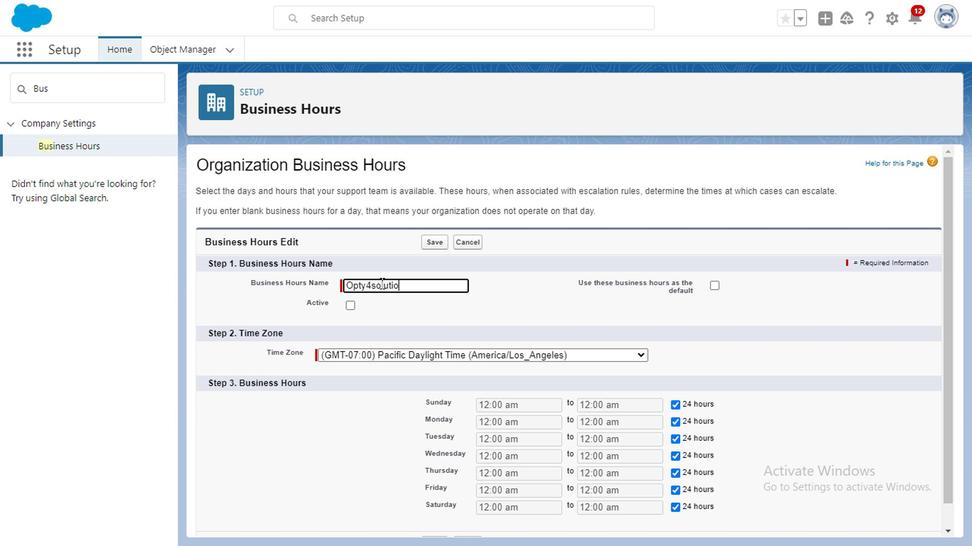
Action: Mouse moved to (349, 302)
Screenshot: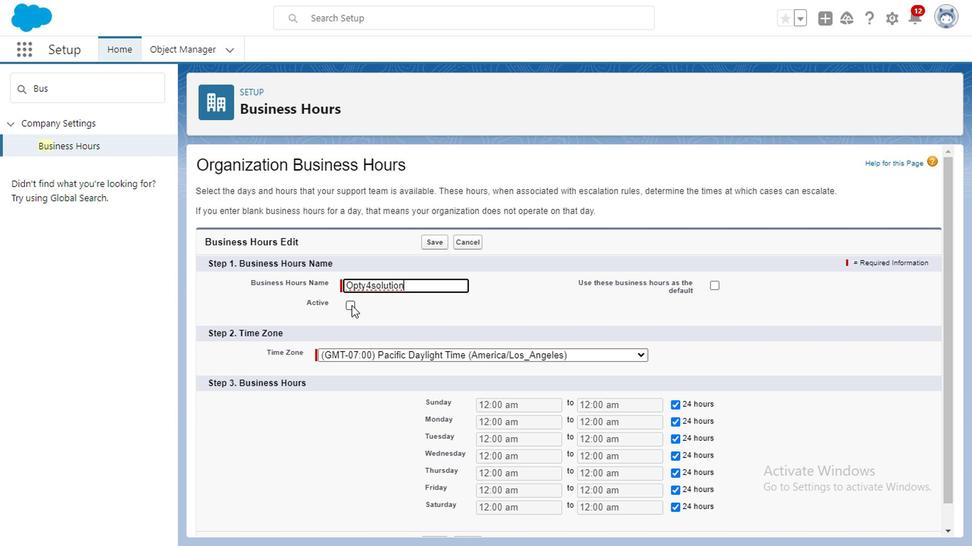 
Action: Mouse pressed left at (349, 302)
Screenshot: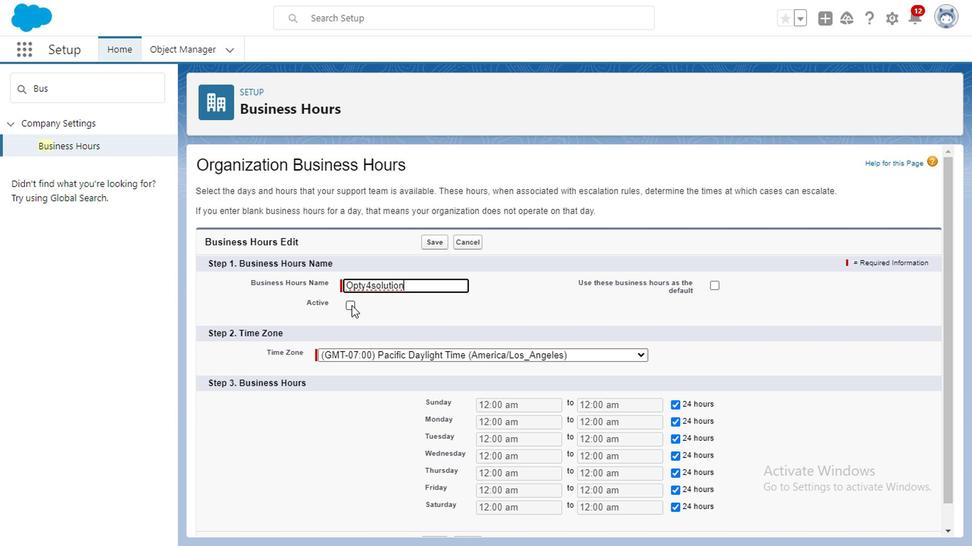 
Action: Mouse moved to (714, 281)
Screenshot: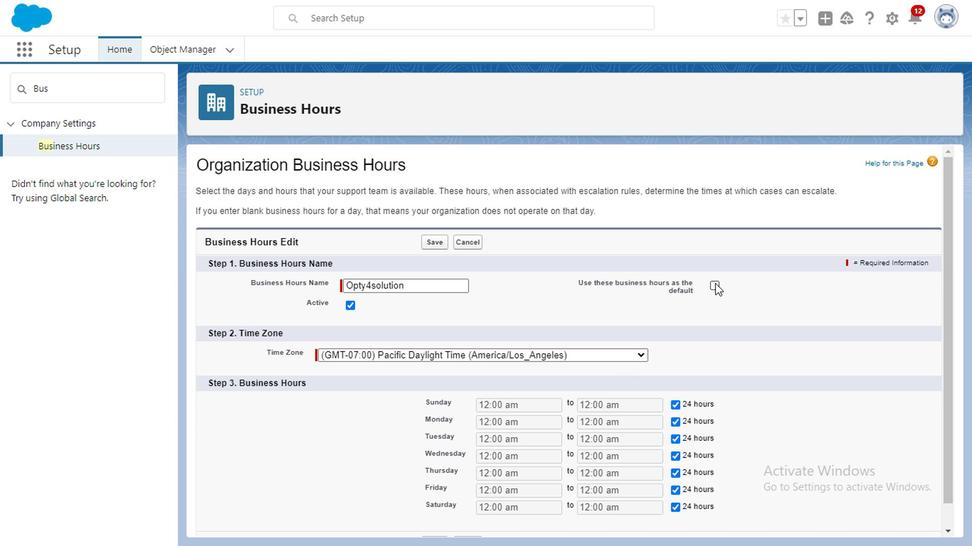
Action: Mouse pressed left at (714, 281)
Screenshot: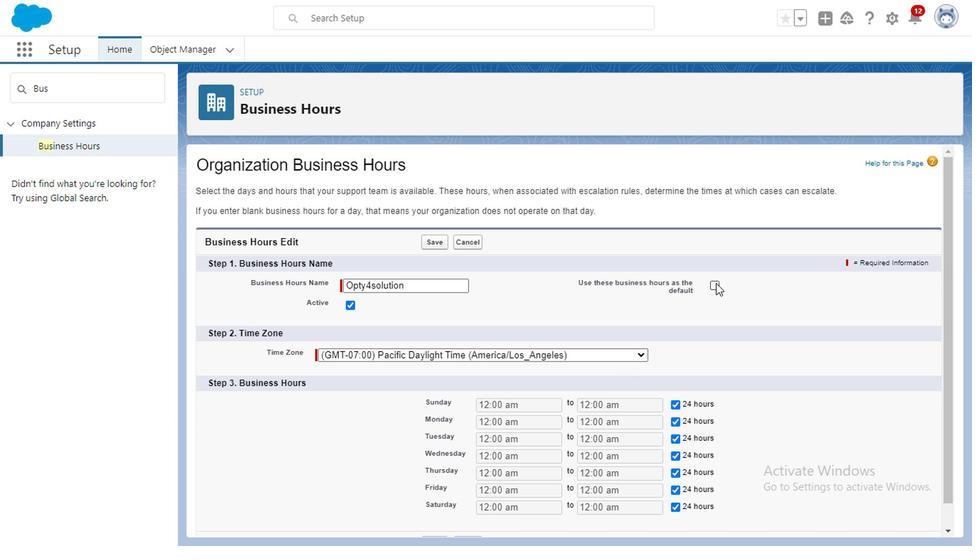 
Action: Mouse moved to (514, 403)
Screenshot: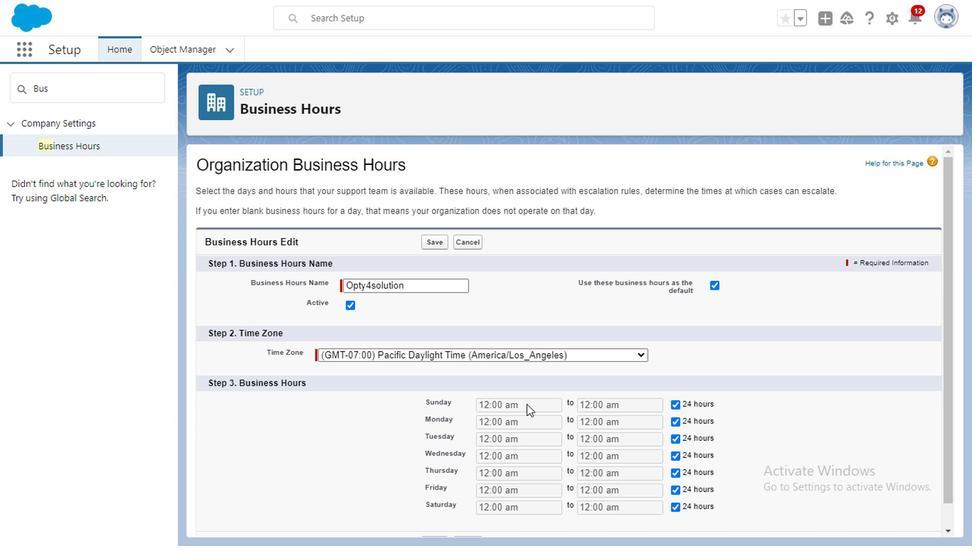
Action: Mouse pressed left at (514, 403)
Screenshot: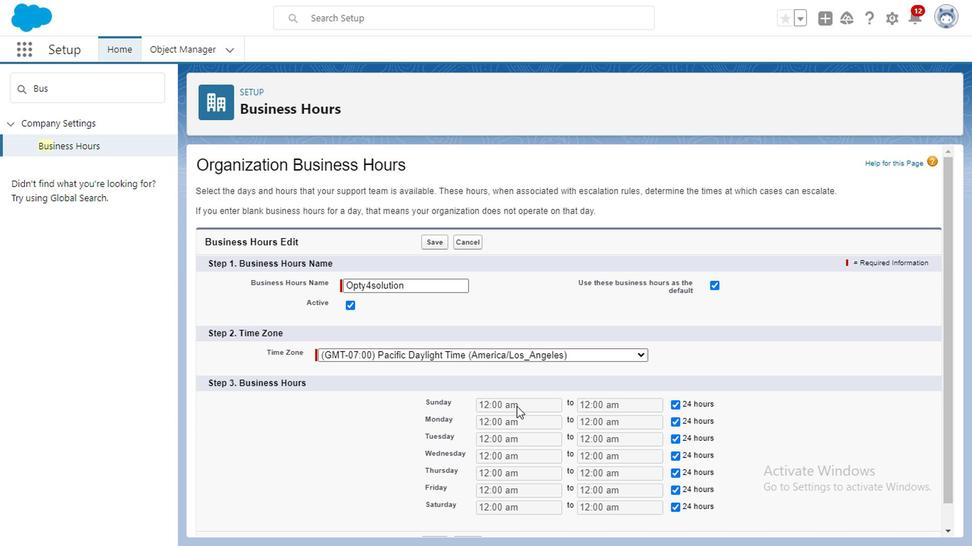 
Action: Mouse moved to (520, 398)
Screenshot: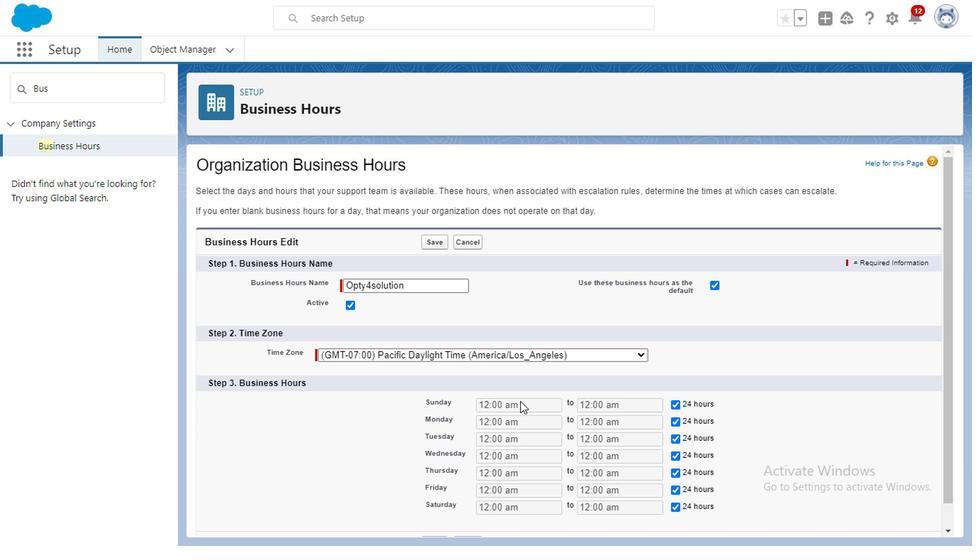 
Action: Mouse scrolled (520, 397) with delta (0, 0)
Screenshot: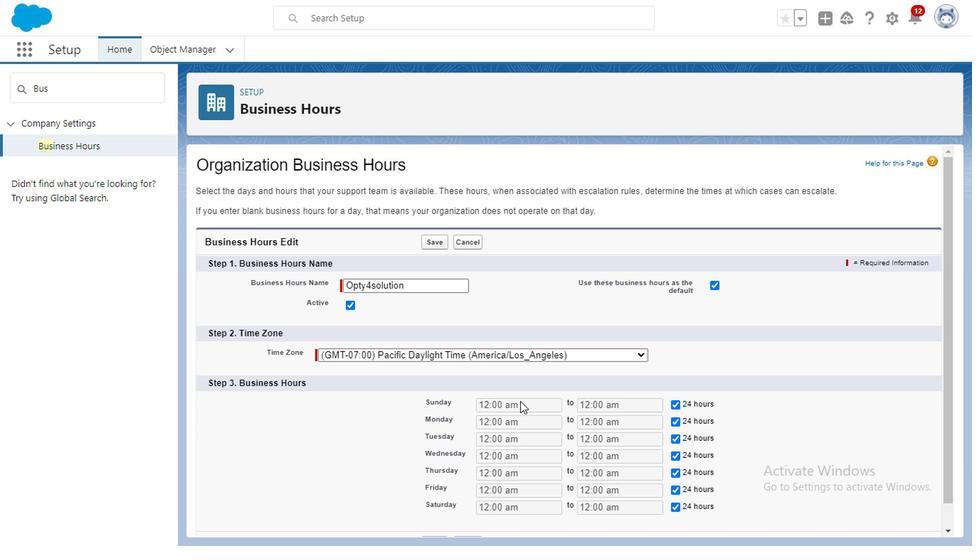 
Action: Mouse moved to (521, 400)
Screenshot: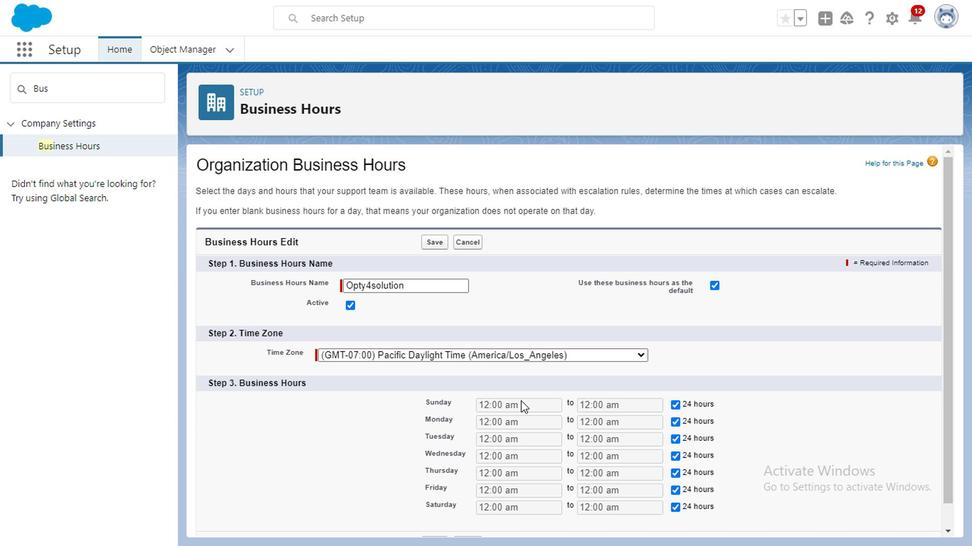 
Action: Mouse scrolled (521, 399) with delta (0, 0)
Screenshot: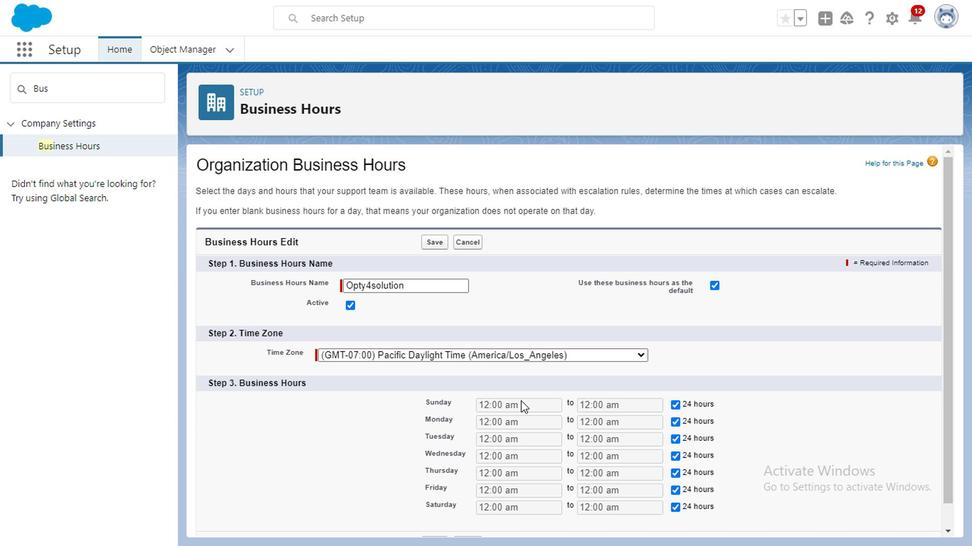 
Action: Mouse moved to (497, 375)
Screenshot: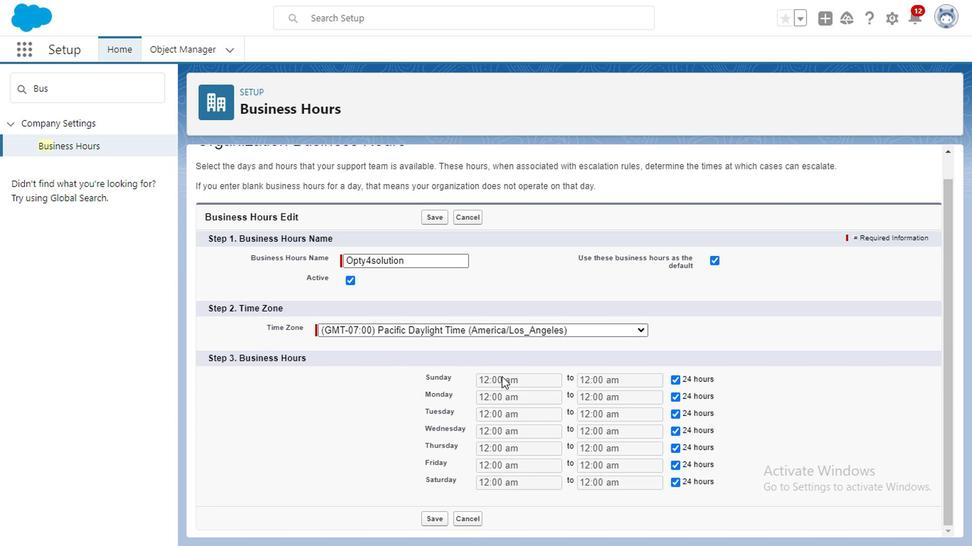 
Action: Mouse pressed left at (497, 375)
Screenshot: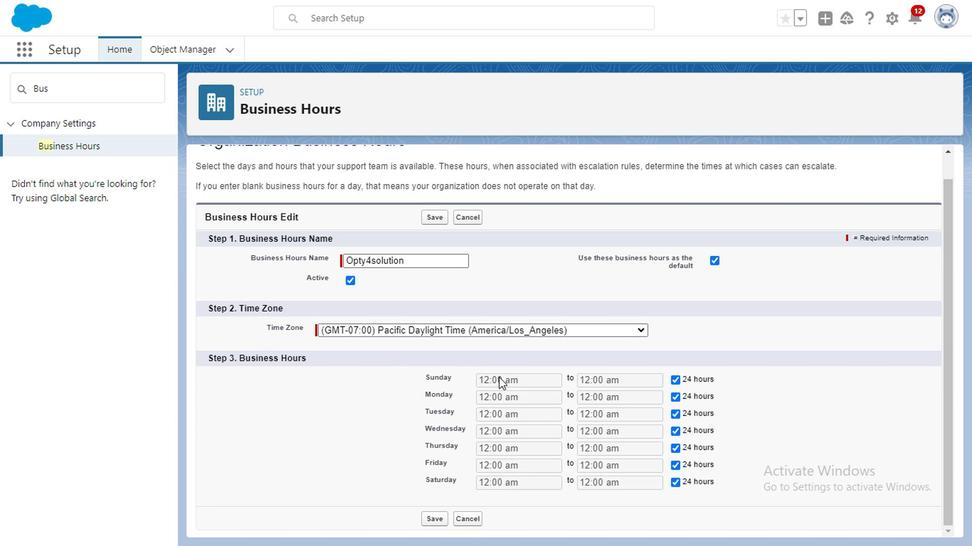 
Action: Mouse moved to (590, 329)
Screenshot: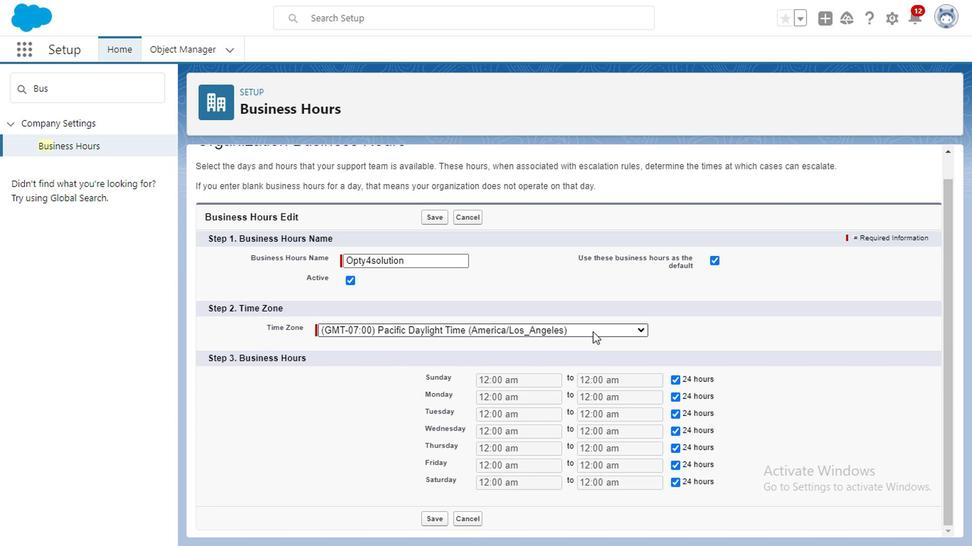 
Action: Mouse pressed left at (590, 329)
Screenshot: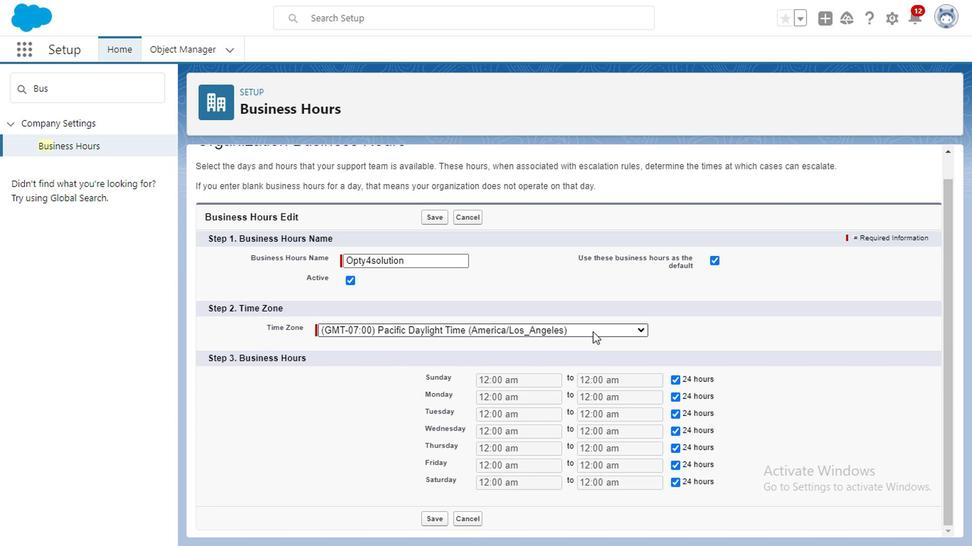
Action: Mouse moved to (382, 435)
Screenshot: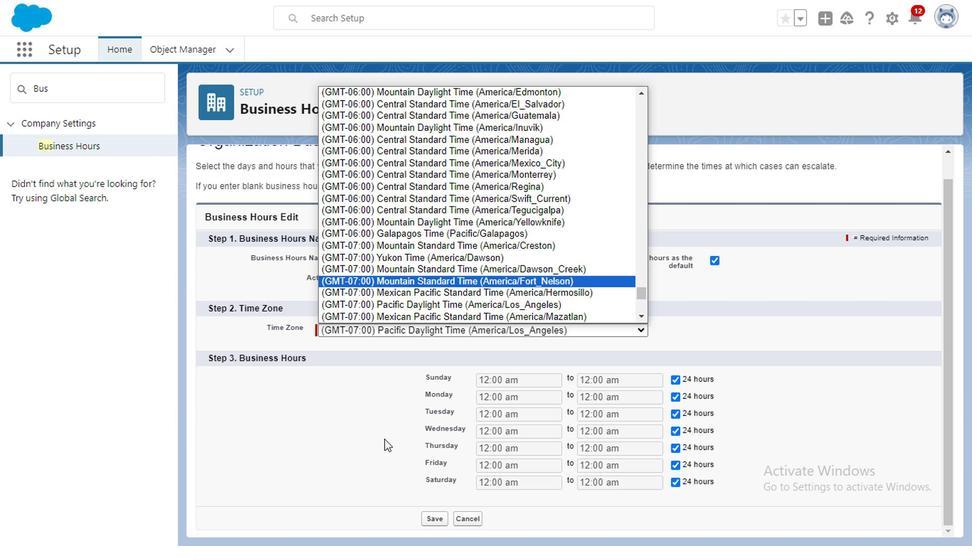 
Action: Mouse pressed left at (382, 435)
Screenshot: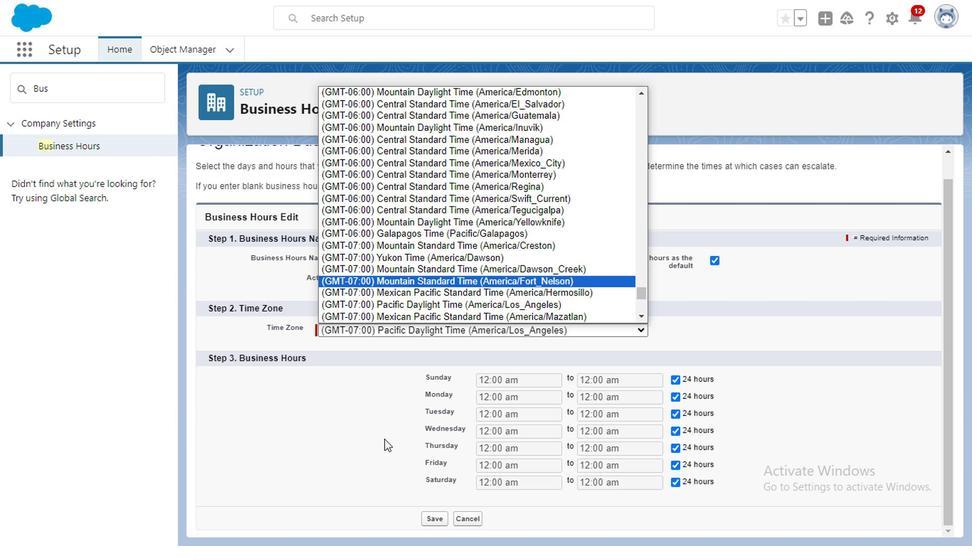 
Action: Mouse moved to (434, 419)
Screenshot: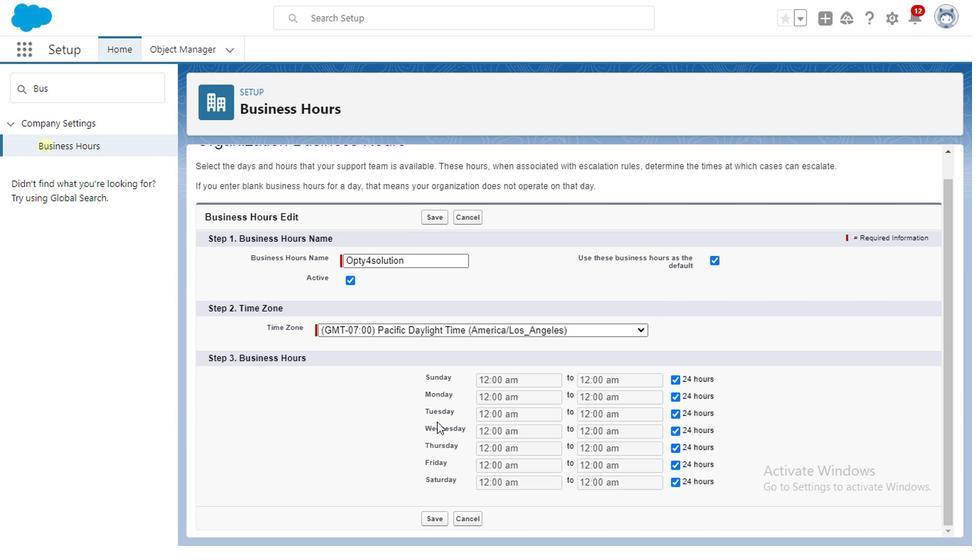 
Action: Mouse pressed left at (434, 419)
Screenshot: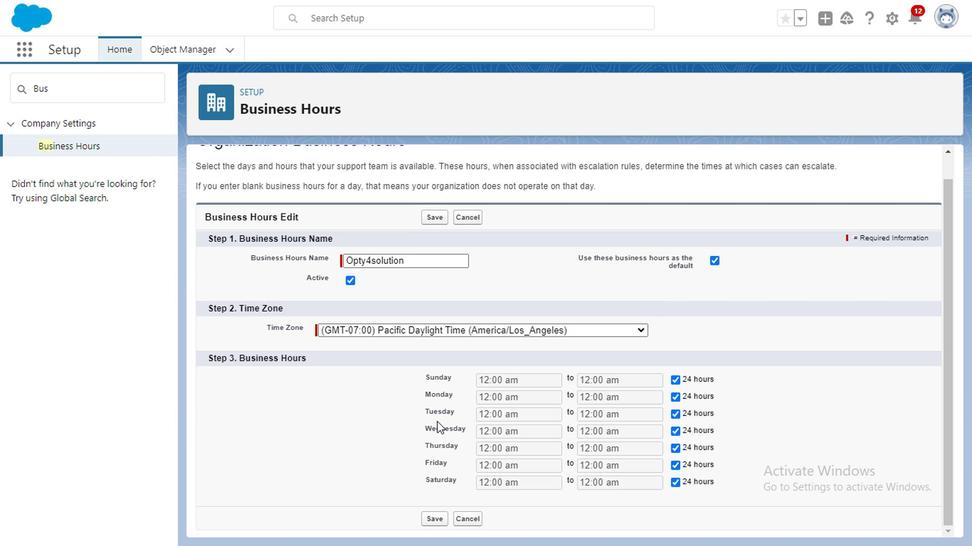 
Action: Mouse moved to (504, 495)
Screenshot: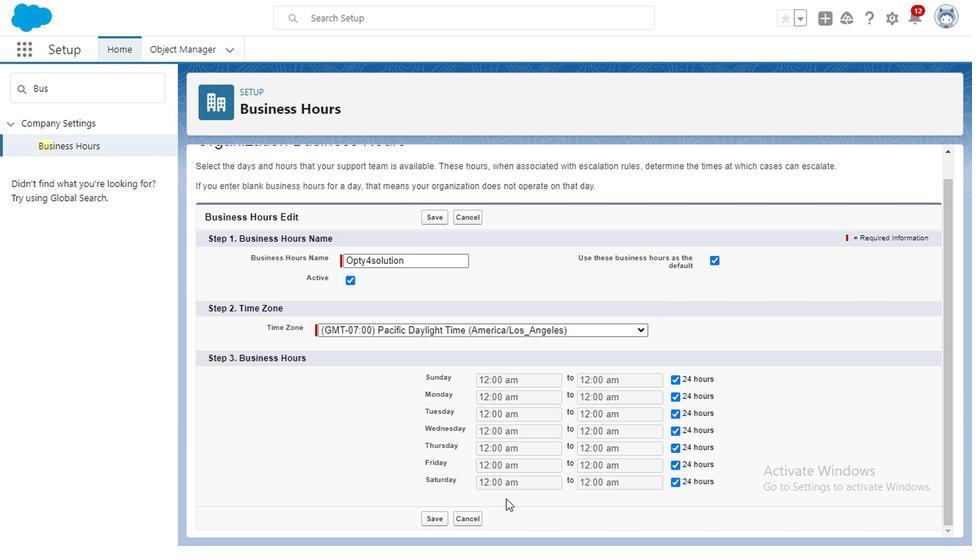 
Action: Mouse scrolled (504, 495) with delta (0, 0)
Screenshot: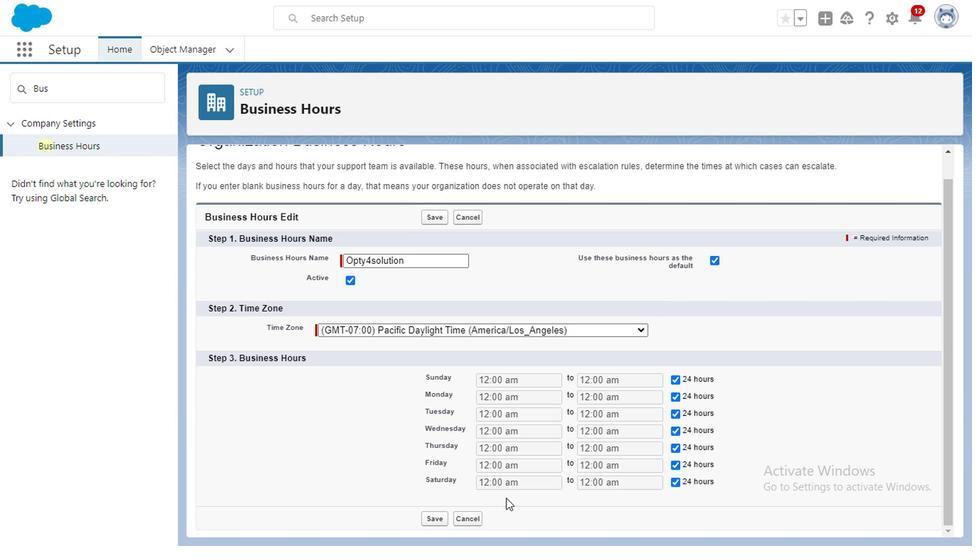 
Action: Mouse moved to (504, 495)
Screenshot: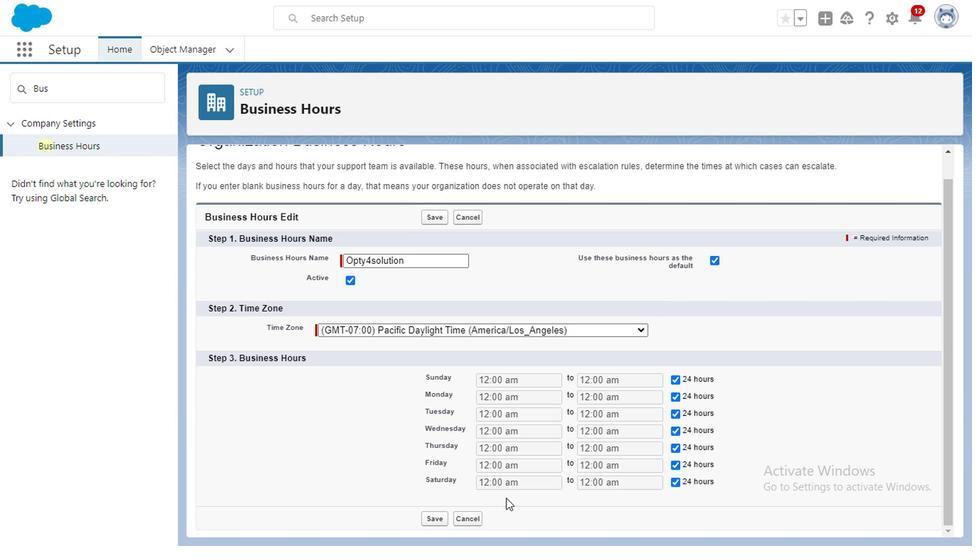 
Action: Mouse scrolled (504, 495) with delta (0, 0)
Screenshot: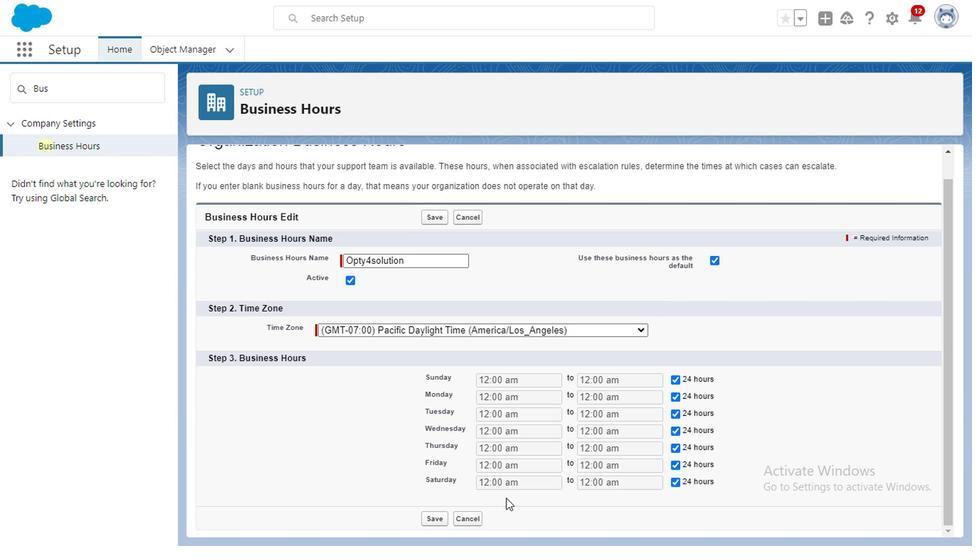 
Action: Mouse scrolled (504, 495) with delta (0, 0)
Screenshot: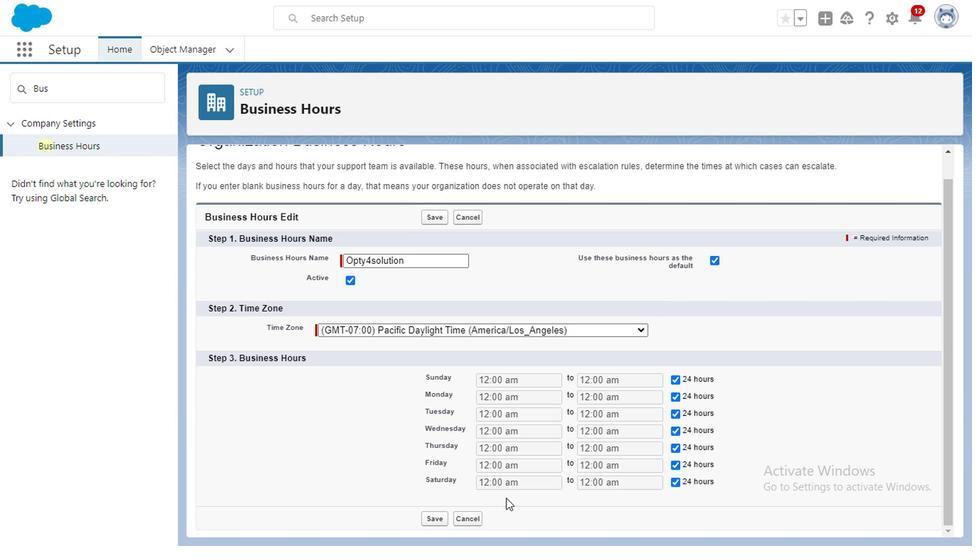 
Action: Mouse moved to (674, 377)
Screenshot: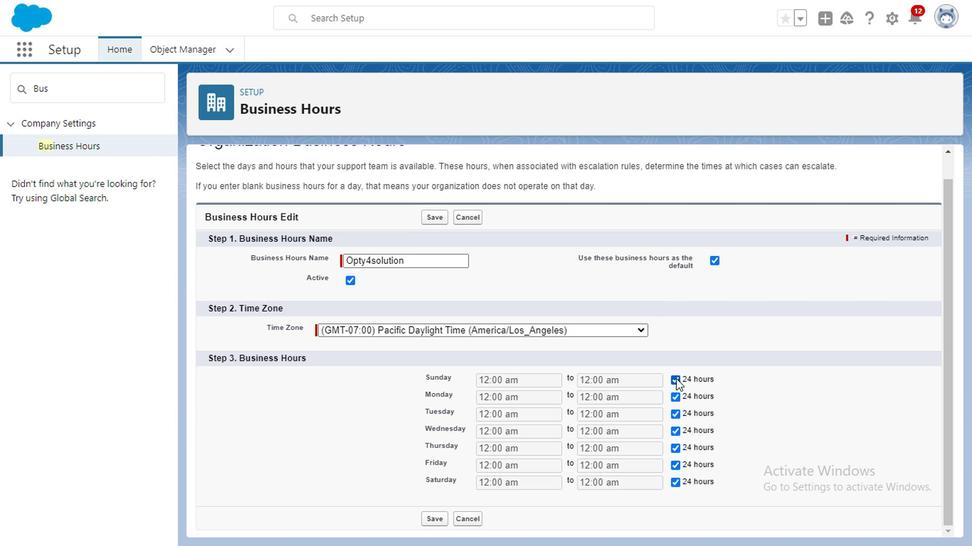
Action: Mouse pressed left at (674, 377)
Screenshot: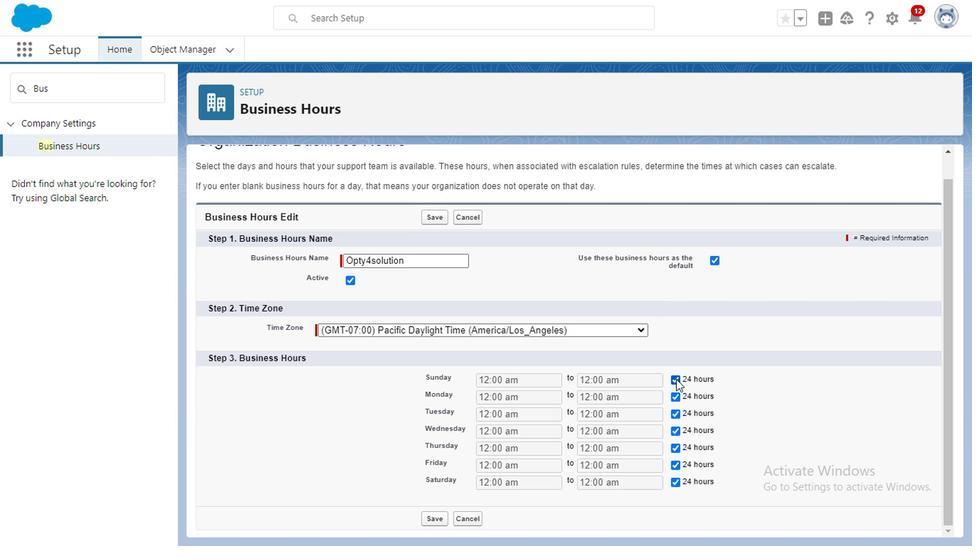 
Action: Mouse moved to (490, 376)
Screenshot: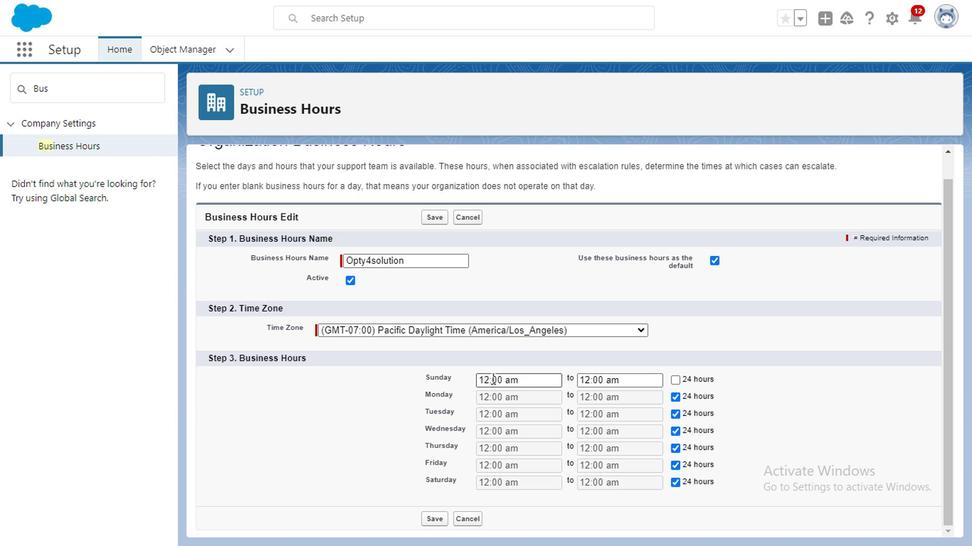 
Action: Mouse pressed left at (490, 376)
Screenshot: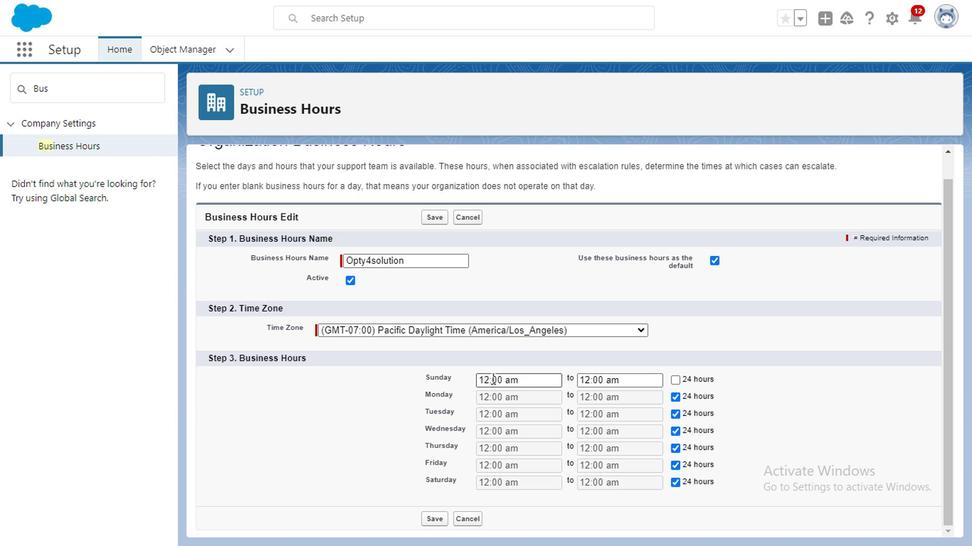 
Action: Mouse moved to (486, 376)
Screenshot: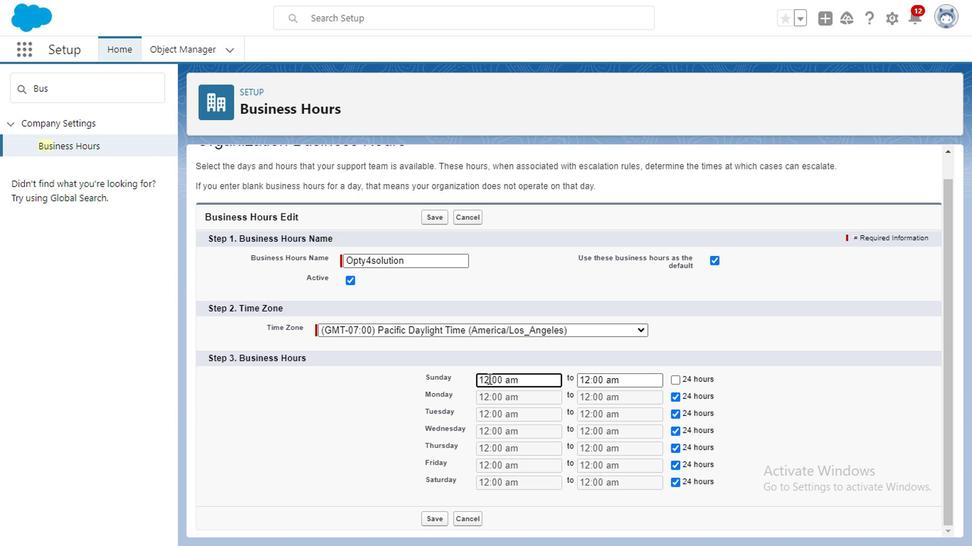 
Action: Mouse pressed left at (486, 376)
Screenshot: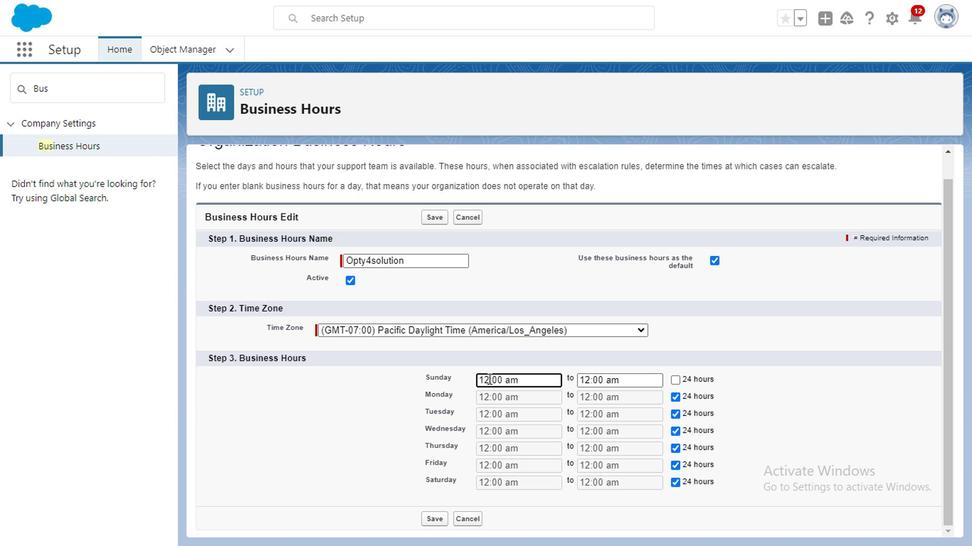 
Action: Mouse moved to (483, 379)
Screenshot: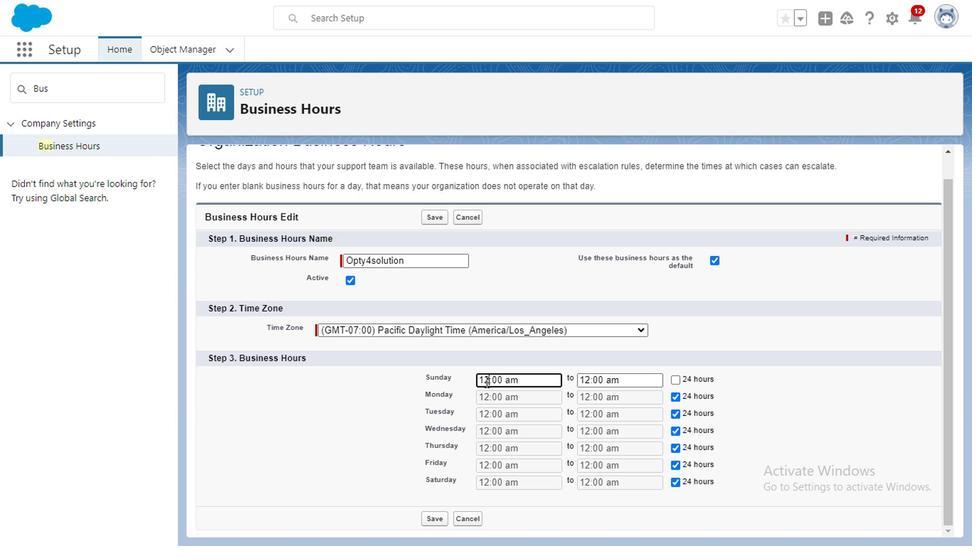 
Action: Mouse pressed left at (483, 379)
Screenshot: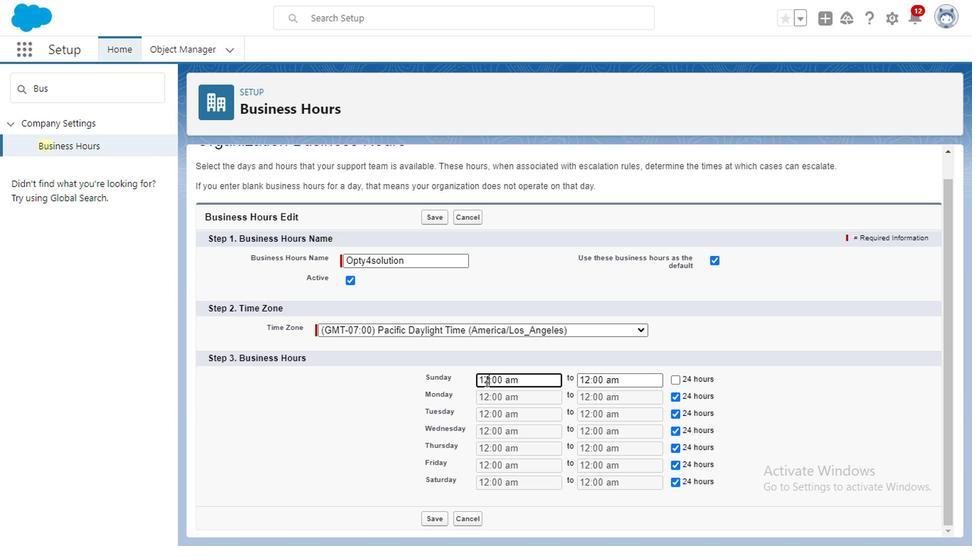 
Action: Mouse moved to (489, 377)
Screenshot: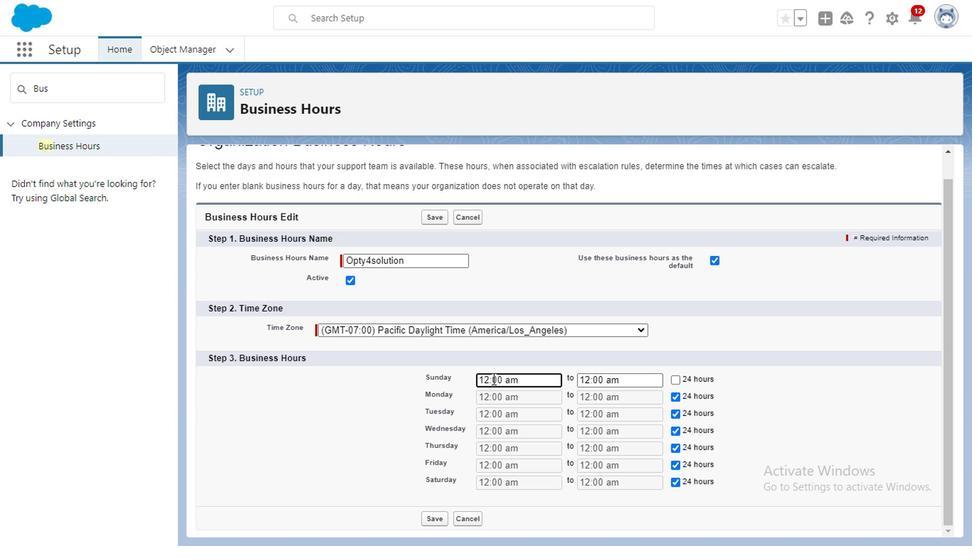 
Action: Mouse pressed left at (489, 377)
Screenshot: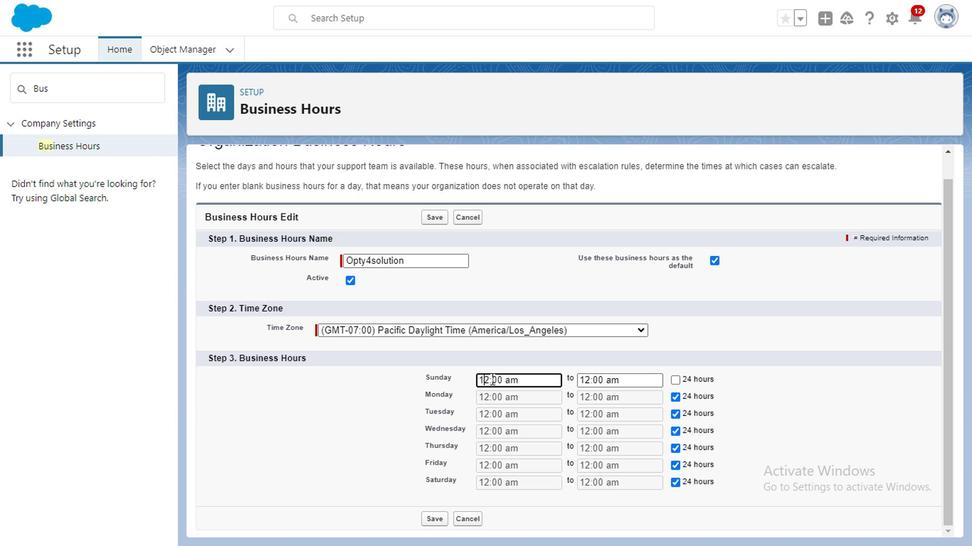 
Action: Mouse moved to (487, 378)
Screenshot: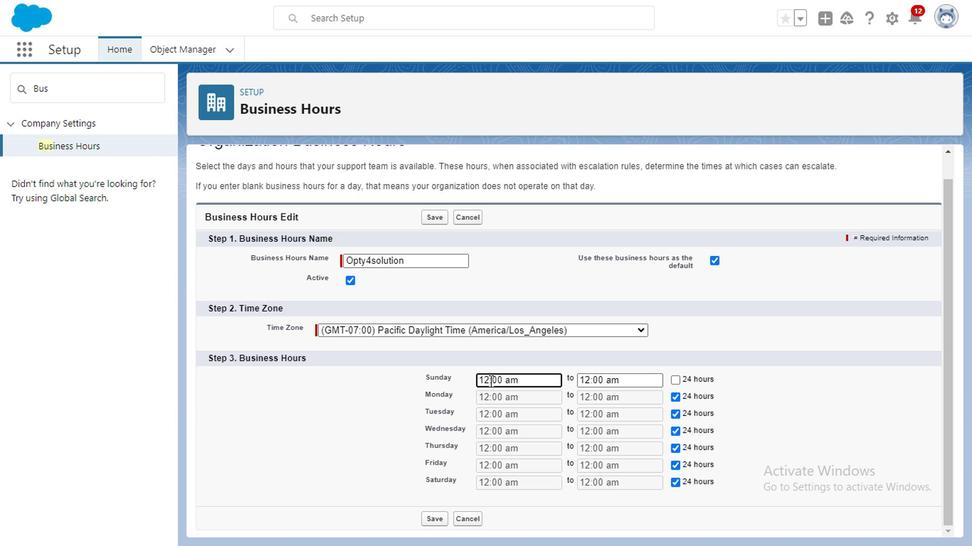 
Action: Mouse pressed left at (487, 378)
Screenshot: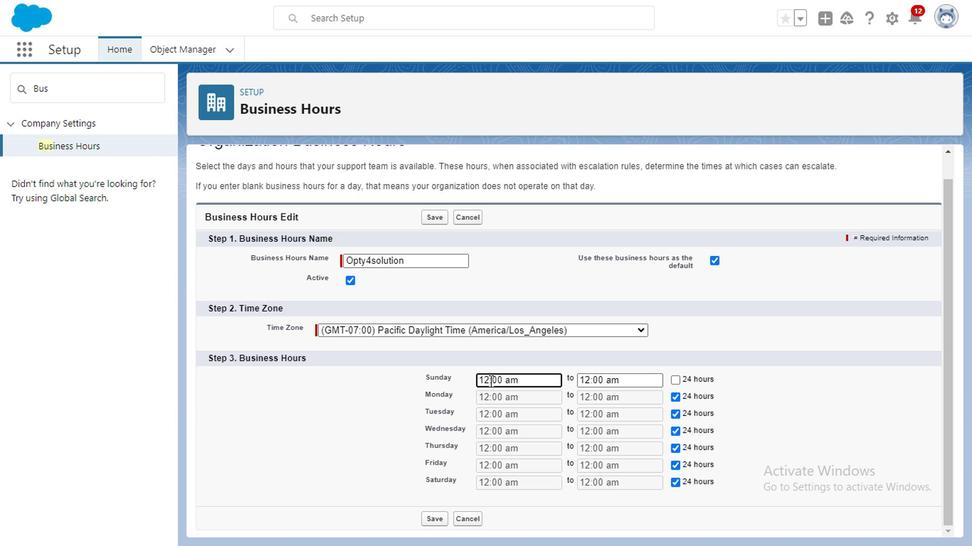 
Action: Mouse moved to (494, 374)
Screenshot: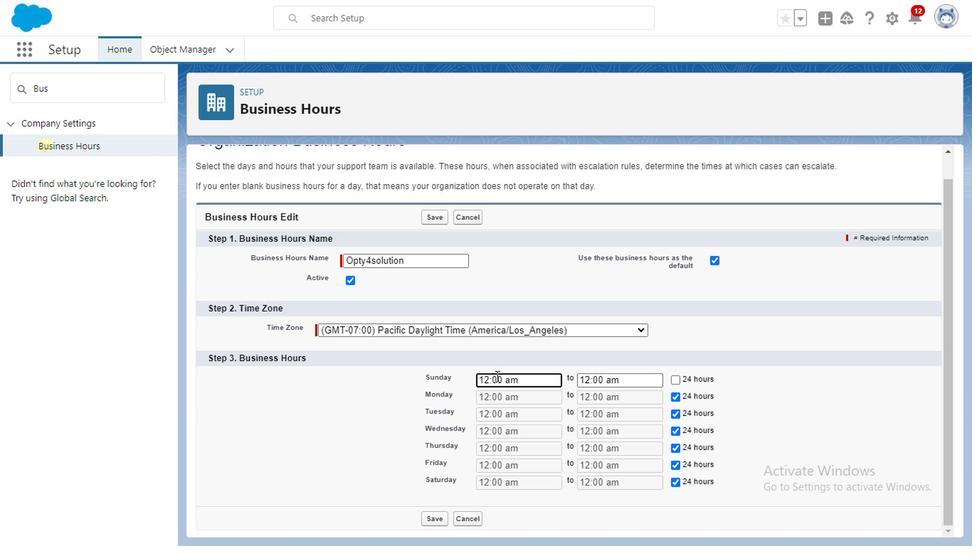 
Action: Key pressed <Key.backspace>0
Screenshot: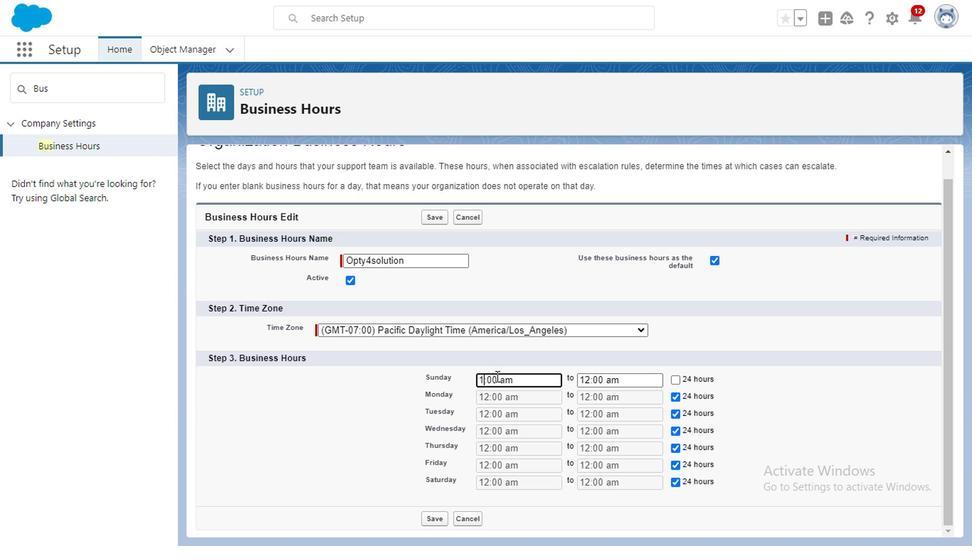 
Action: Mouse moved to (604, 377)
Screenshot: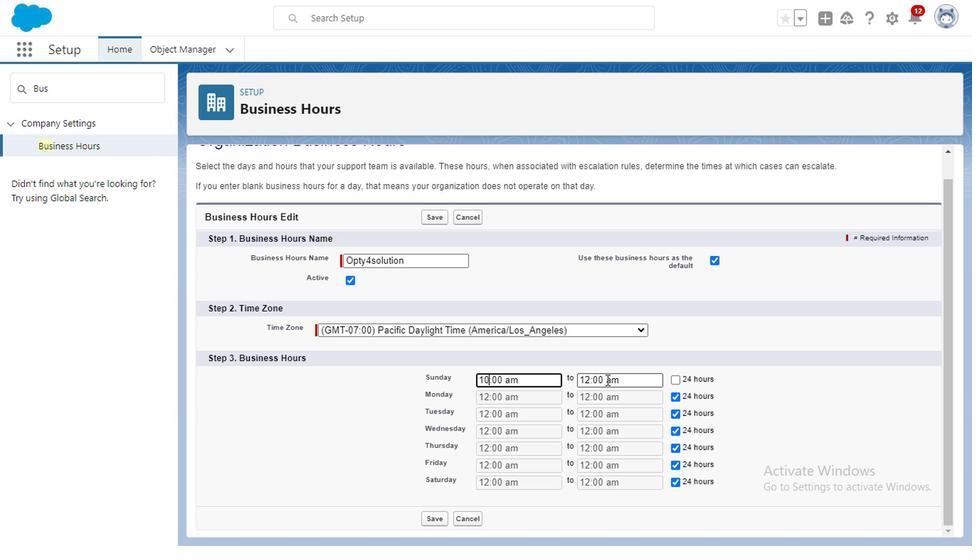 
Action: Mouse pressed left at (604, 377)
Screenshot: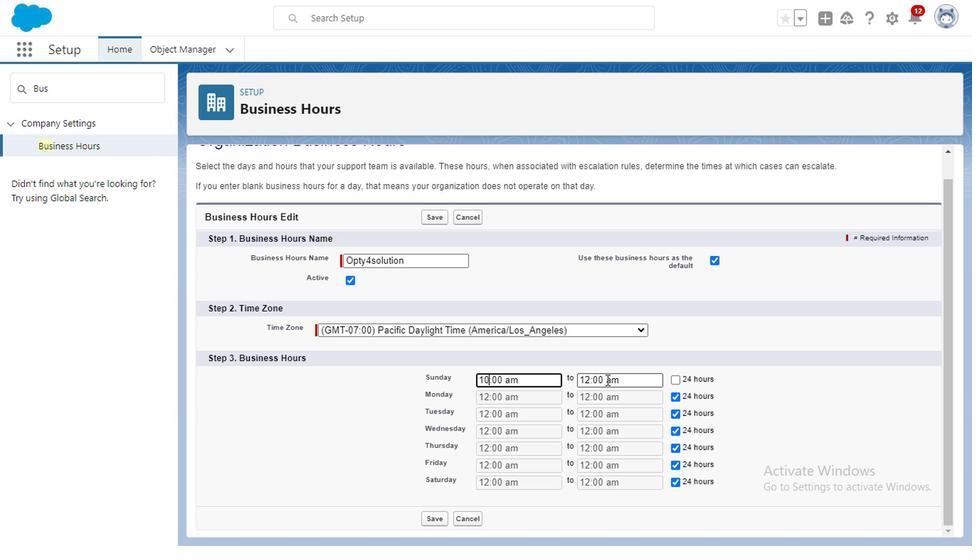 
Action: Mouse moved to (620, 377)
Screenshot: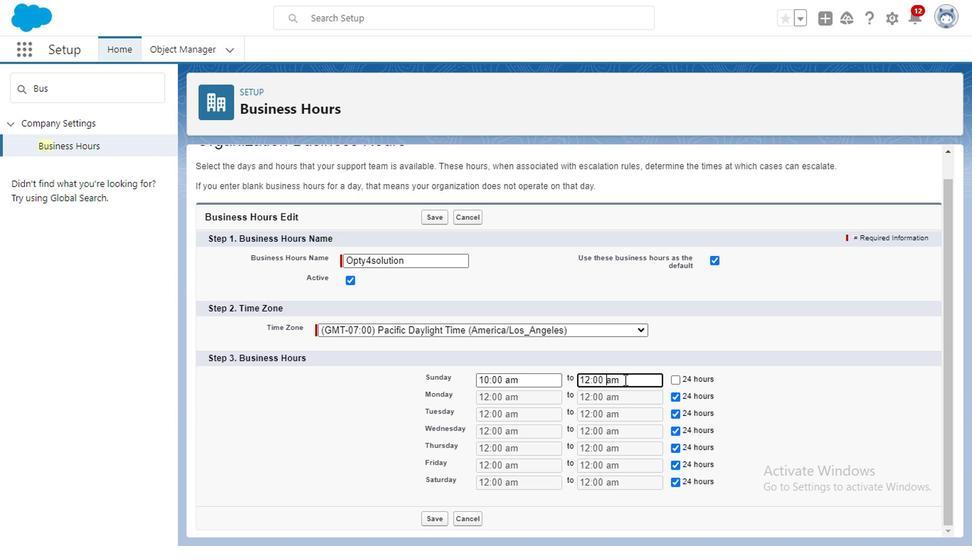 
Action: Mouse pressed left at (620, 377)
Screenshot: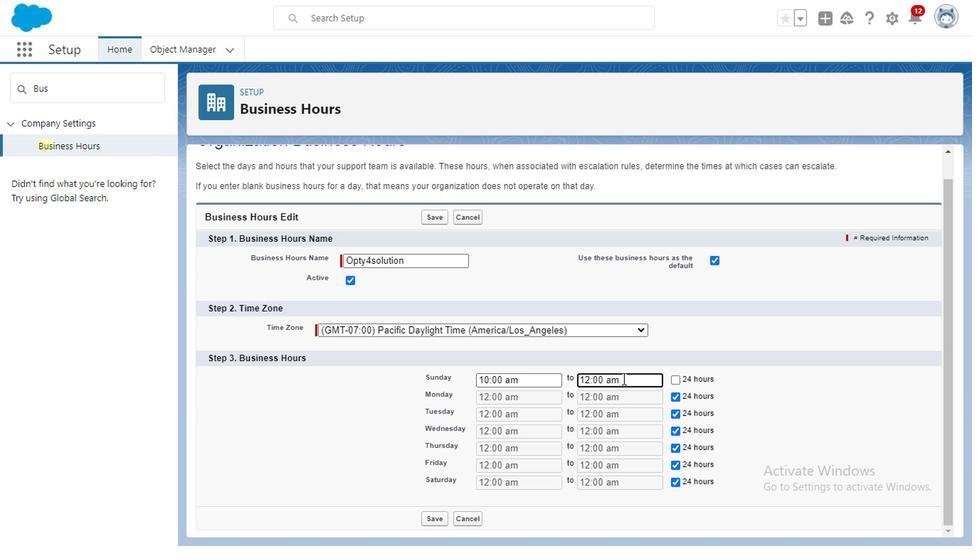 
Action: Mouse moved to (620, 375)
Screenshot: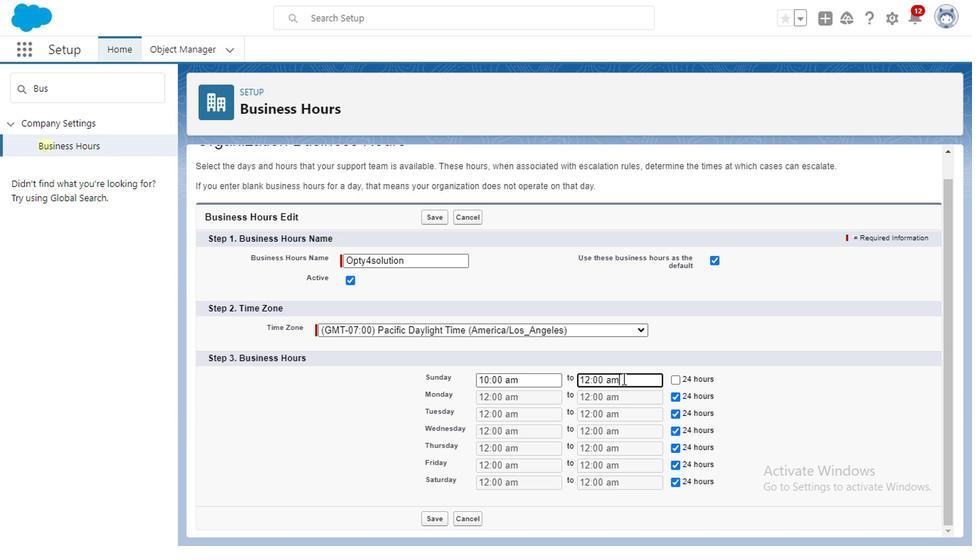 
Action: Key pressed <Key.backspace><Key.backspace><Key.backspace><Key.backspace><Key.backspace><Key.backspace><Key.backspace><Key.backspace>8
Screenshot: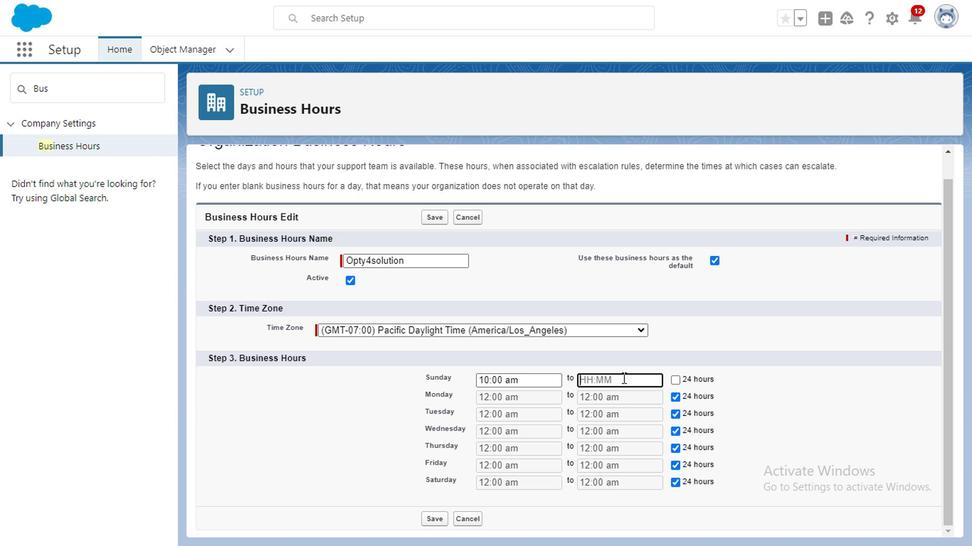 
Action: Mouse moved to (598, 366)
Screenshot: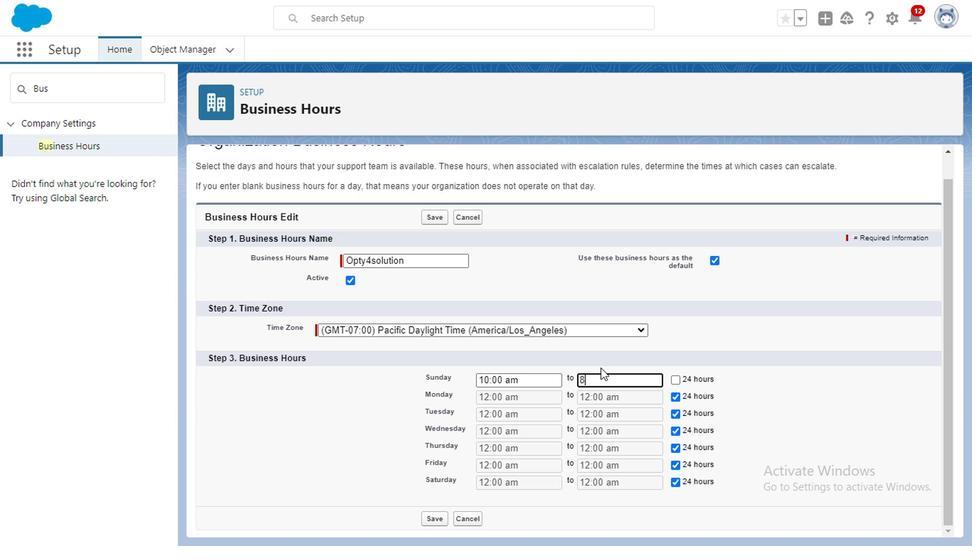 
Action: Mouse pressed left at (598, 366)
Screenshot: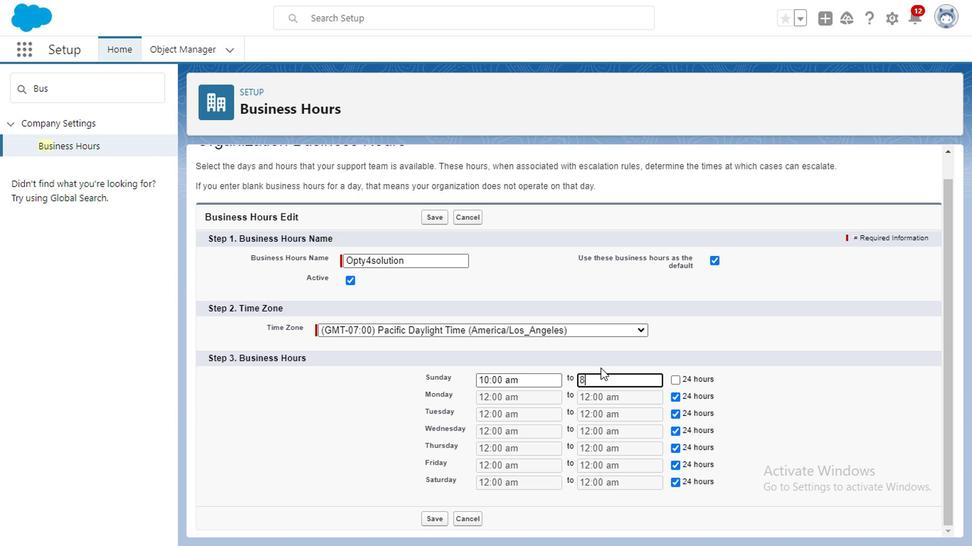 
Action: Mouse moved to (597, 381)
Screenshot: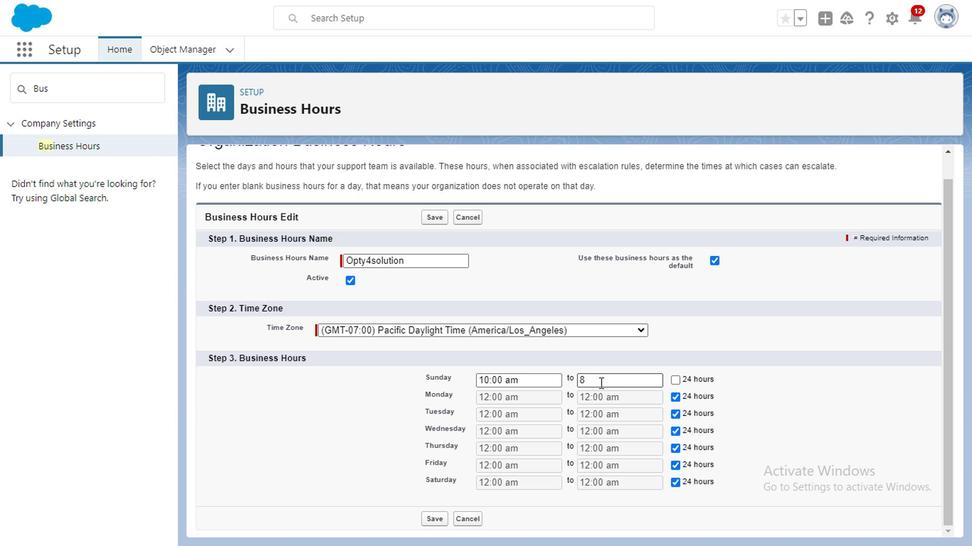 
Action: Mouse pressed left at (597, 381)
Screenshot: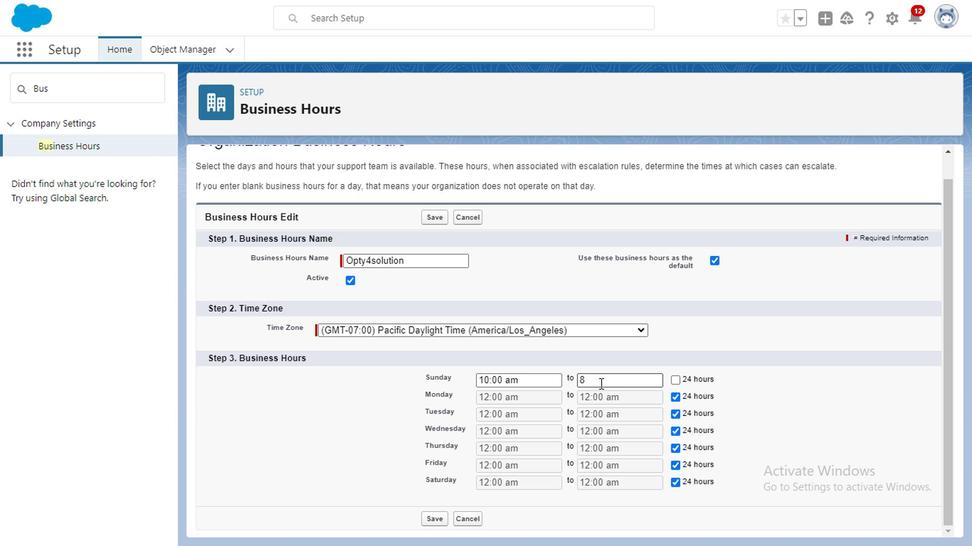 
Action: Mouse moved to (597, 382)
Screenshot: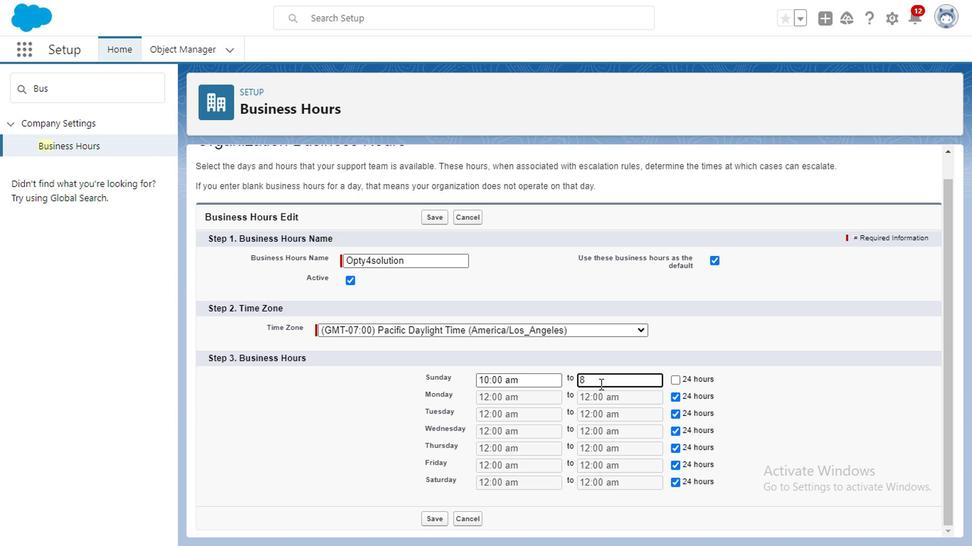 
Action: Key pressed <Key.space><Key.caps_lock>P<Key.backspace><Key.caps_lock>pm
Screenshot: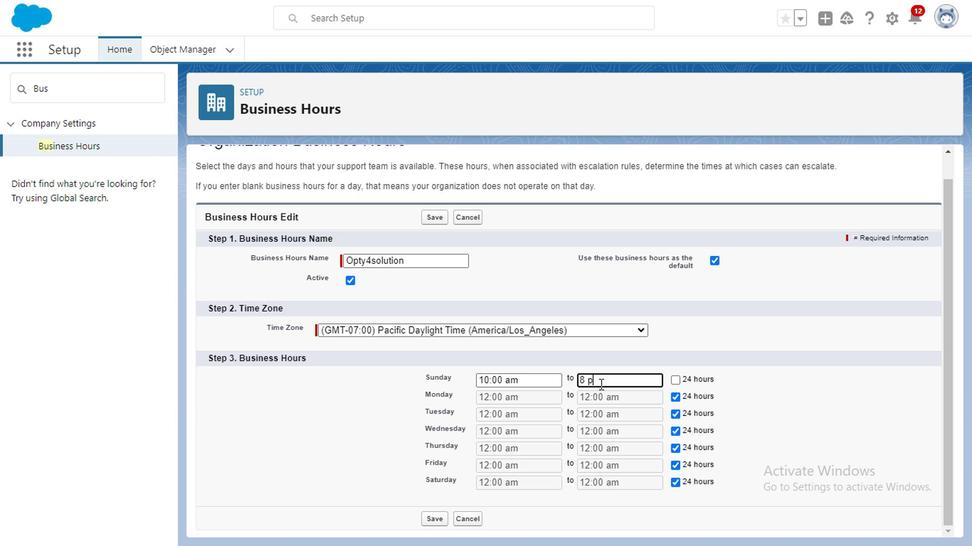 
Action: Mouse moved to (516, 396)
Screenshot: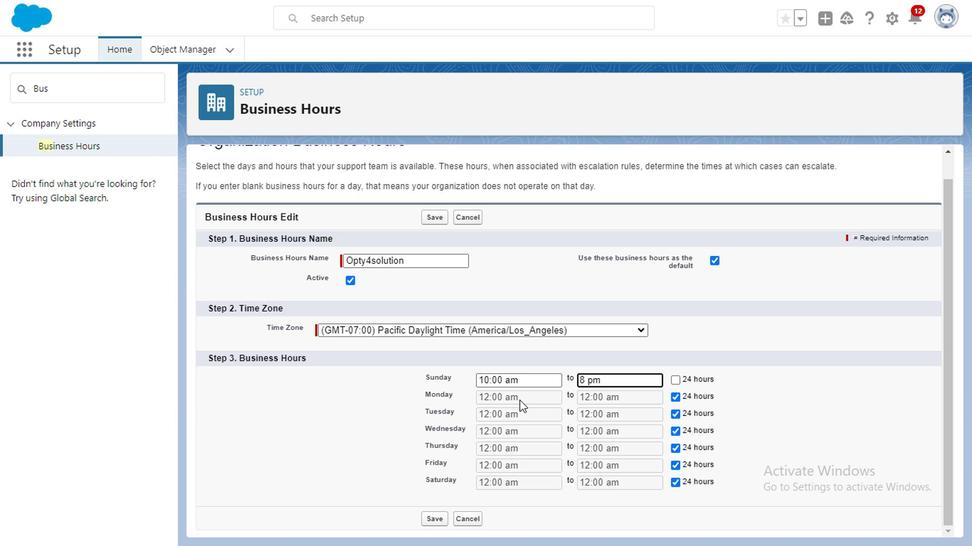 
Action: Mouse pressed left at (516, 396)
Screenshot: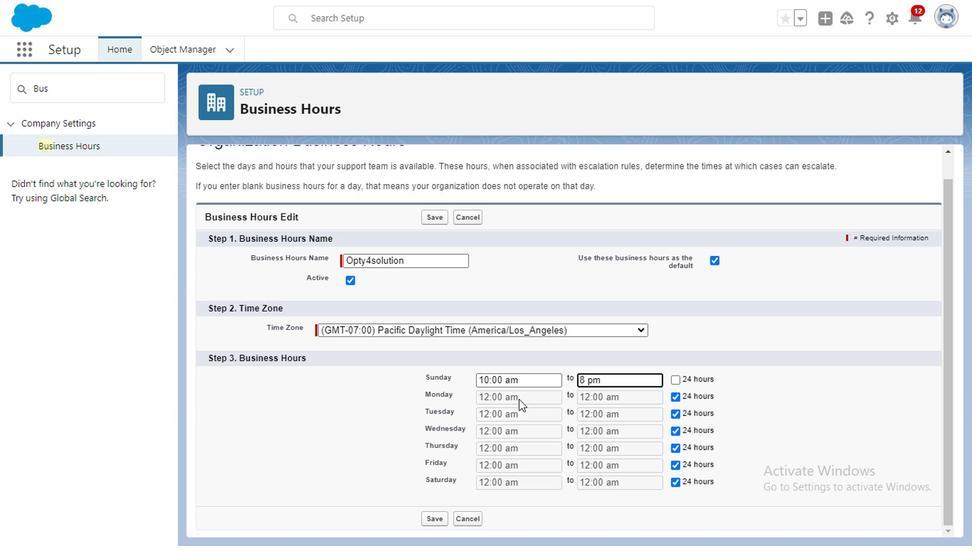 
Action: Mouse moved to (495, 394)
Screenshot: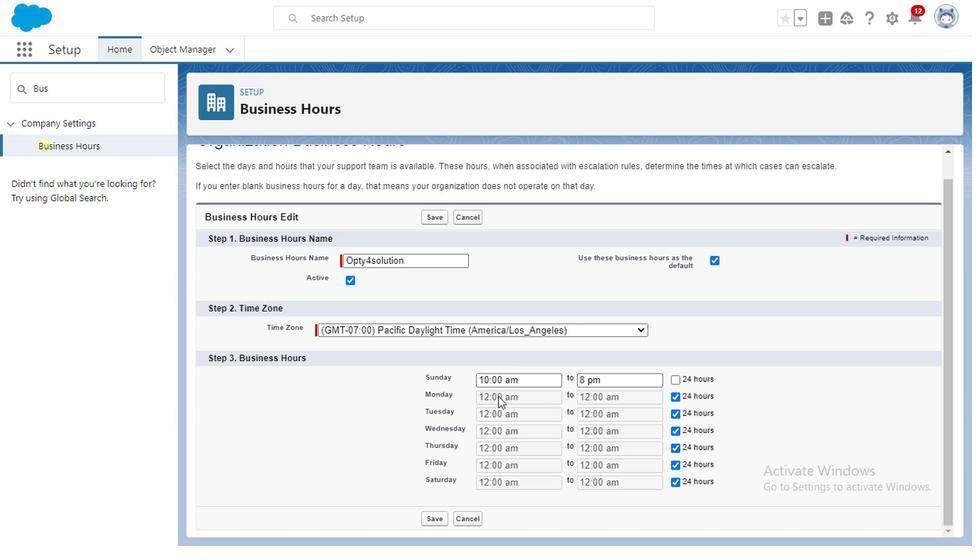 
Action: Mouse pressed left at (495, 394)
Screenshot: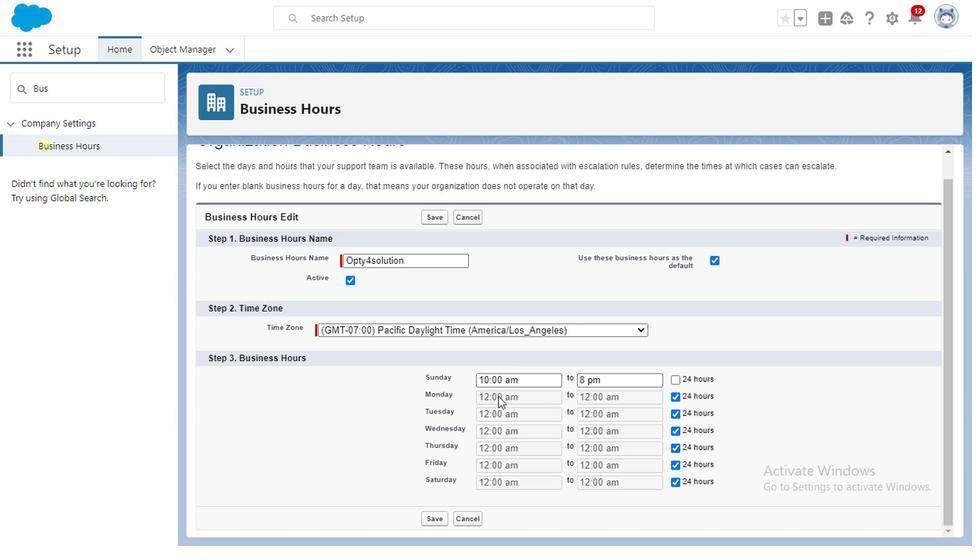 
Action: Mouse moved to (676, 393)
Screenshot: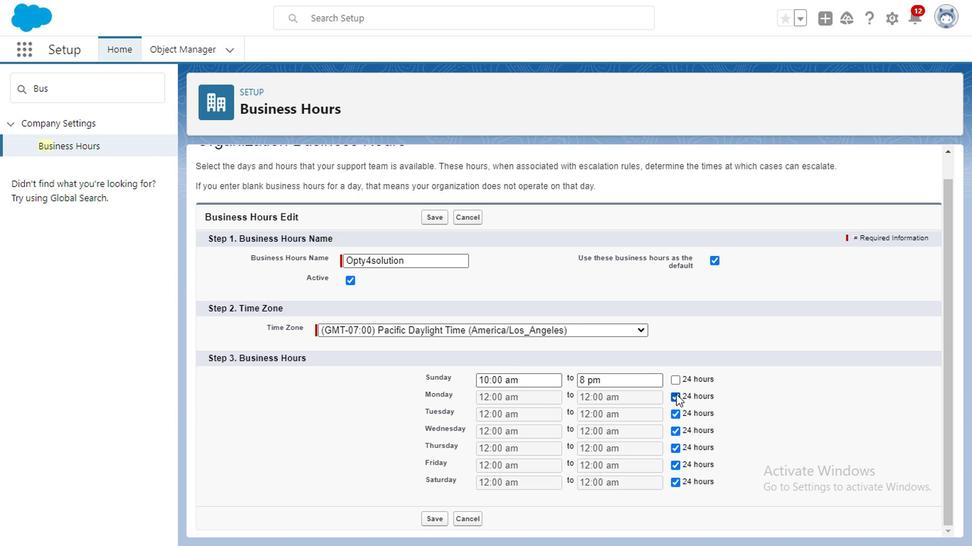 
Action: Mouse pressed left at (676, 393)
Screenshot: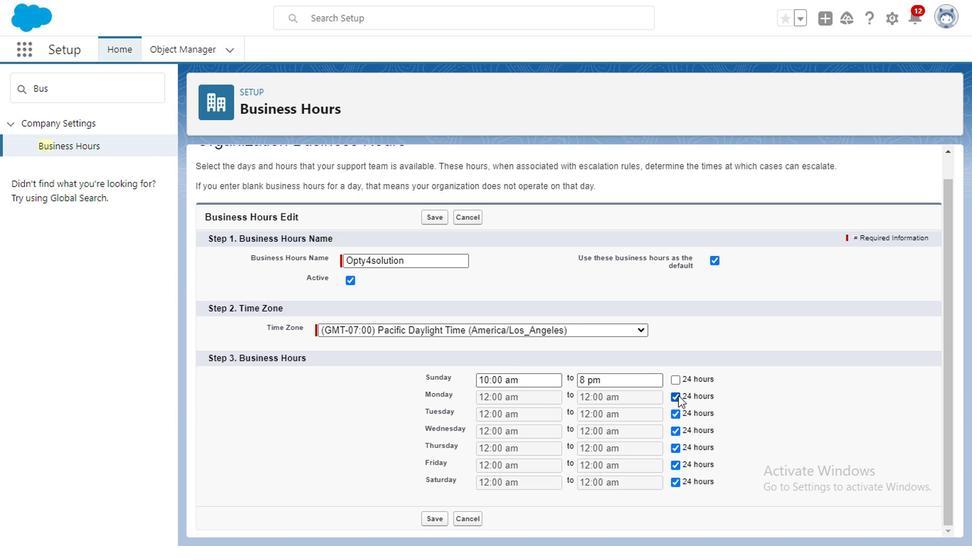
Action: Mouse moved to (487, 394)
Screenshot: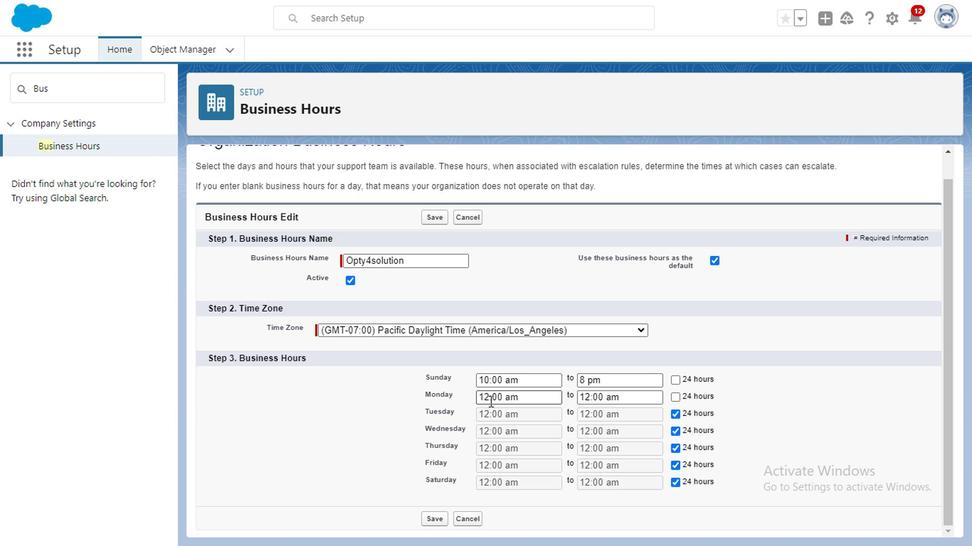 
Action: Mouse pressed left at (487, 394)
Screenshot: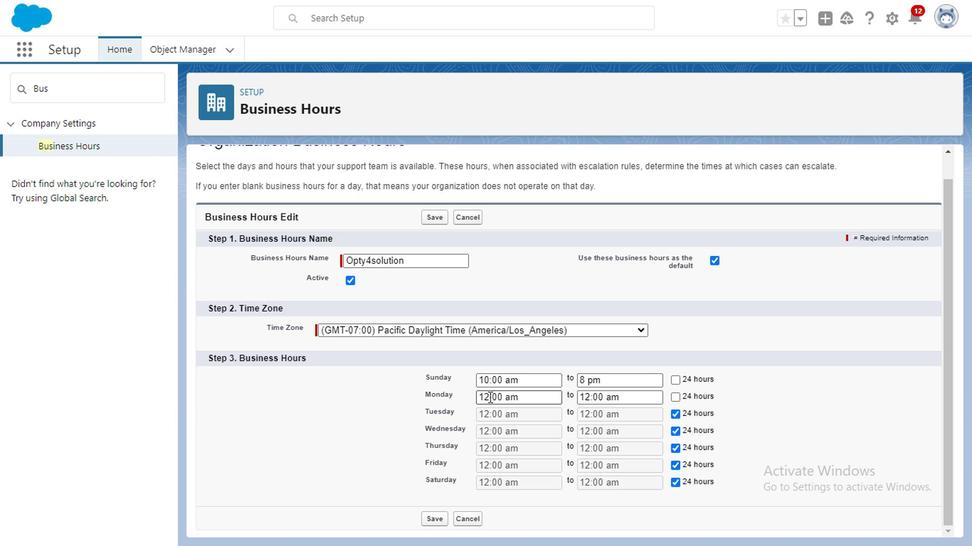 
Action: Mouse moved to (500, 394)
Screenshot: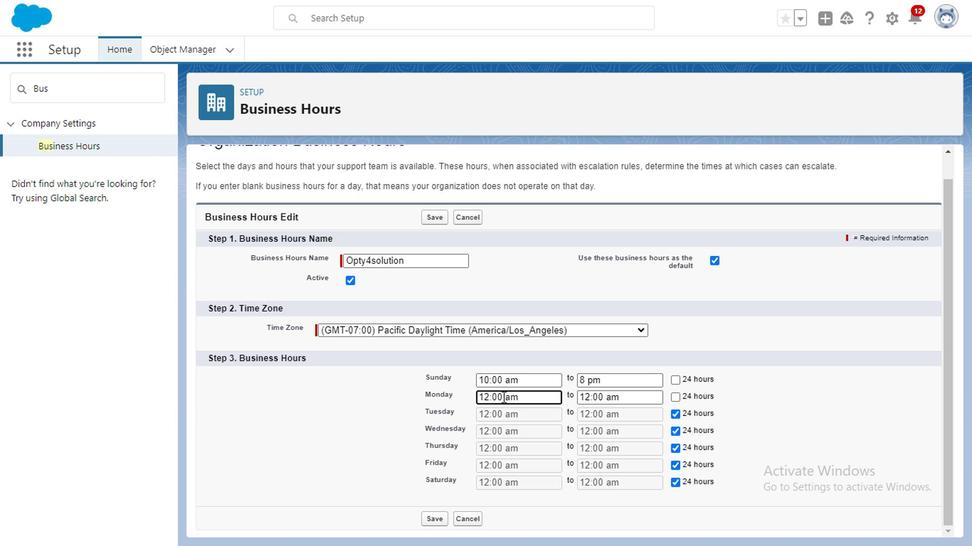 
Action: Key pressed <Key.backspace>0
Screenshot: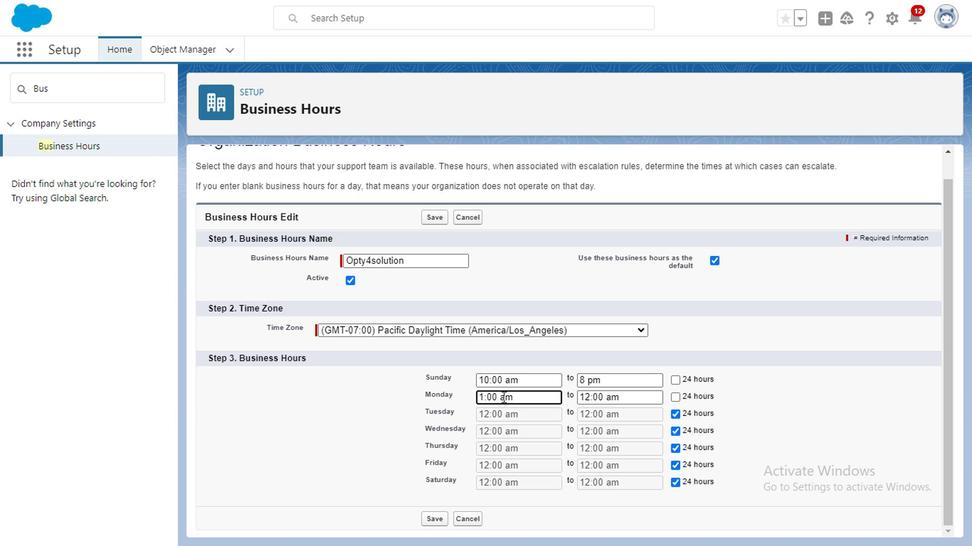 
Action: Mouse moved to (588, 395)
Screenshot: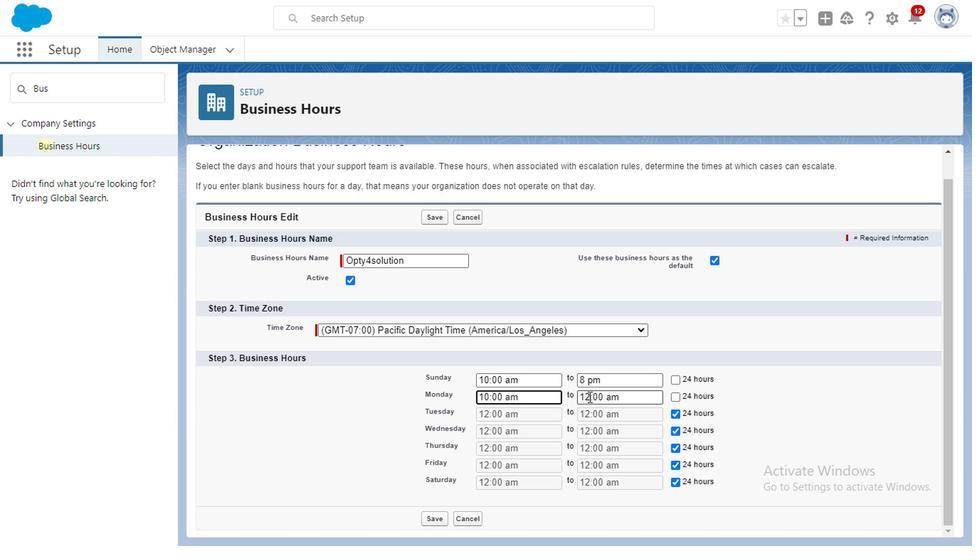 
Action: Mouse pressed left at (588, 395)
Screenshot: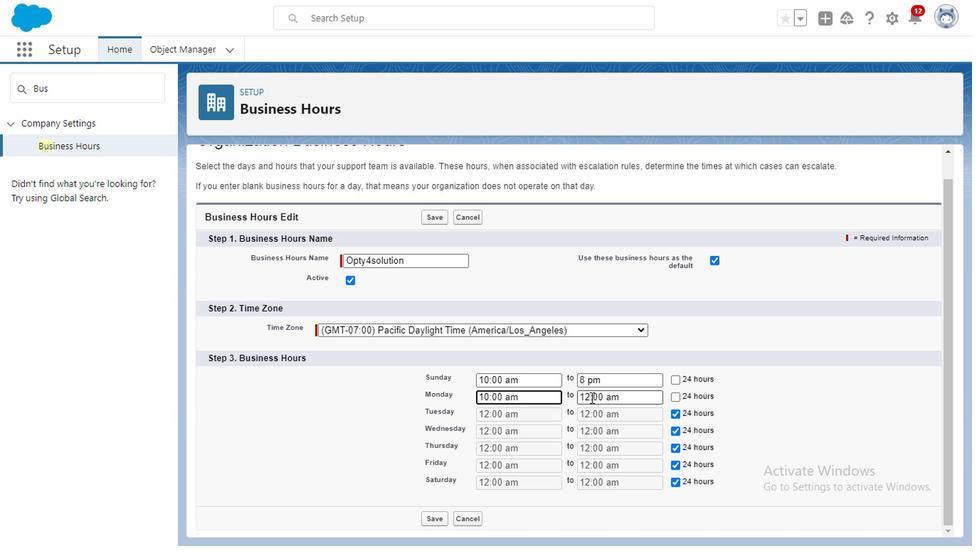 
Action: Mouse moved to (588, 394)
Screenshot: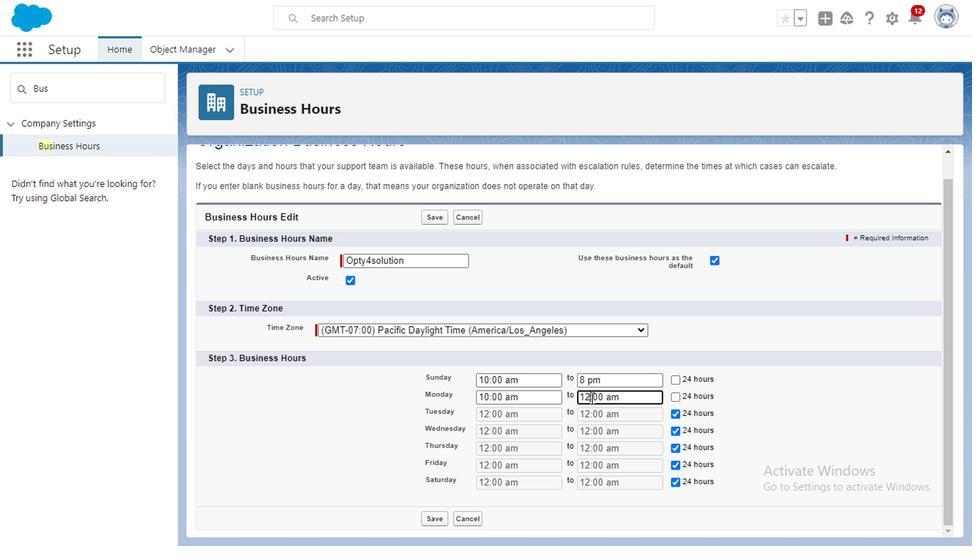 
Action: Key pressed <Key.backspace><Key.backspace>8
Screenshot: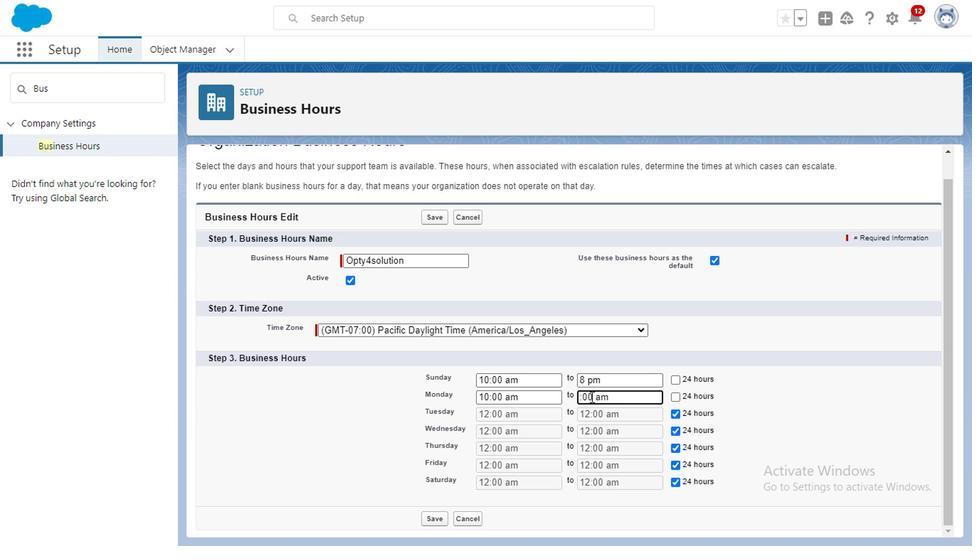 
Action: Mouse moved to (604, 394)
Screenshot: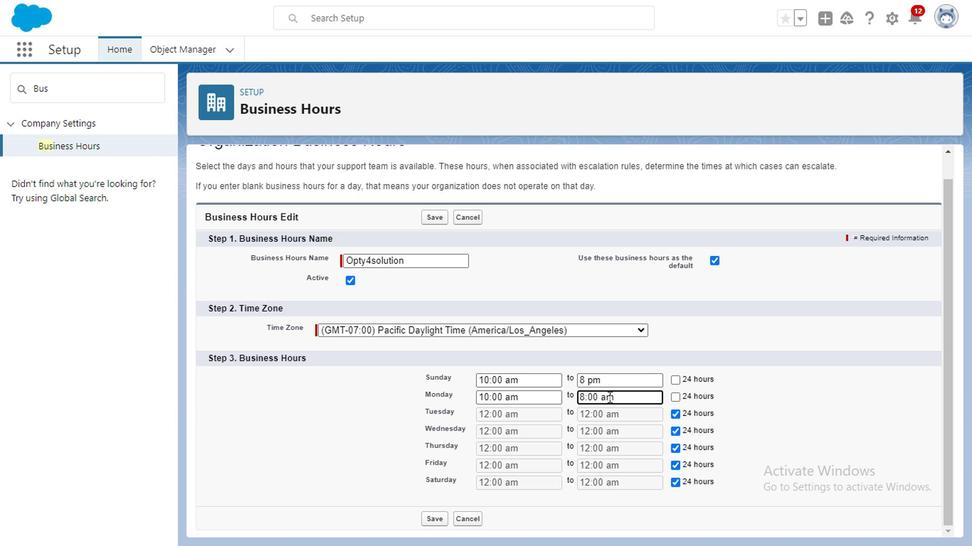 
Action: Mouse pressed left at (604, 394)
Screenshot: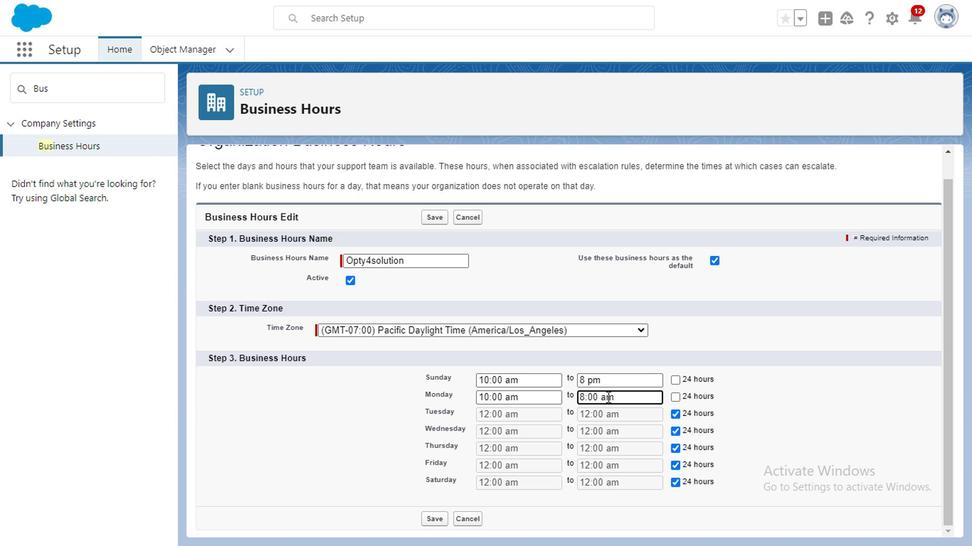 
Action: Mouse moved to (604, 395)
Screenshot: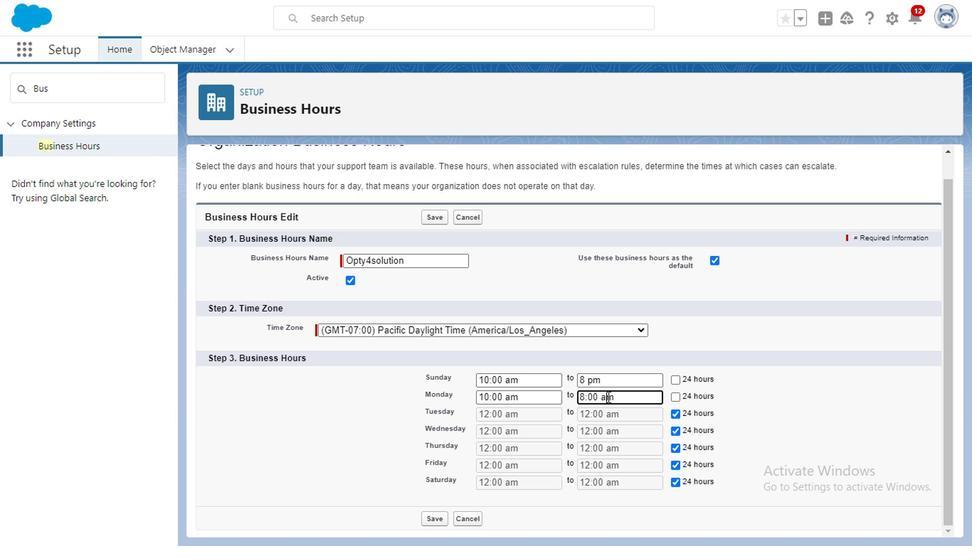 
Action: Key pressed <Key.backspace>p
Screenshot: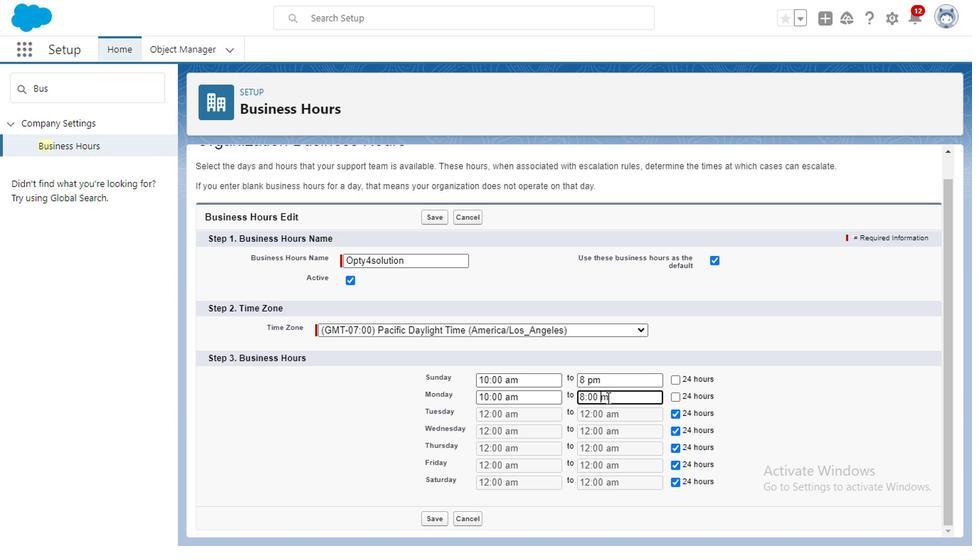 
Action: Mouse moved to (672, 412)
Screenshot: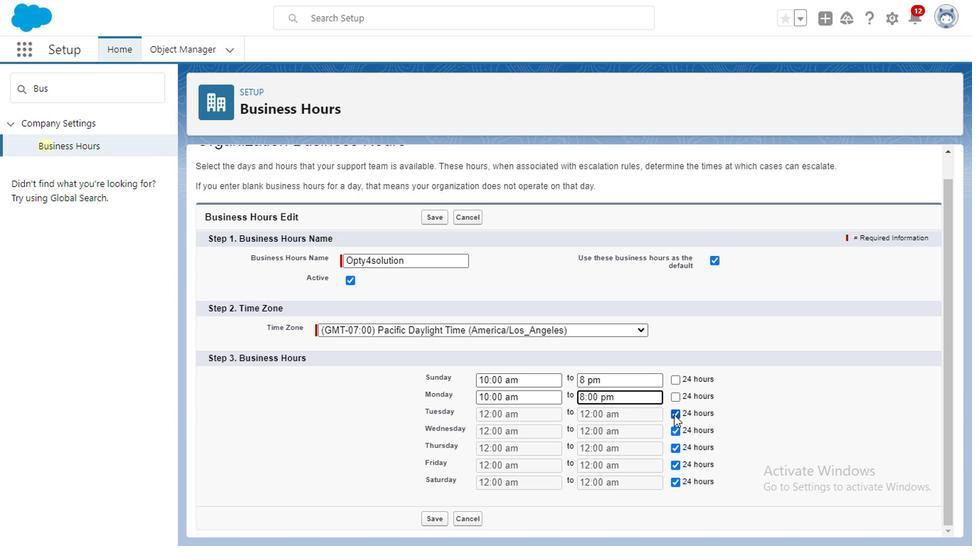 
Action: Mouse pressed left at (672, 412)
Screenshot: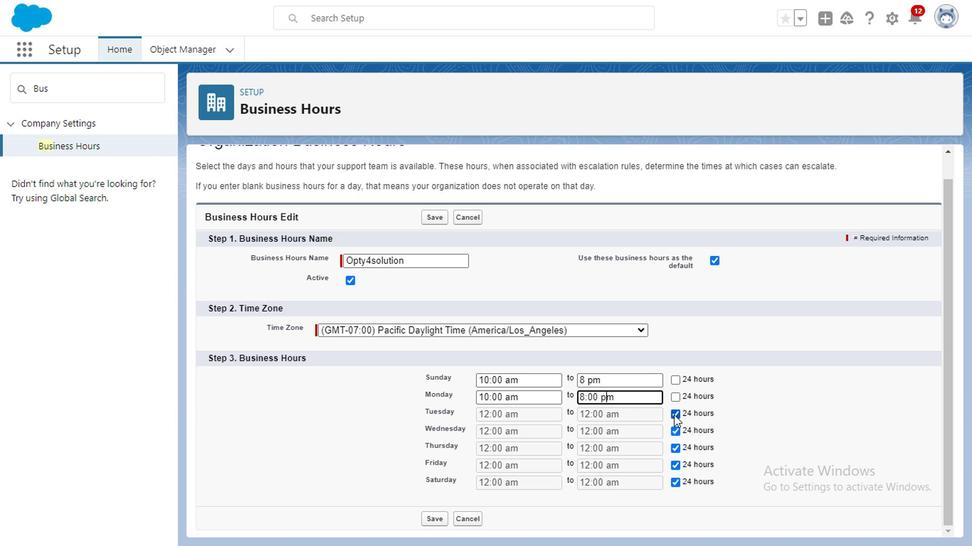 
Action: Mouse moved to (674, 426)
Screenshot: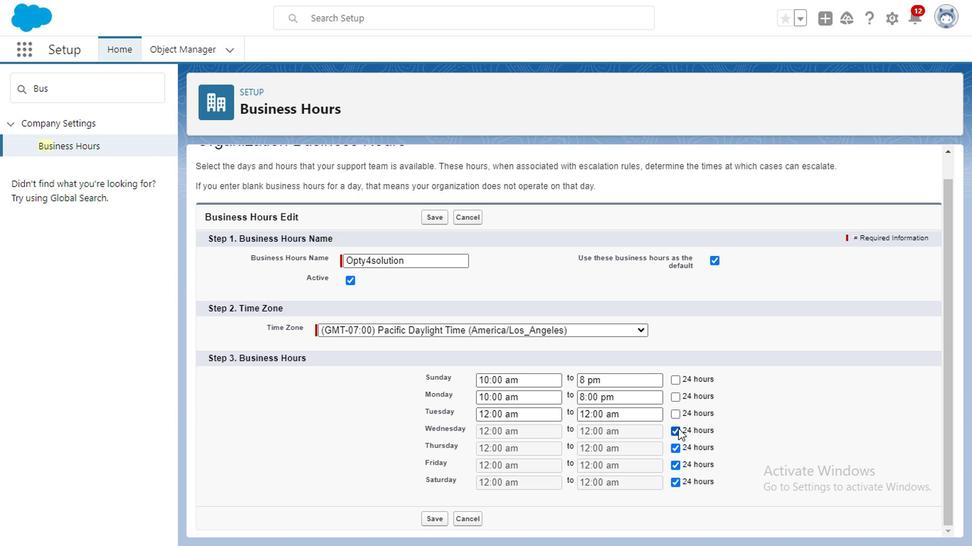 
Action: Mouse pressed left at (674, 426)
Screenshot: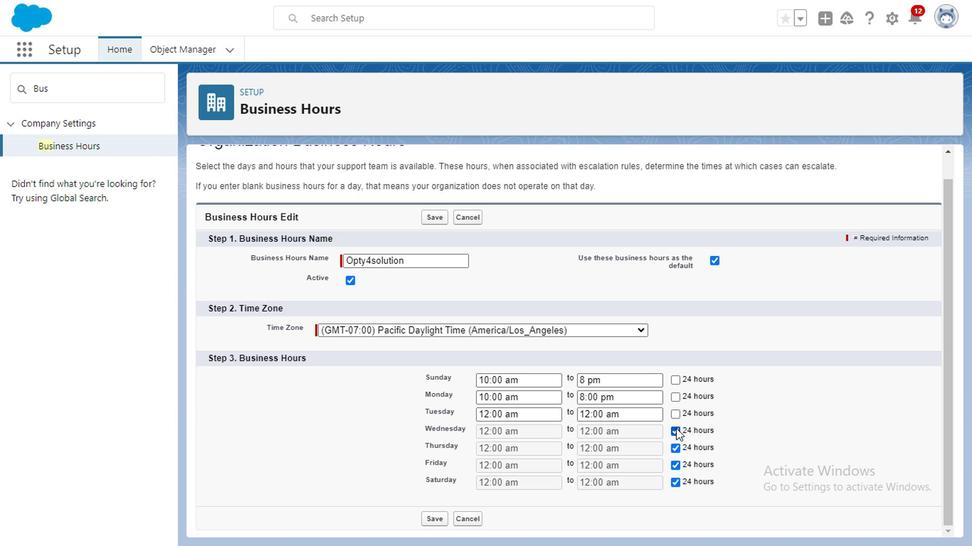 
Action: Mouse moved to (672, 446)
Screenshot: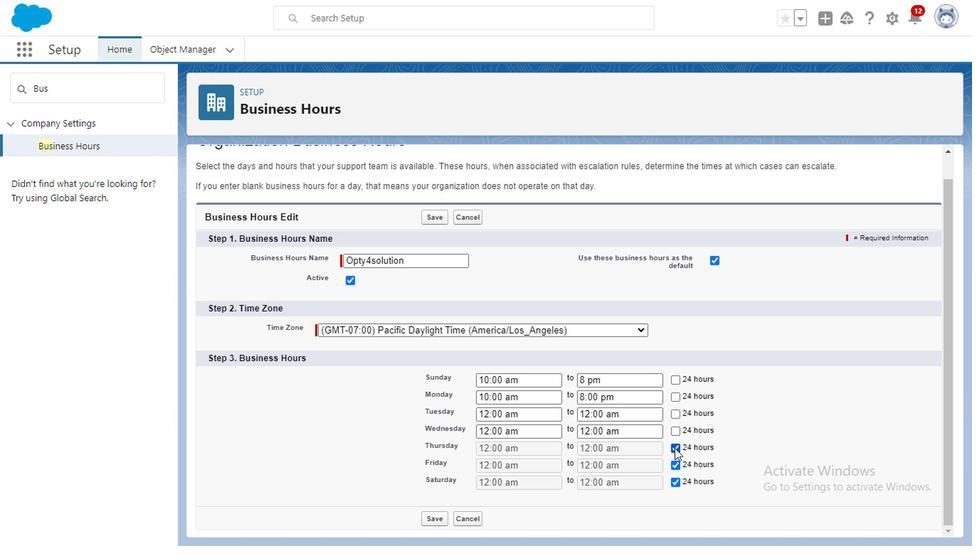
Action: Mouse pressed left at (672, 446)
Screenshot: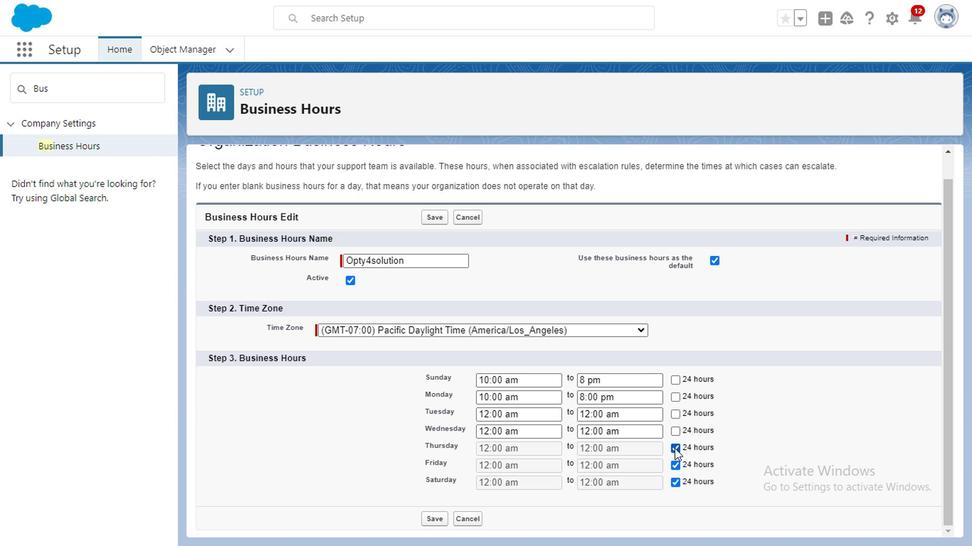 
Action: Mouse moved to (488, 410)
Screenshot: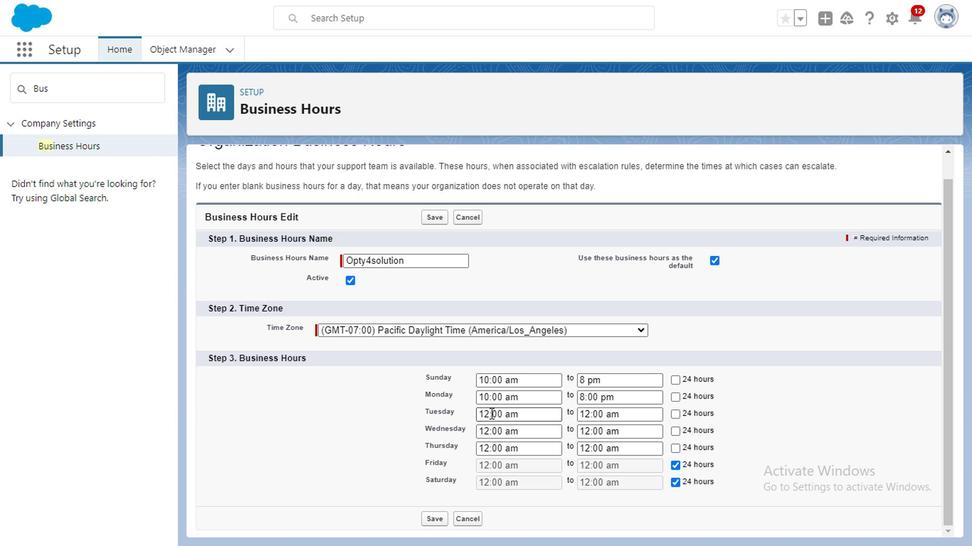 
Action: Mouse pressed left at (488, 410)
Screenshot: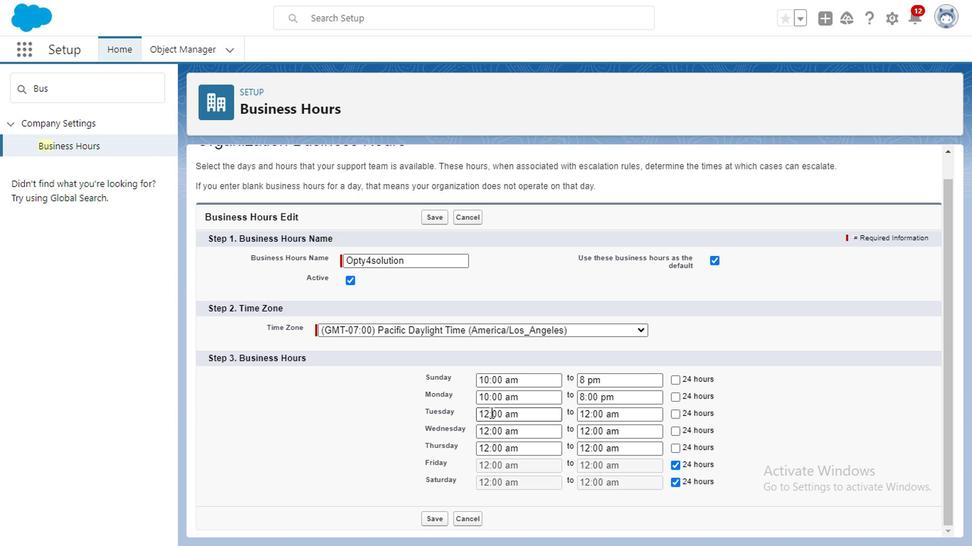 
Action: Mouse moved to (511, 420)
Screenshot: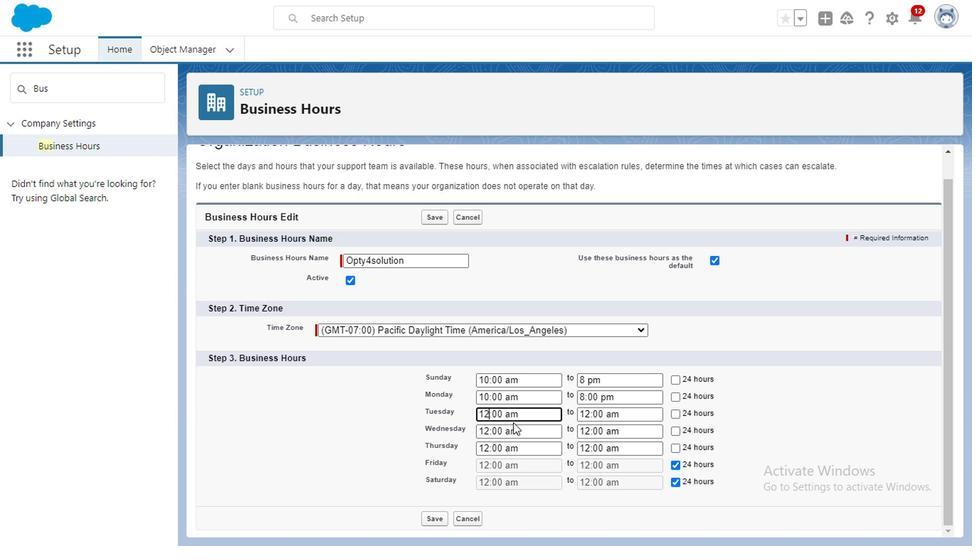 
Action: Key pressed <Key.backspace>0
Screenshot: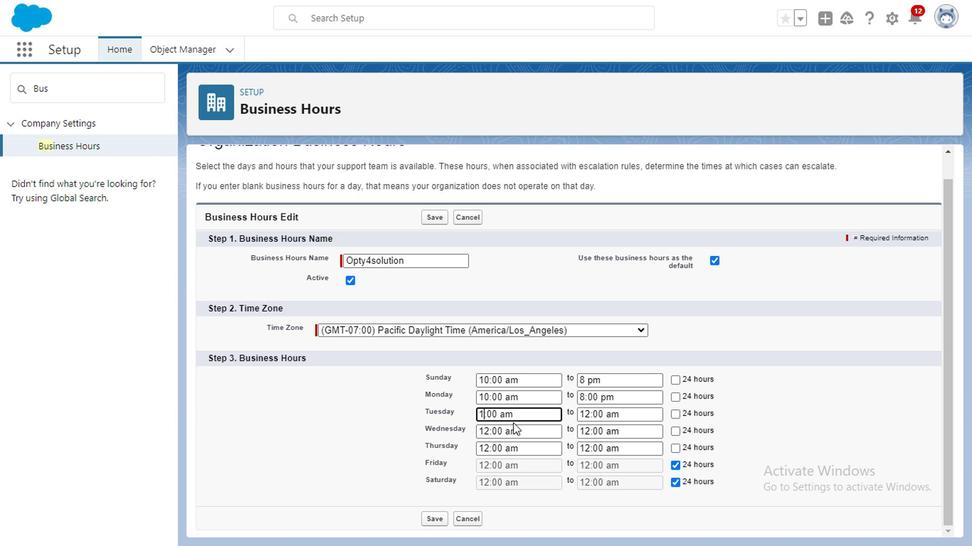 
Action: Mouse moved to (588, 412)
Screenshot: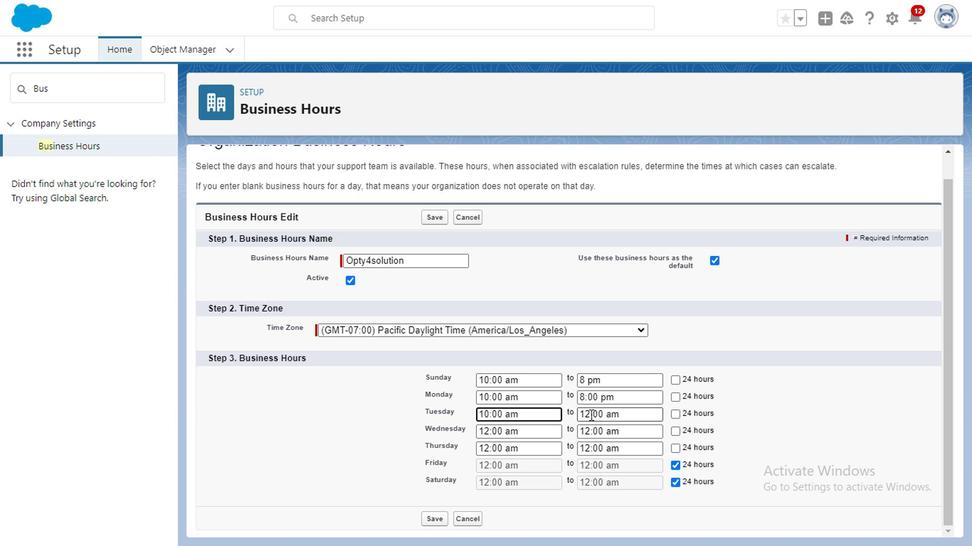 
Action: Mouse pressed left at (588, 412)
Screenshot: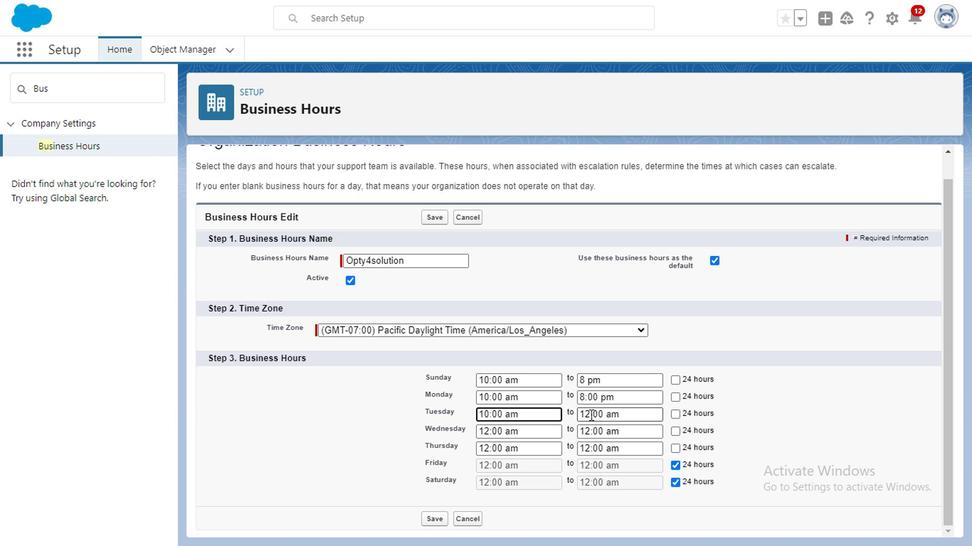 
Action: Mouse moved to (595, 416)
Screenshot: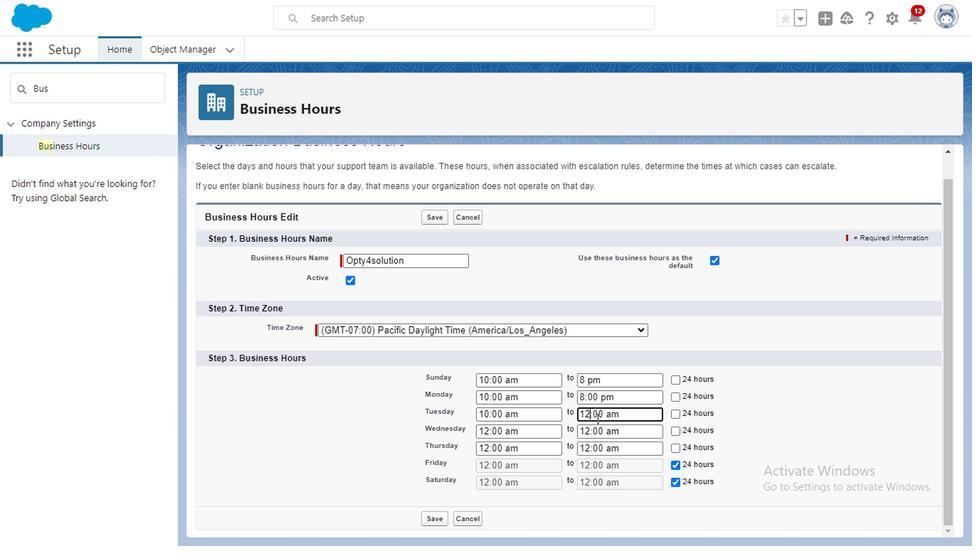 
Action: Key pressed <Key.backspace><Key.backspace>8
Screenshot: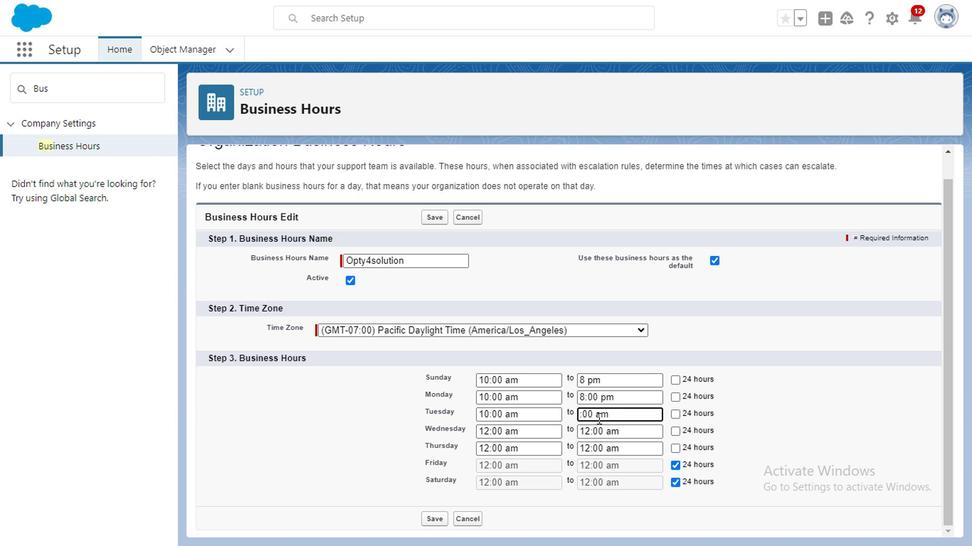 
Action: Mouse moved to (604, 410)
Screenshot: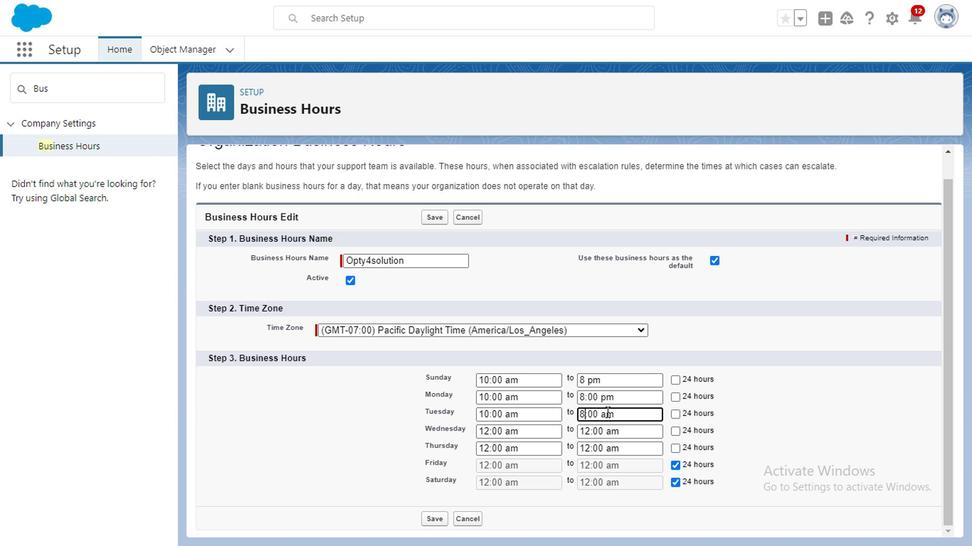 
Action: Mouse pressed left at (604, 410)
Screenshot: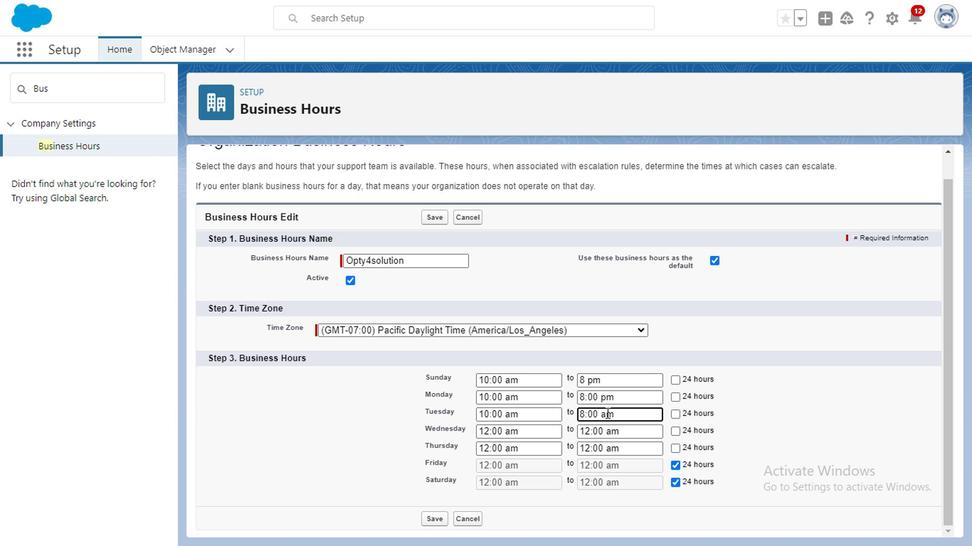 
Action: Mouse moved to (602, 411)
Screenshot: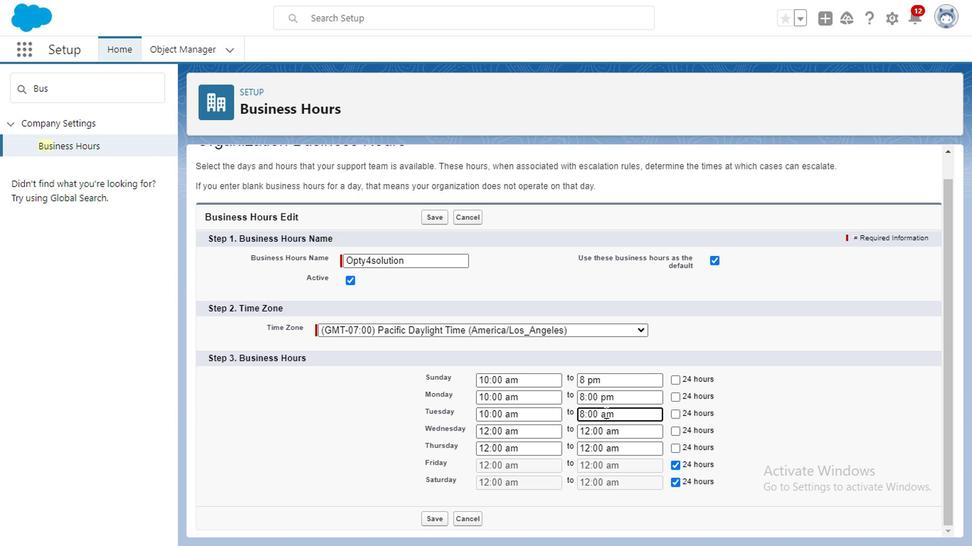 
Action: Key pressed <Key.backspace>p
Screenshot: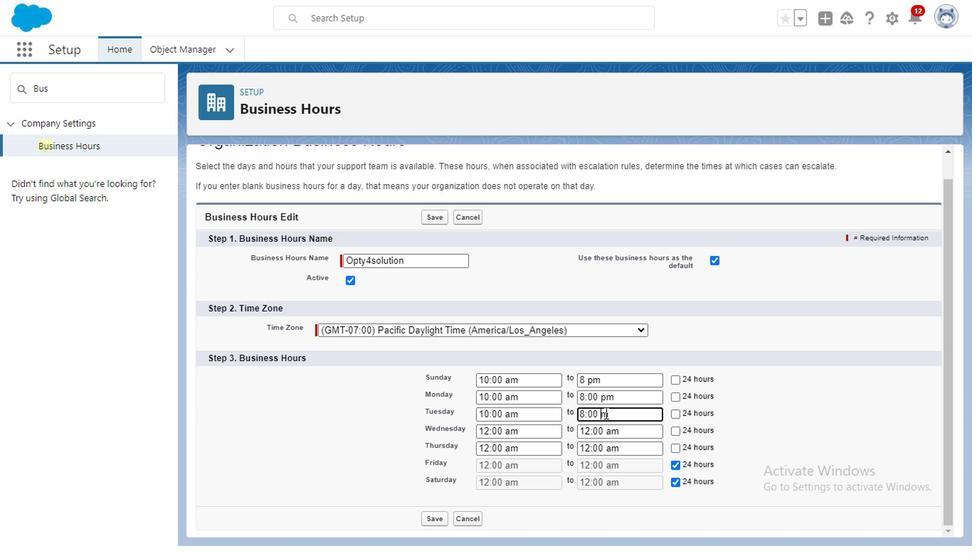 
Action: Mouse moved to (487, 428)
Screenshot: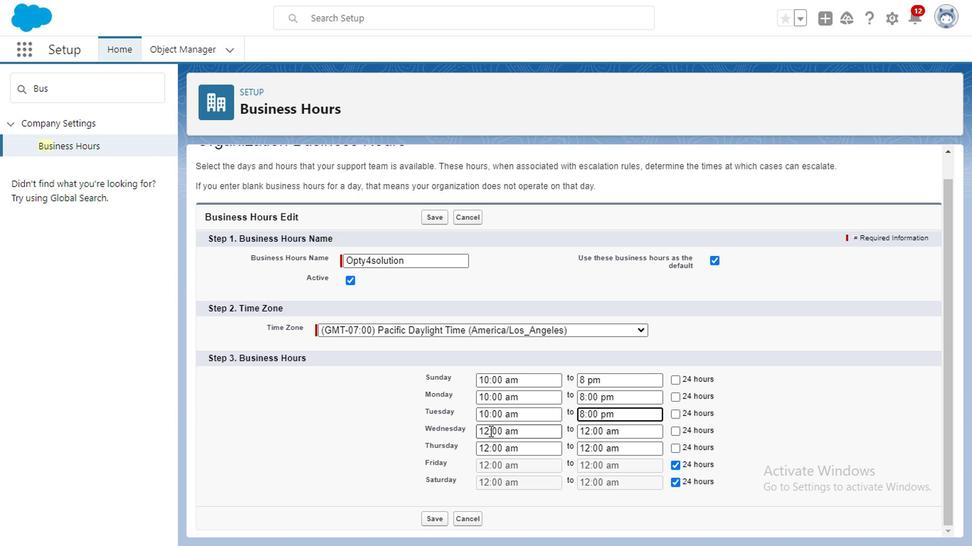 
Action: Mouse pressed left at (487, 428)
Screenshot: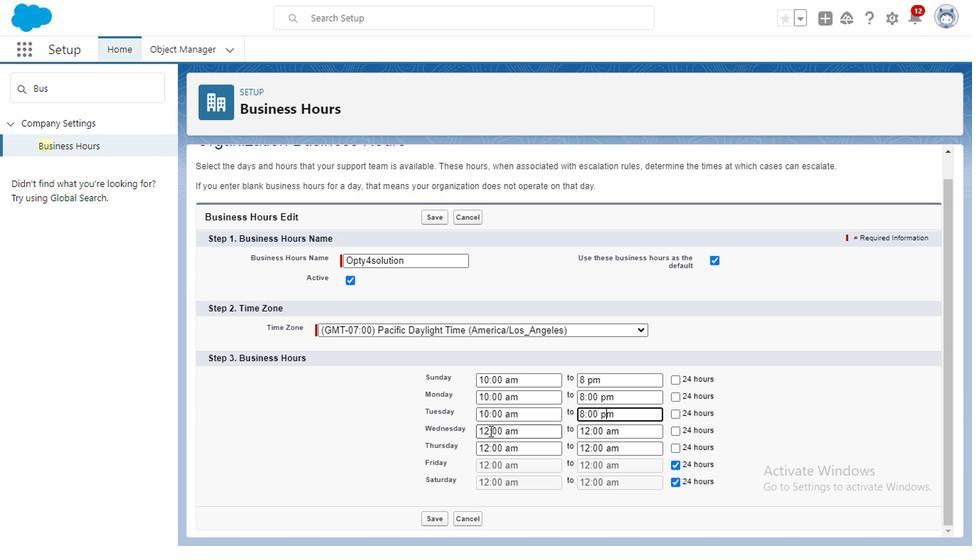 
Action: Mouse moved to (512, 429)
Screenshot: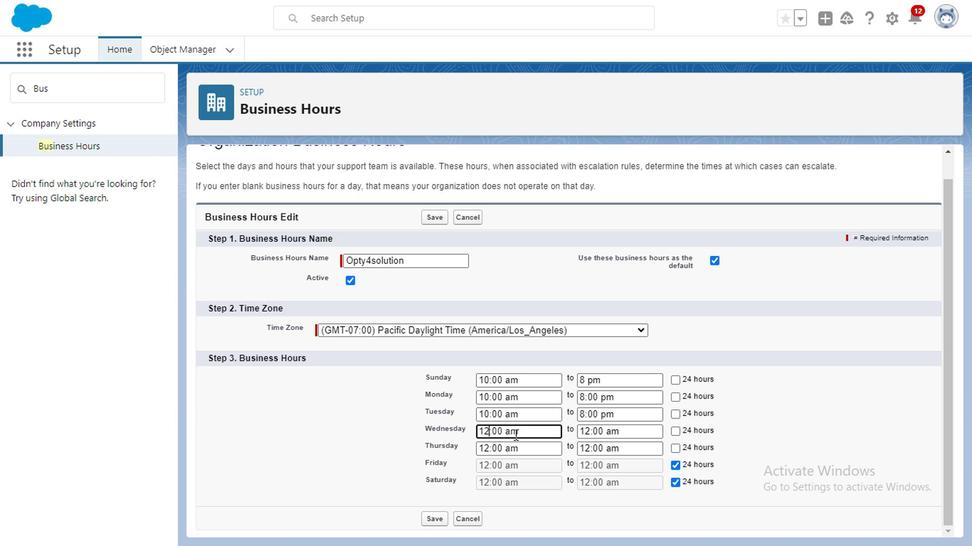 
Action: Key pressed <Key.backspace>0
Screenshot: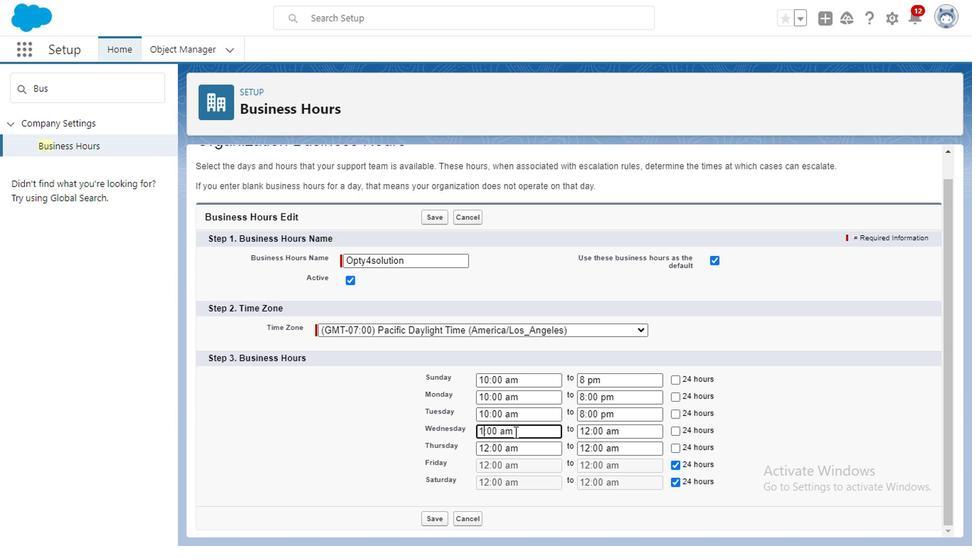 
Action: Mouse moved to (588, 428)
Screenshot: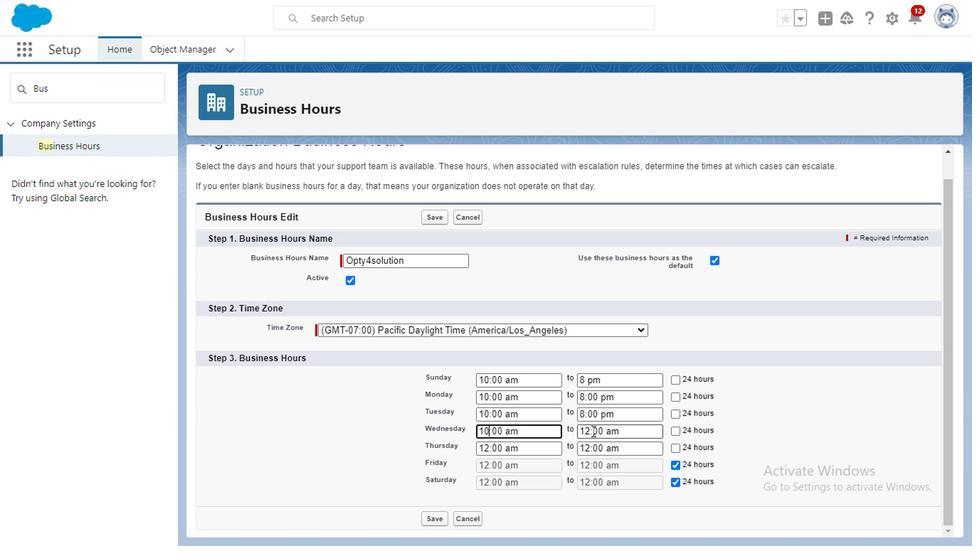 
Action: Mouse pressed left at (588, 428)
Screenshot: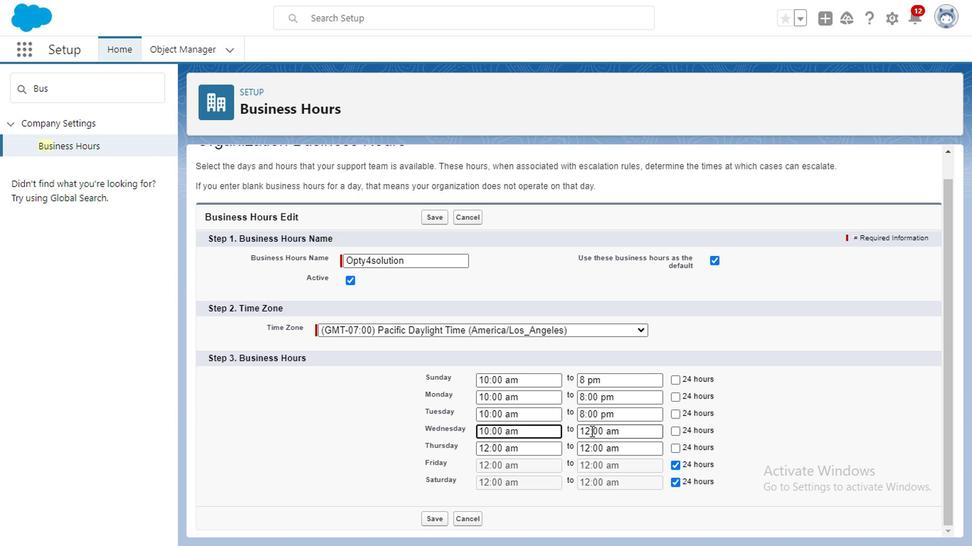 
Action: Mouse moved to (602, 421)
Screenshot: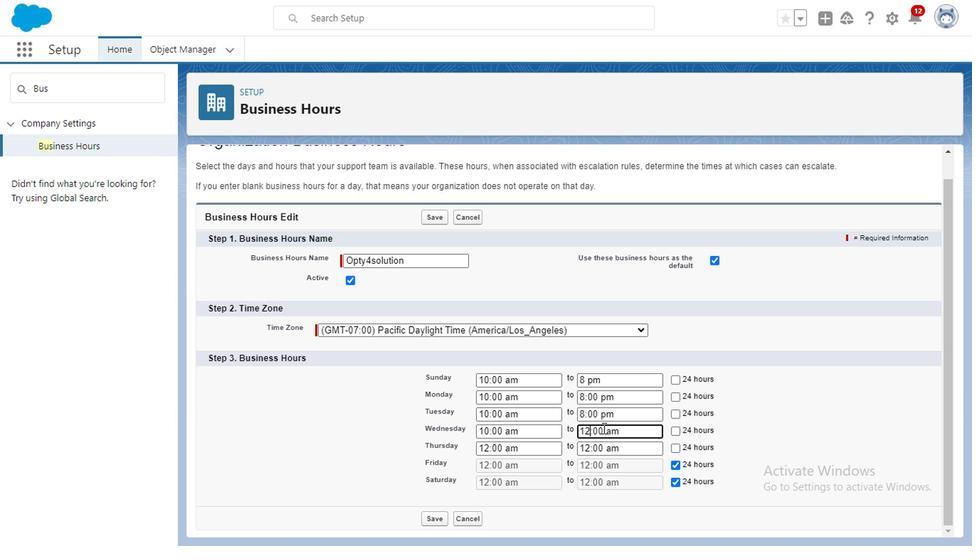 
Action: Key pressed <Key.backspace><Key.backspace>8
Screenshot: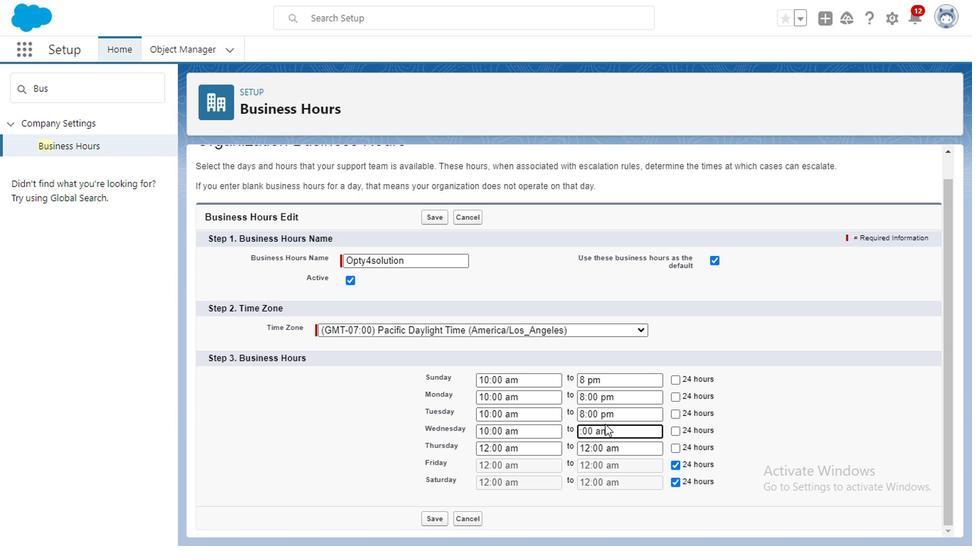 
Action: Mouse moved to (487, 445)
Screenshot: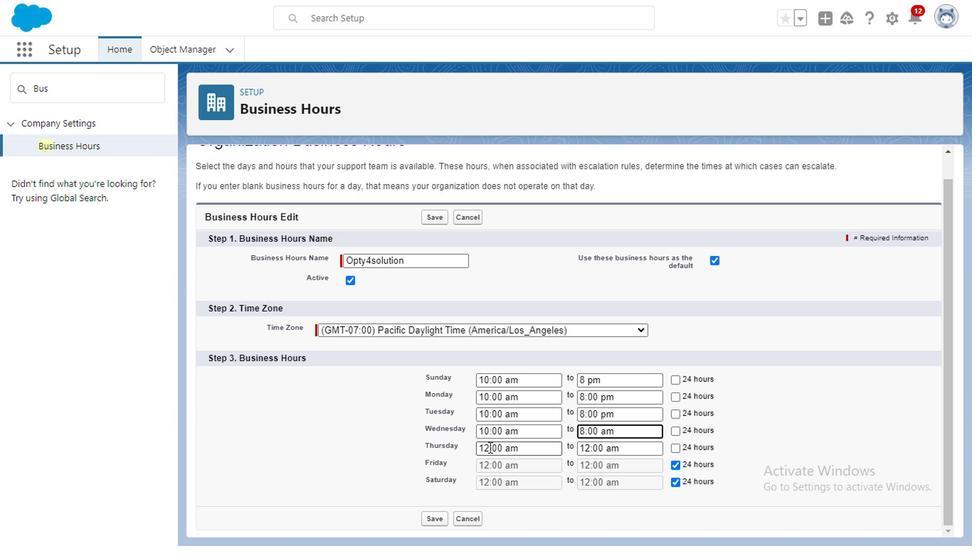 
Action: Mouse pressed left at (487, 445)
Screenshot: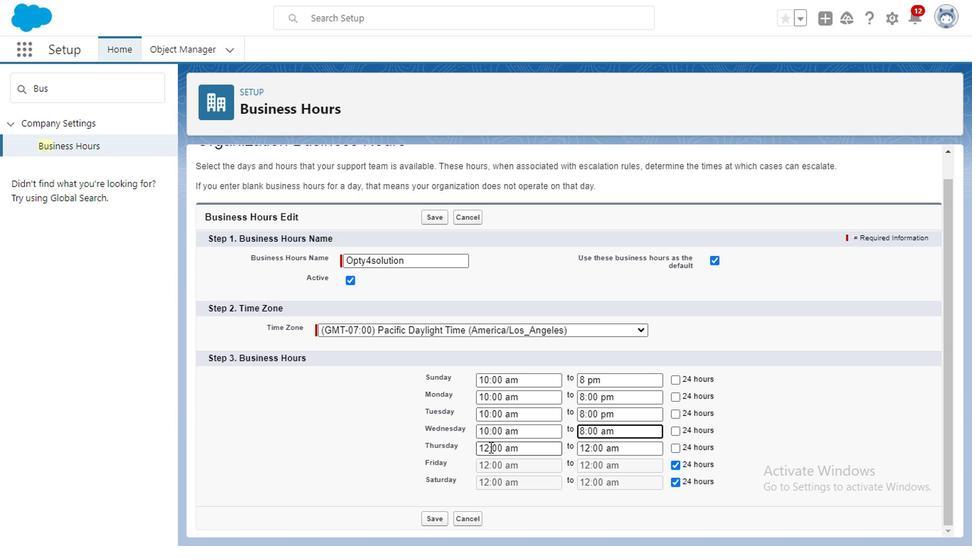 
Action: Mouse moved to (487, 447)
Screenshot: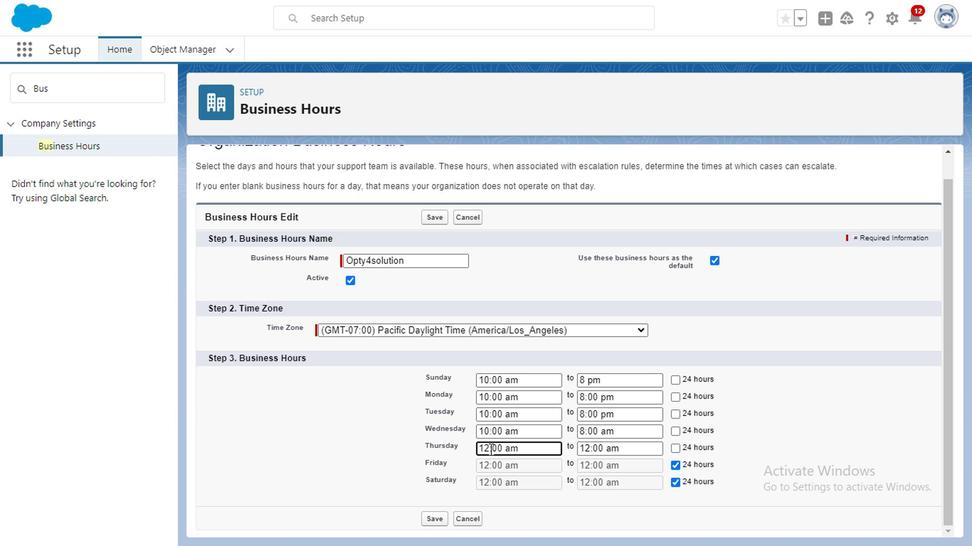 
Action: Key pressed <Key.backspace>0
Screenshot: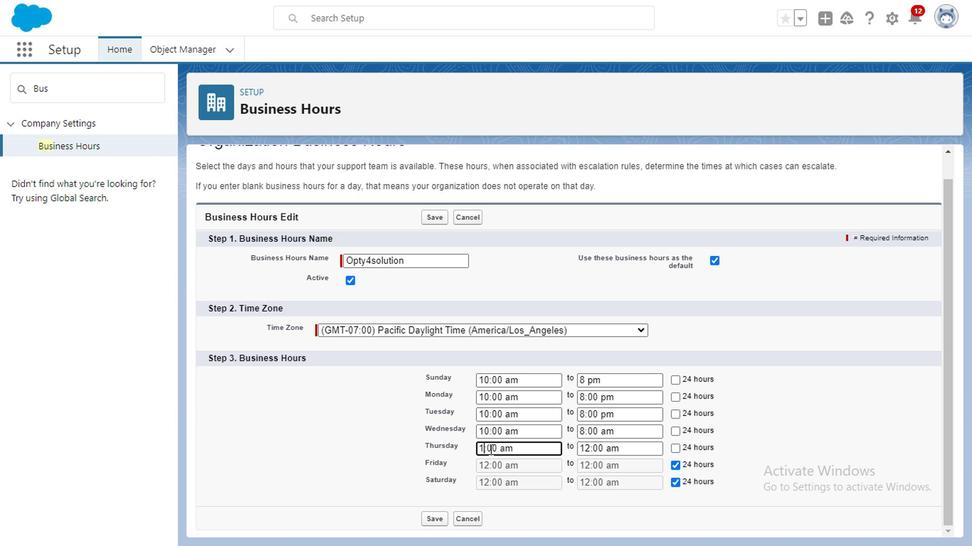 
Action: Mouse moved to (588, 449)
Screenshot: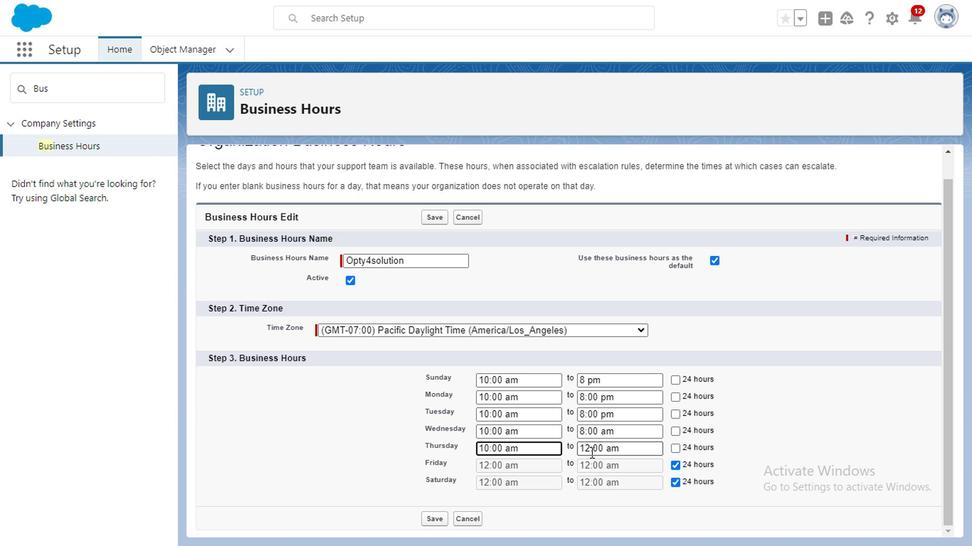 
Action: Mouse pressed left at (588, 449)
Screenshot: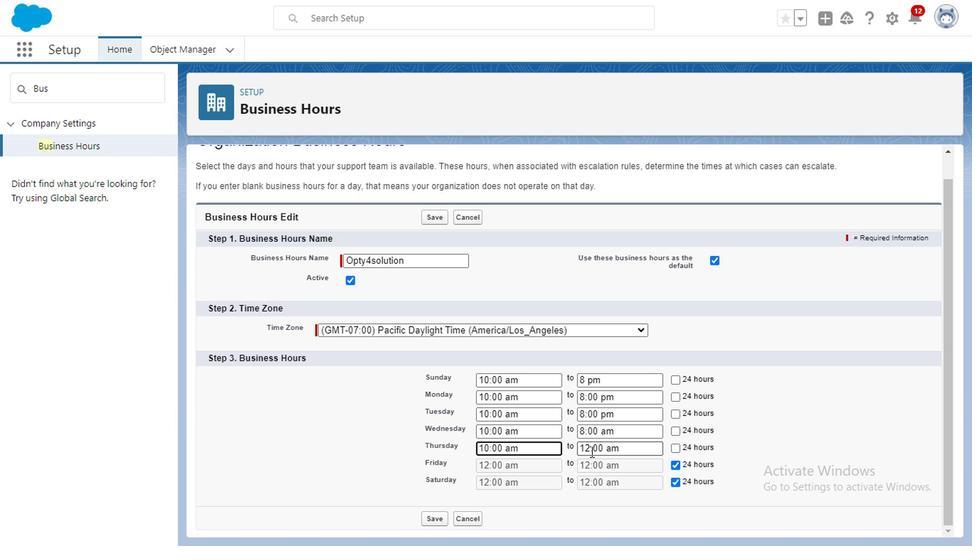 
Action: Mouse moved to (597, 446)
Screenshot: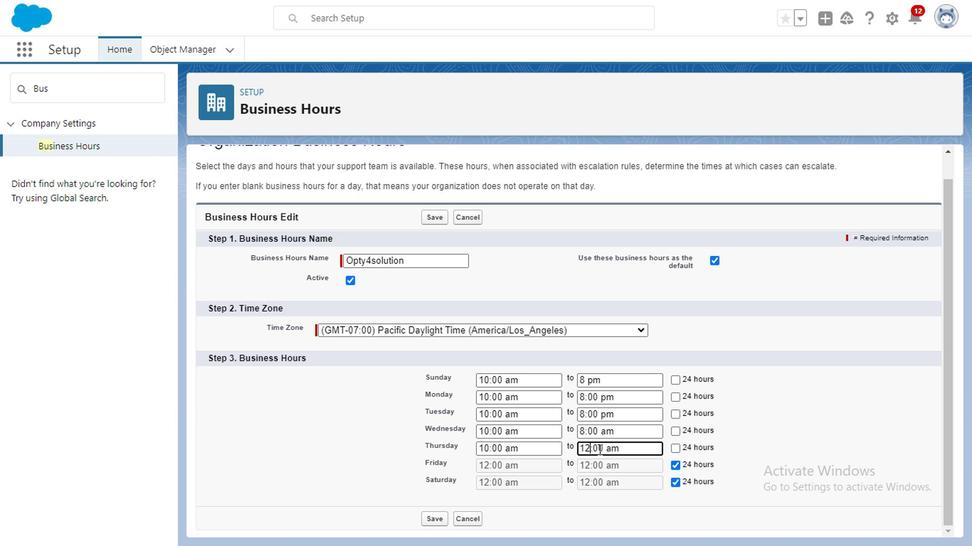 
Action: Key pressed <Key.backspace><Key.backspace>8
Screenshot: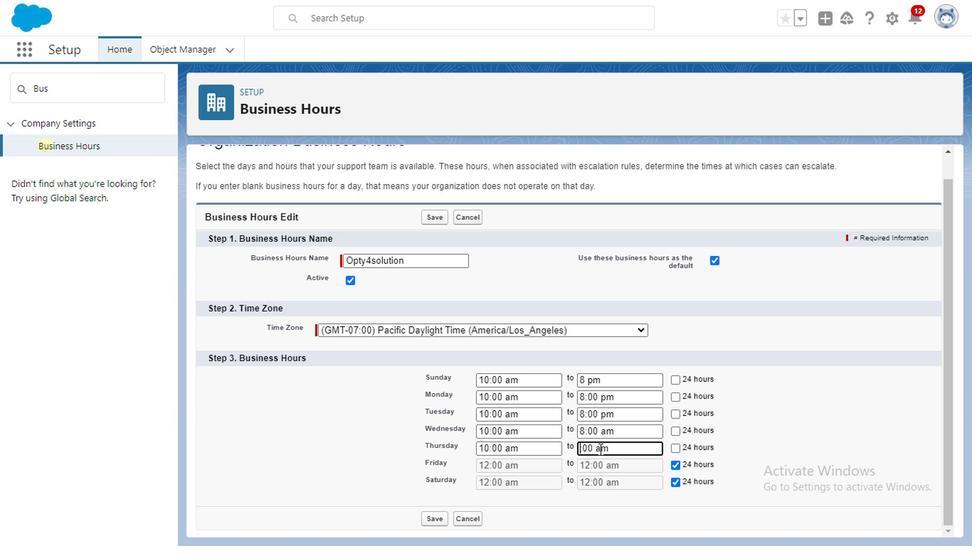 
Action: Mouse moved to (675, 458)
Screenshot: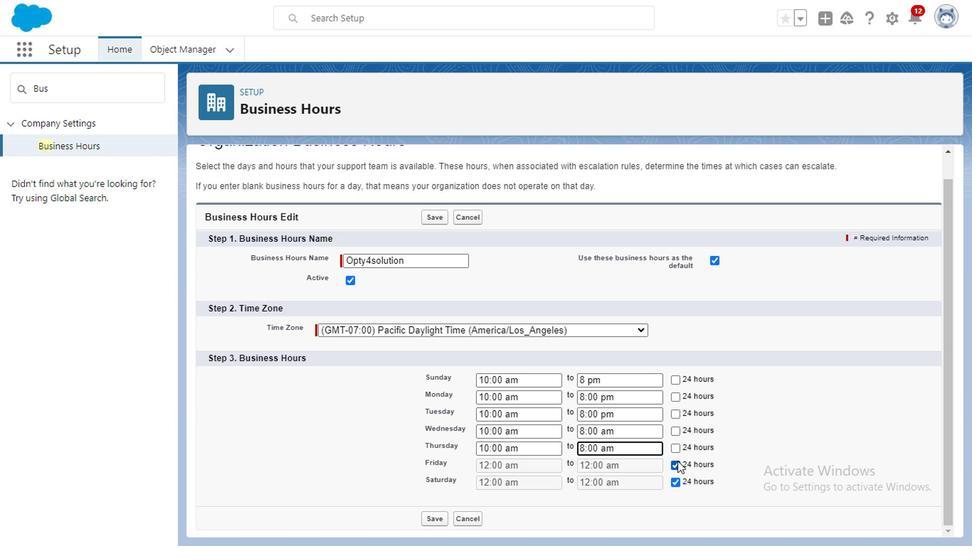 
Action: Mouse pressed left at (675, 458)
Screenshot: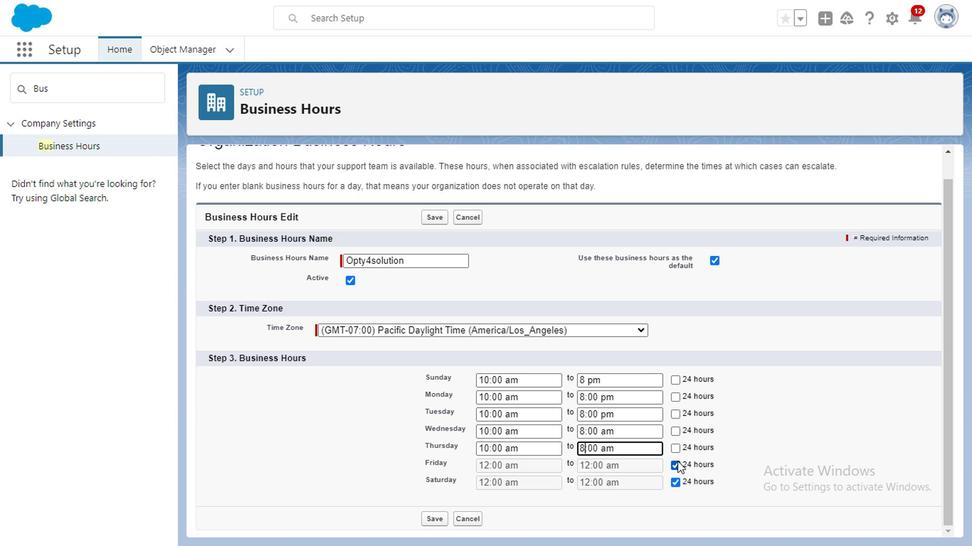 
Action: Mouse moved to (677, 478)
Screenshot: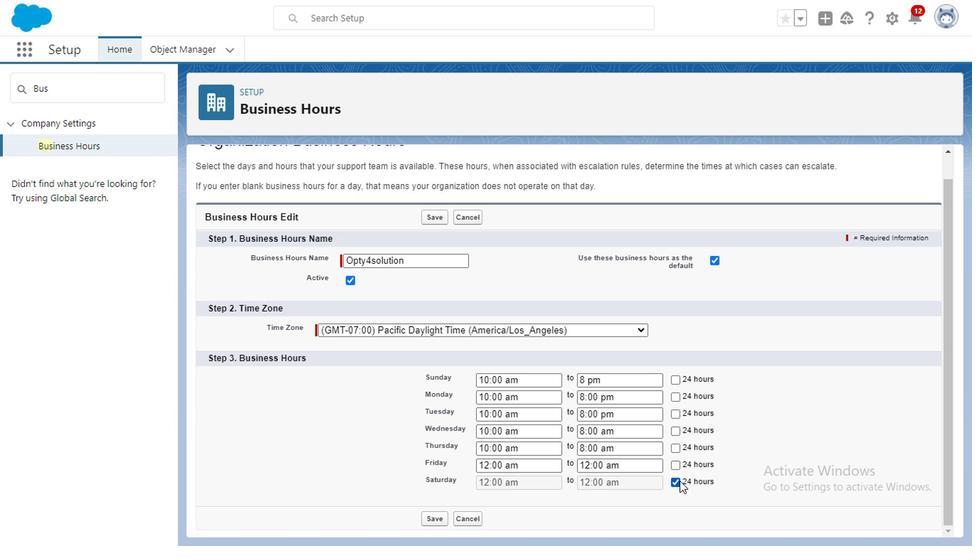 
Action: Mouse pressed left at (677, 478)
Screenshot: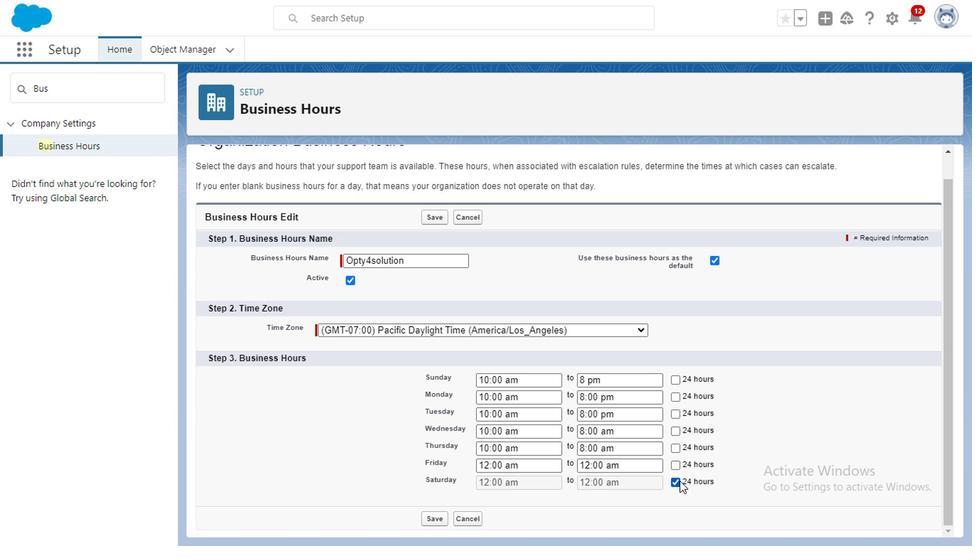 
Action: Mouse moved to (487, 462)
Screenshot: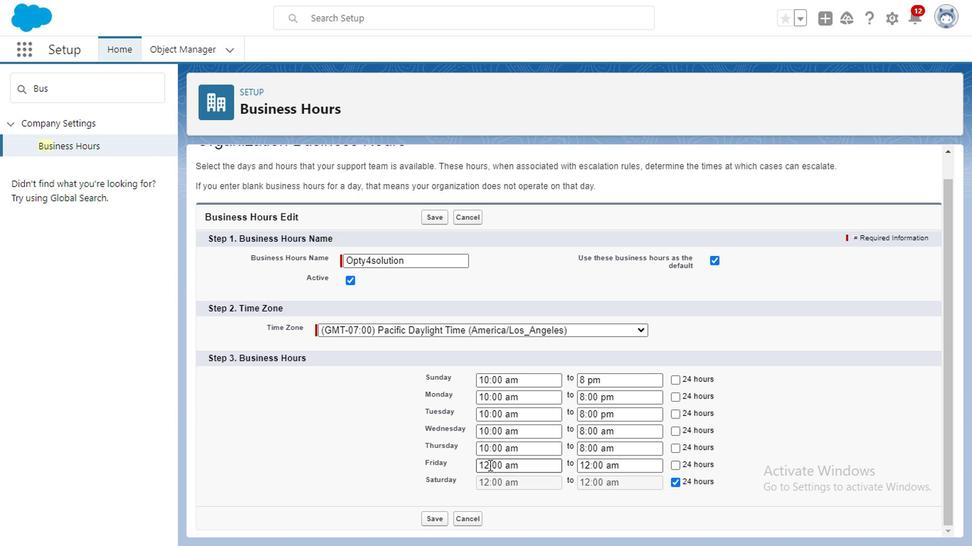 
Action: Mouse pressed left at (487, 462)
Screenshot: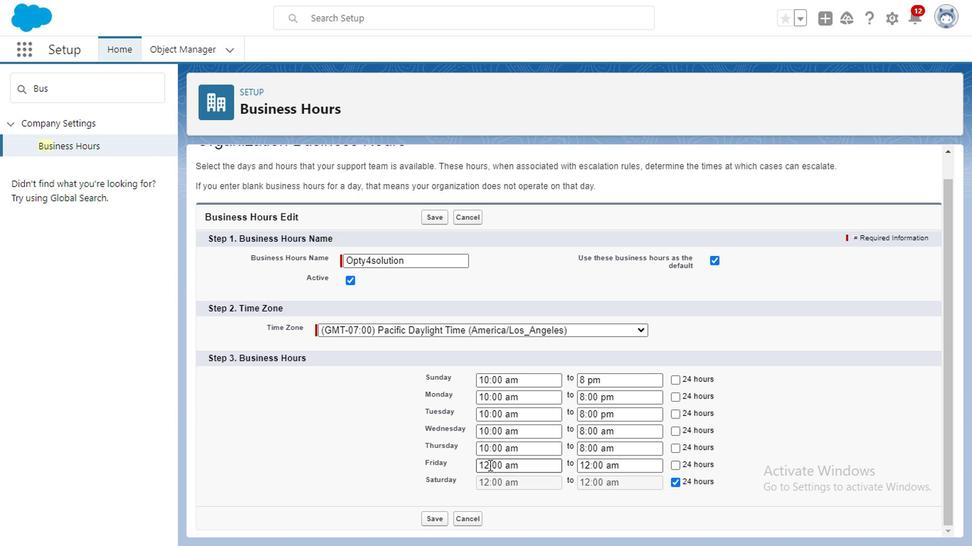 
Action: Mouse moved to (491, 460)
Screenshot: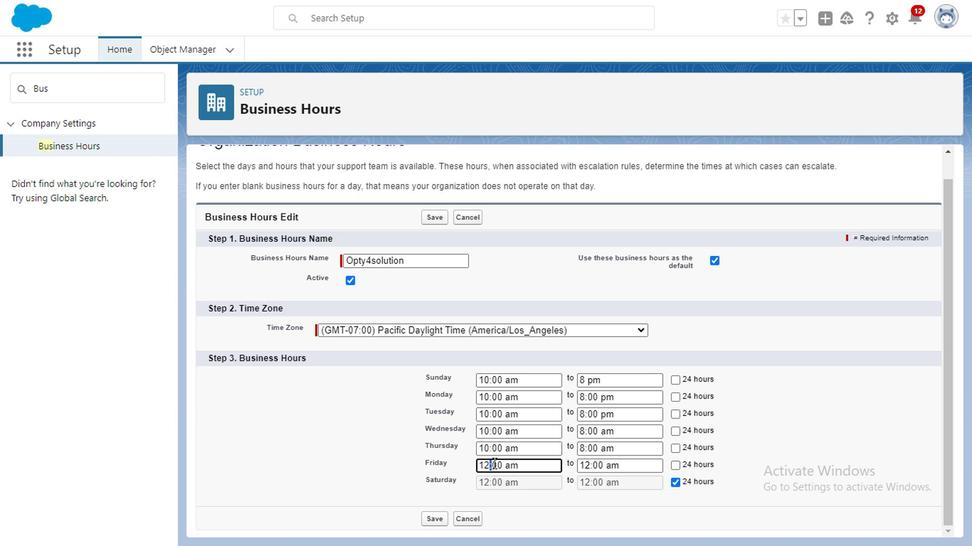 
Action: Key pressed <Key.backspace>0
Screenshot: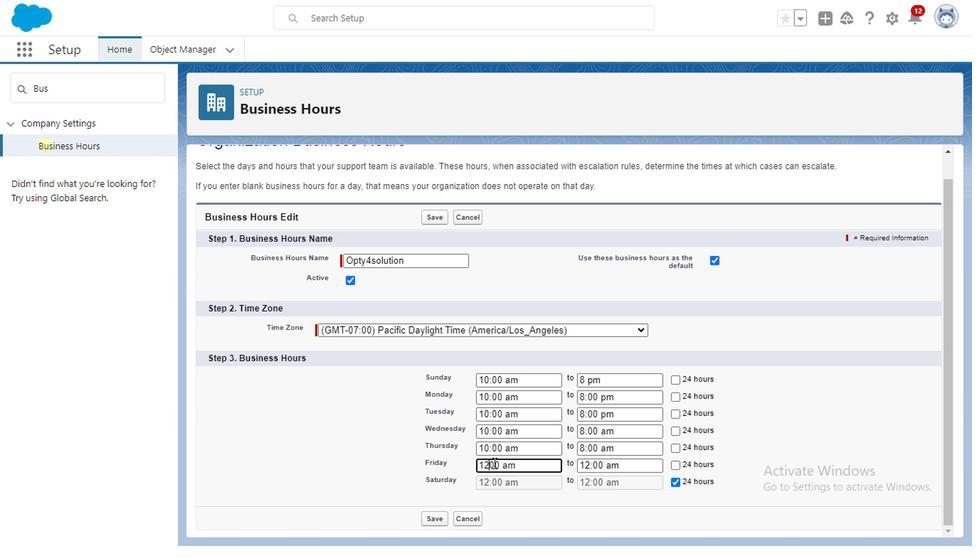 
Action: Mouse moved to (491, 461)
Screenshot: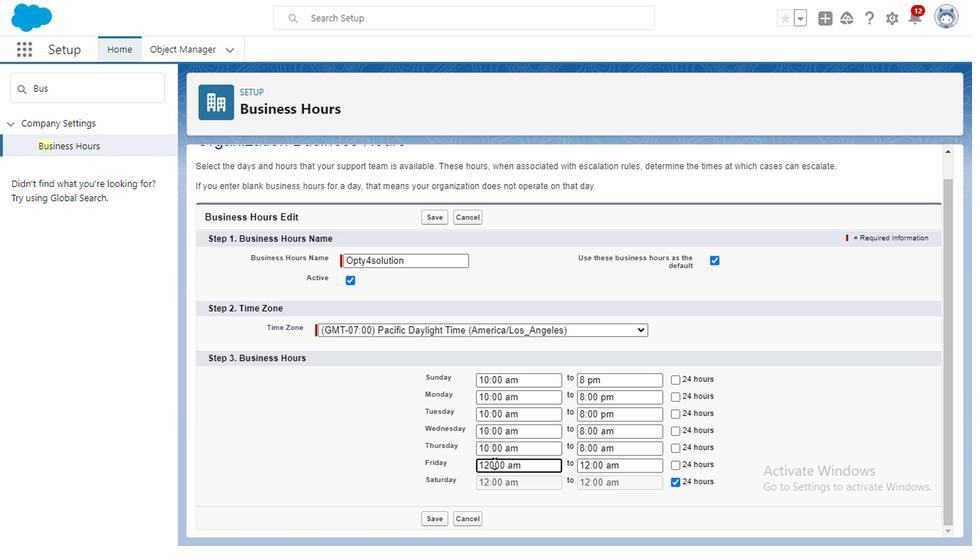 
Action: Key pressed <Key.backspace><Key.backspace>0.
Screenshot: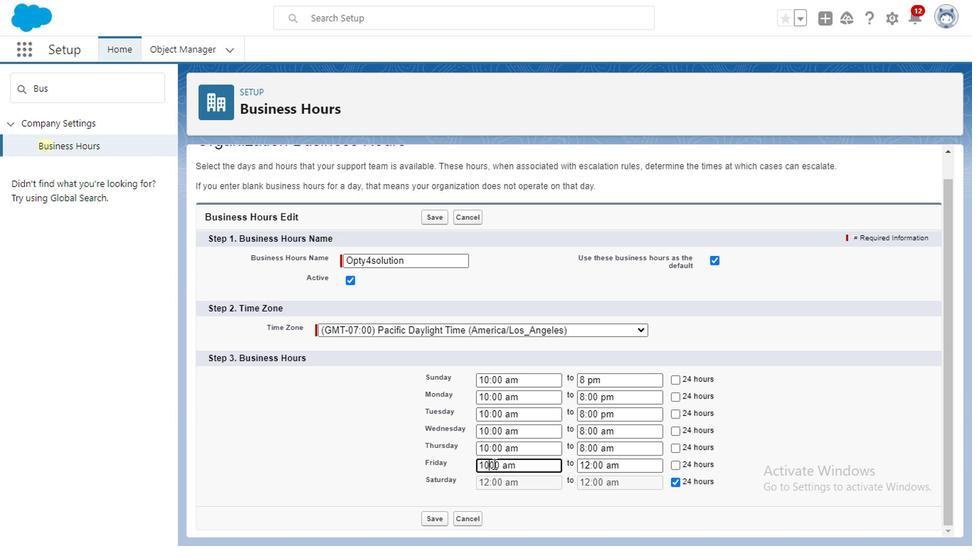 
Action: Mouse moved to (590, 463)
Screenshot: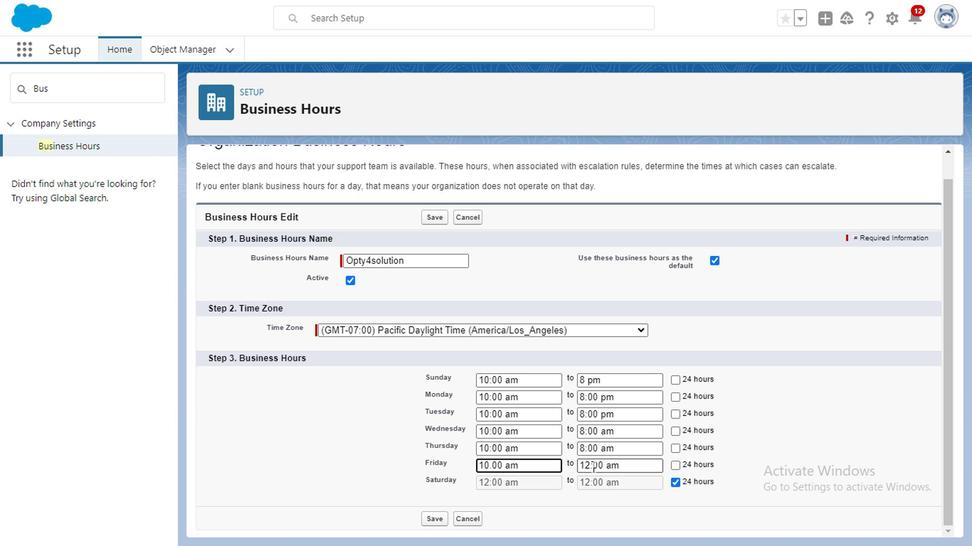
Action: Mouse pressed left at (590, 463)
Screenshot: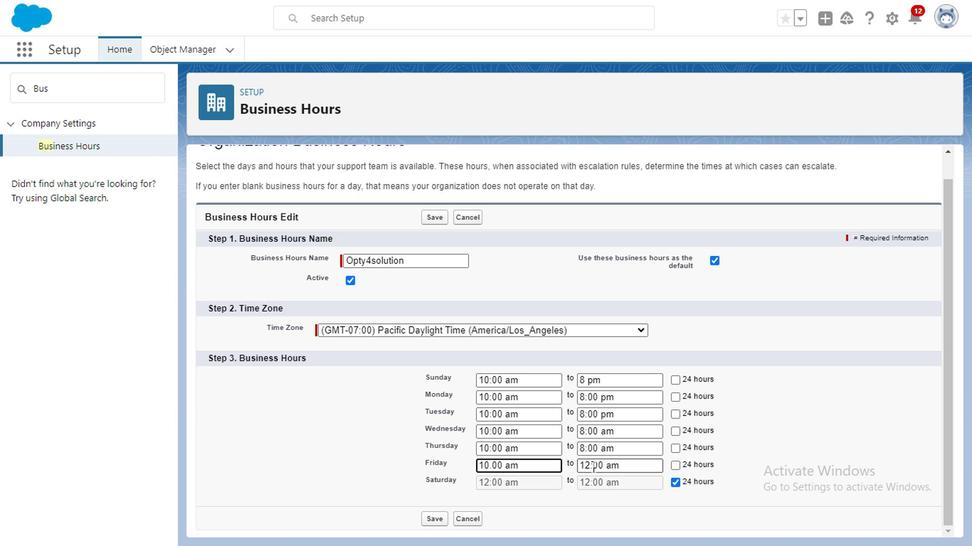 
Action: Mouse moved to (589, 462)
Screenshot: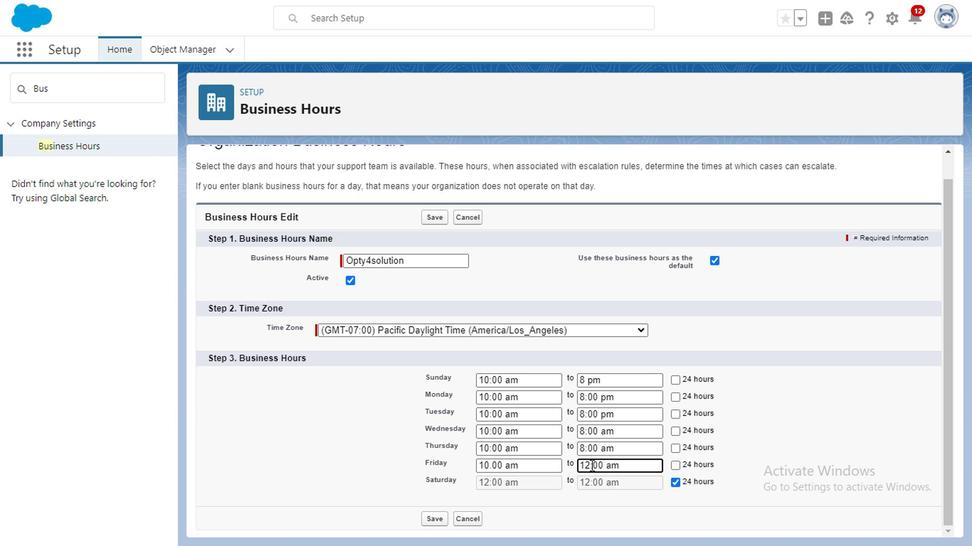 
Action: Mouse pressed left at (589, 462)
Screenshot: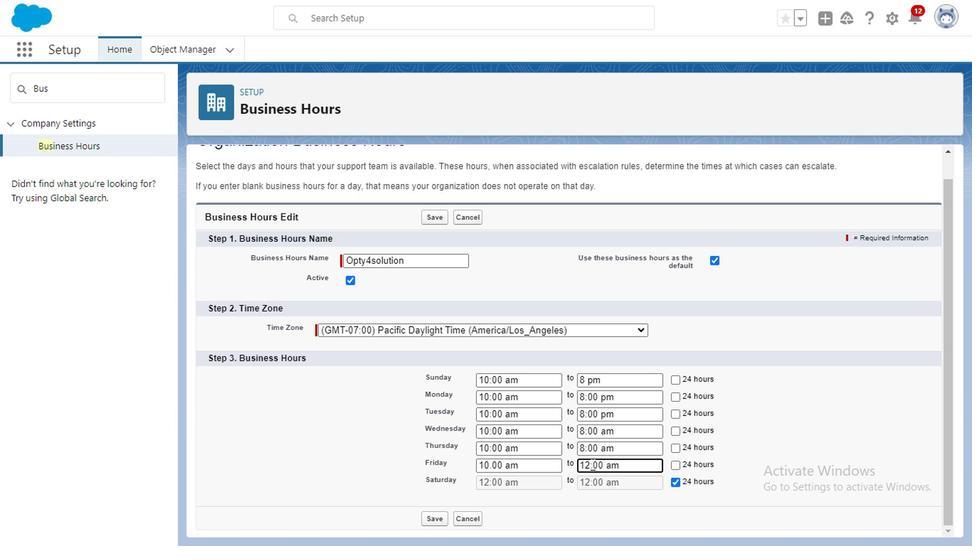 
Action: Mouse moved to (607, 467)
Screenshot: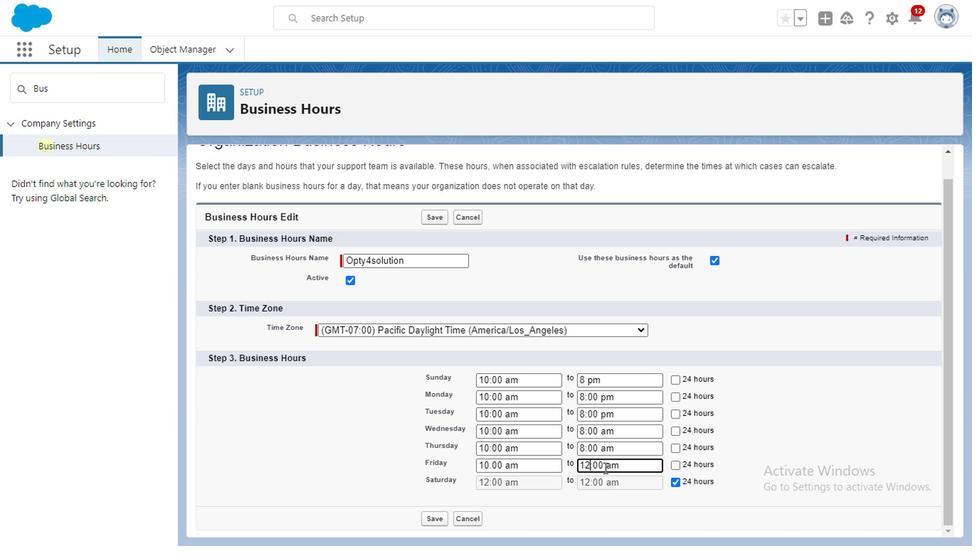 
Action: Key pressed <Key.backspace><Key.backspace>6
Screenshot: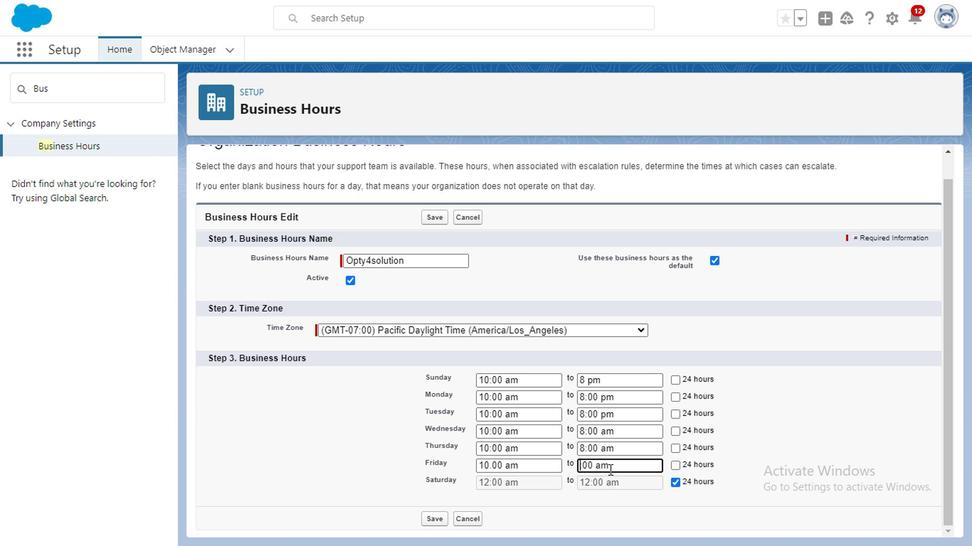 
Action: Mouse moved to (671, 477)
Screenshot: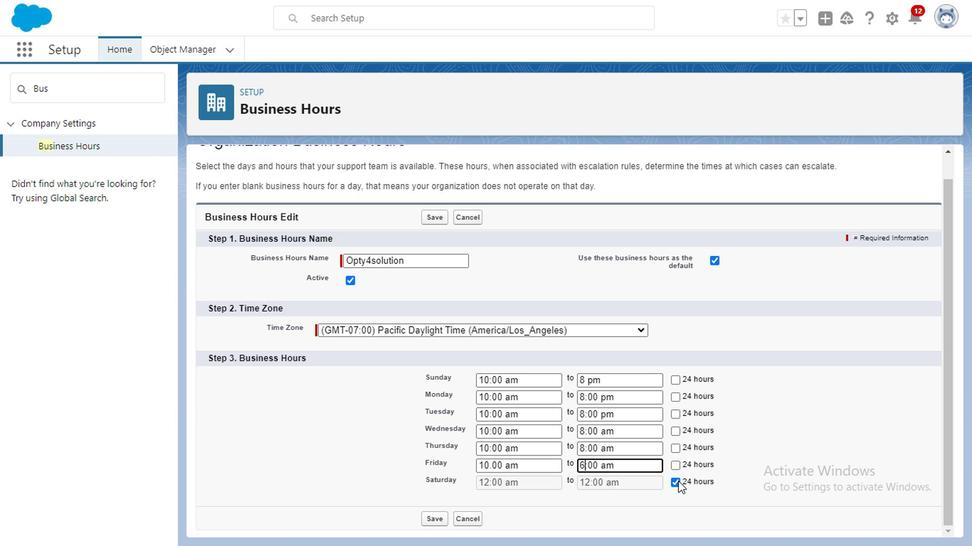 
Action: Mouse pressed left at (671, 477)
Screenshot: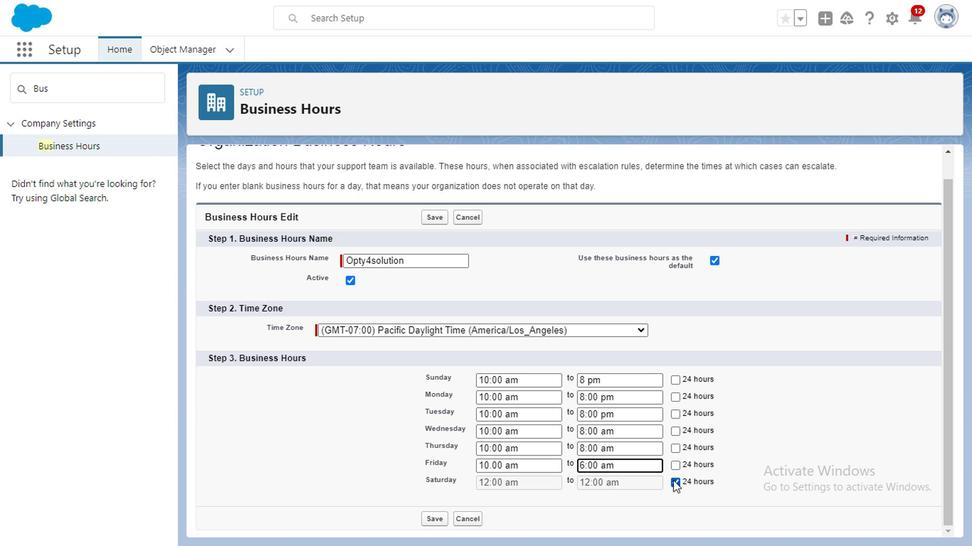 
Action: Mouse moved to (487, 478)
Screenshot: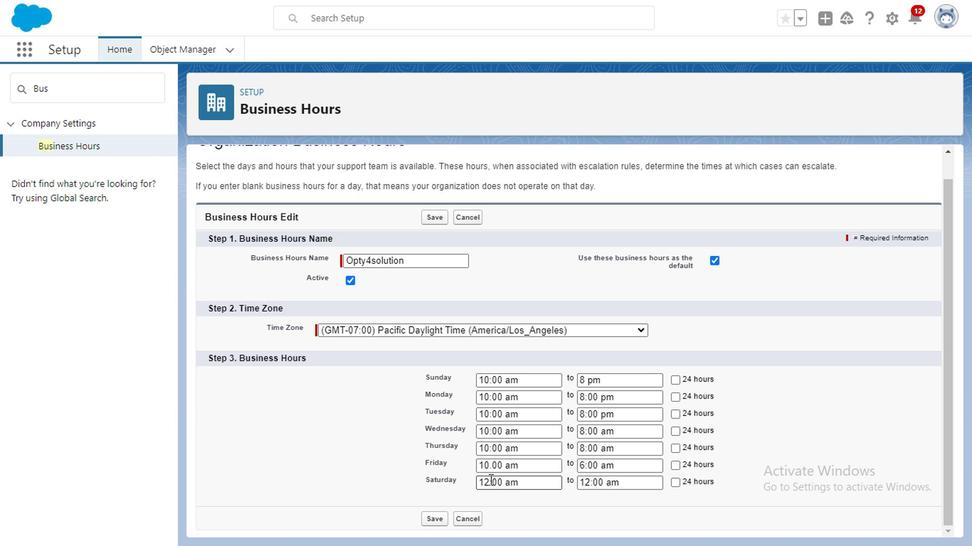
Action: Mouse pressed left at (487, 478)
Screenshot: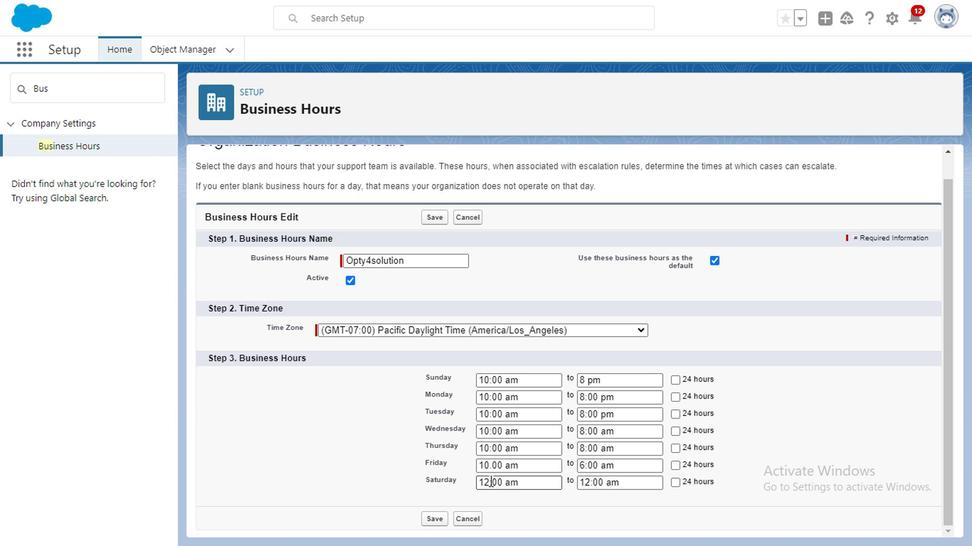 
Action: Mouse moved to (497, 476)
Screenshot: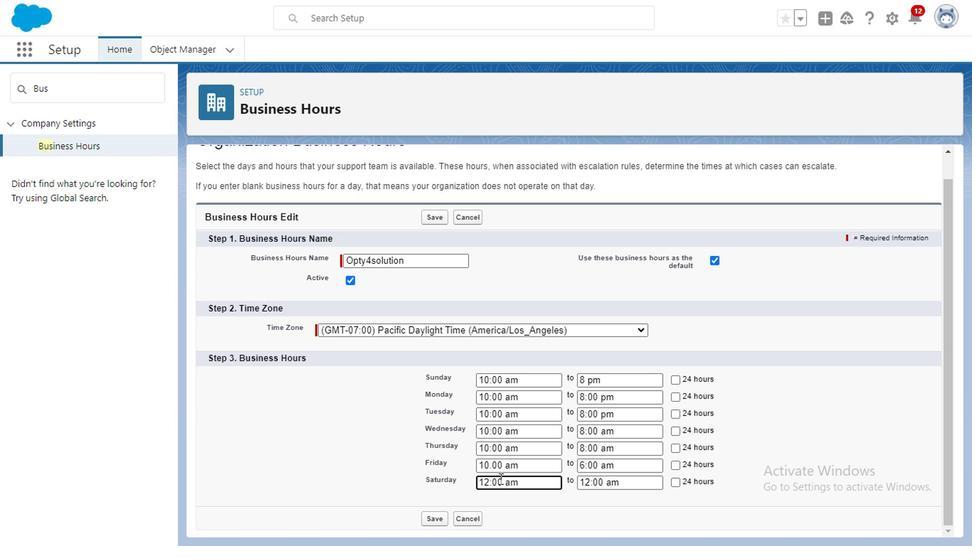 
Action: Key pressed <Key.backspace>0
Screenshot: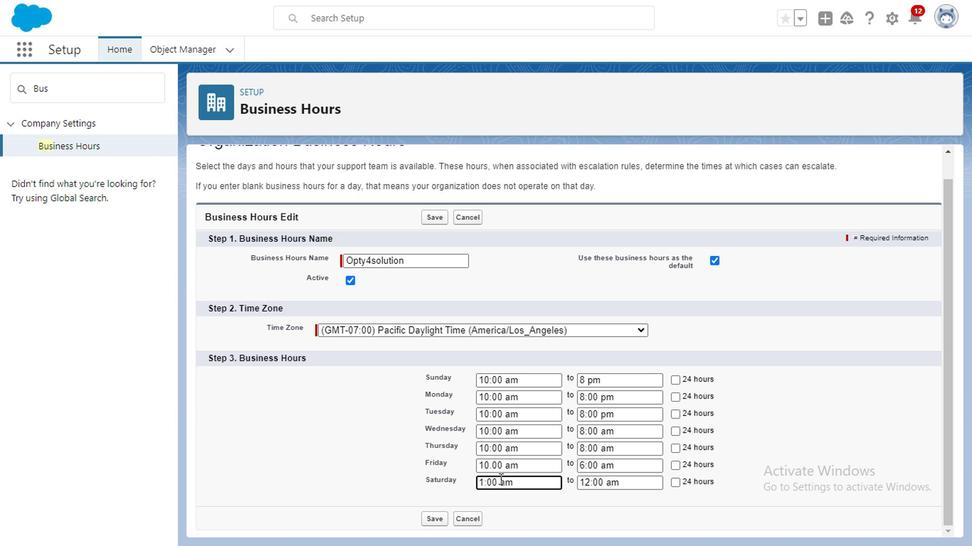 
Action: Mouse moved to (588, 479)
